 Task: Look for space in Salmon Creek, United States from 26th August, 2023 to 10th September, 2023 for 6 adults, 2 children in price range Rs.10000 to Rs.15000. Place can be entire place or shared room with 6 bedrooms having 6 beds and 6 bathrooms. Property type can be house, flat, guest house. Amenities needed are: wifi, TV, free parkinig on premises, gym, breakfast. Booking option can be shelf check-in. Required host language is English.
Action: Mouse moved to (456, 108)
Screenshot: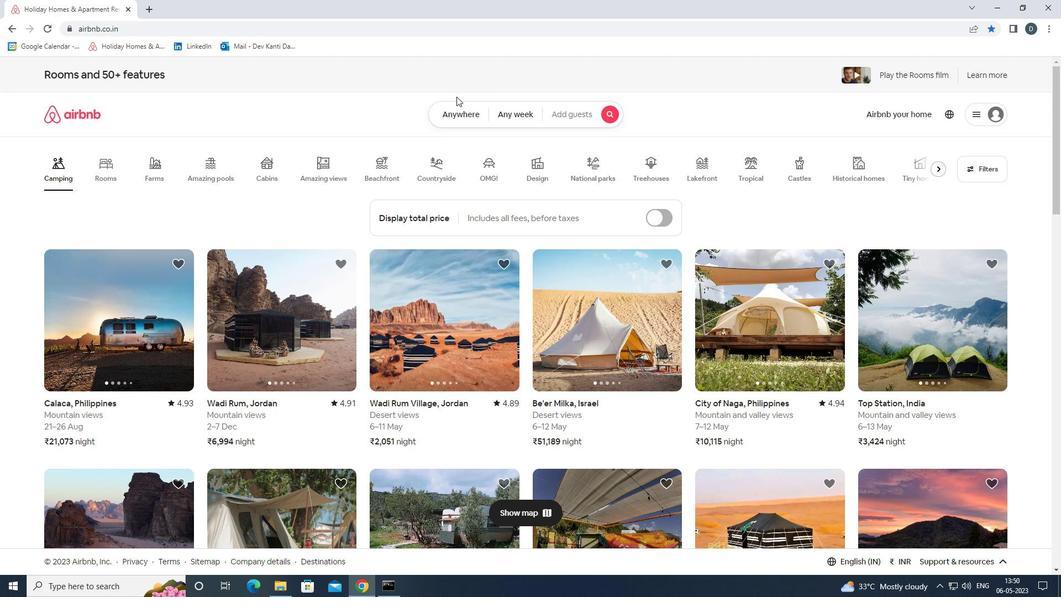 
Action: Mouse pressed left at (456, 108)
Screenshot: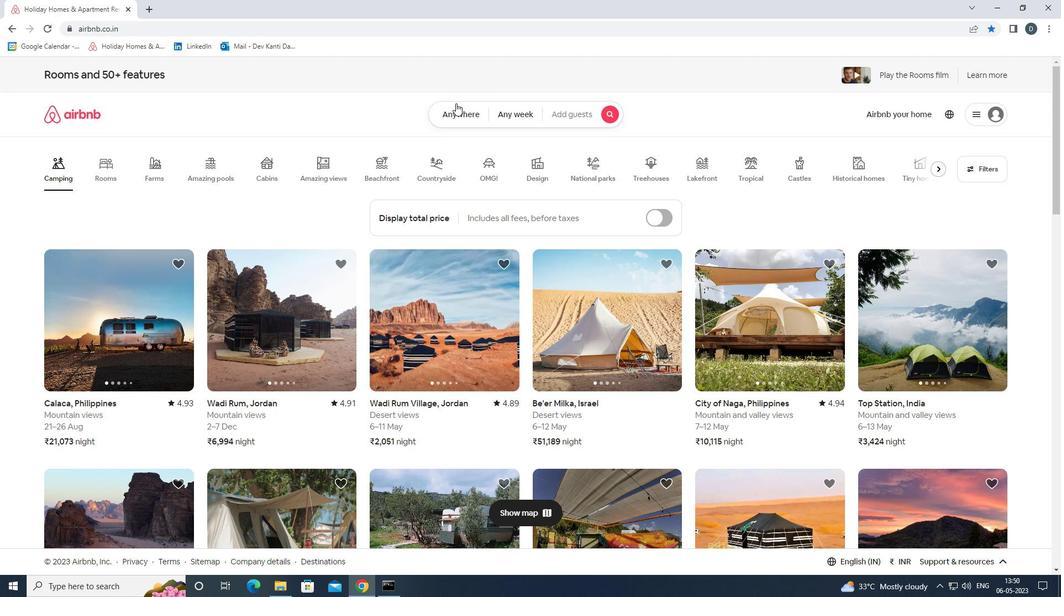 
Action: Mouse moved to (438, 155)
Screenshot: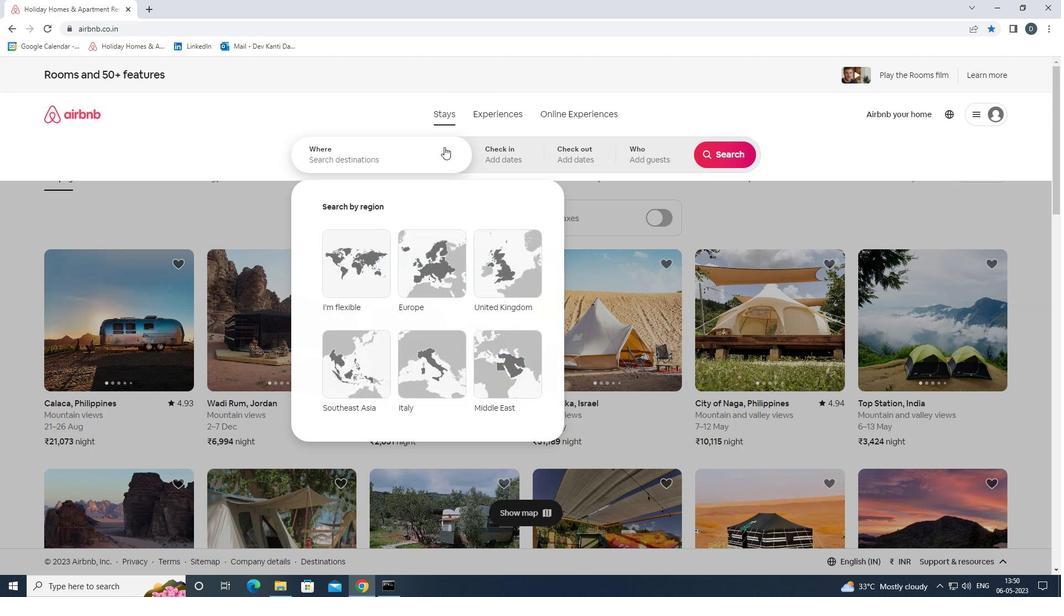 
Action: Mouse pressed left at (438, 155)
Screenshot: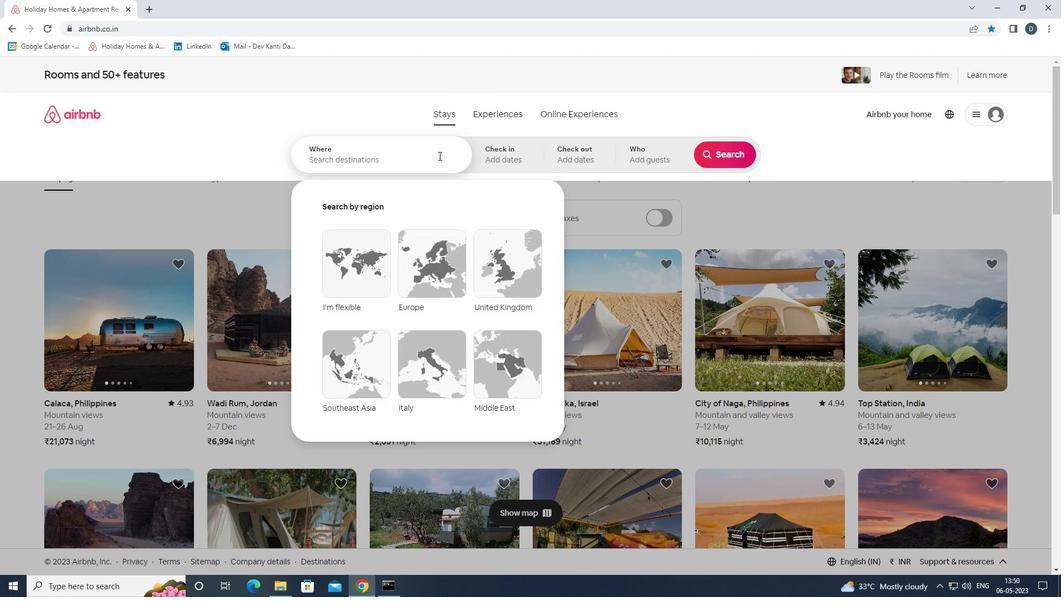 
Action: Mouse moved to (436, 156)
Screenshot: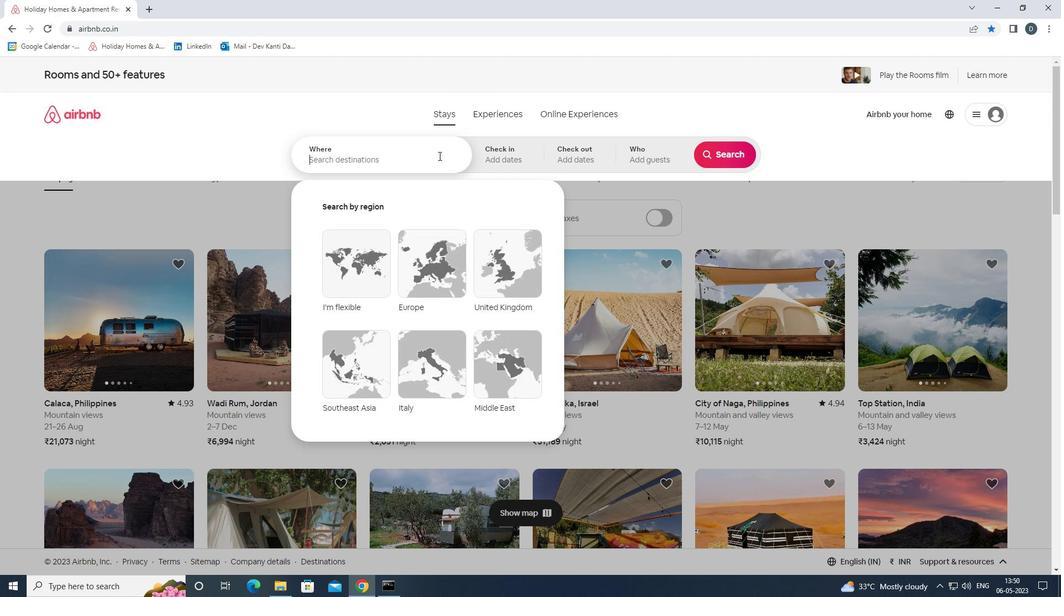 
Action: Key pressed <Key.shift><Key.shift><Key.shift><Key.shift><Key.shift><Key.shift><Key.shift><Key.shift><Key.shift><Key.shift><Key.shift><Key.shift><Key.shift><Key.shift><Key.shift><Key.shift><Key.shift><Key.shift><Key.shift><Key.shift><Key.shift><Key.shift><Key.shift><Key.shift><Key.shift><Key.shift><Key.shift><Key.shift>SALMON<Key.space><Key.shift>CREEK,<Key.shift>UNITED<Key.space><Key.shift>STATES<Key.enter>
Screenshot: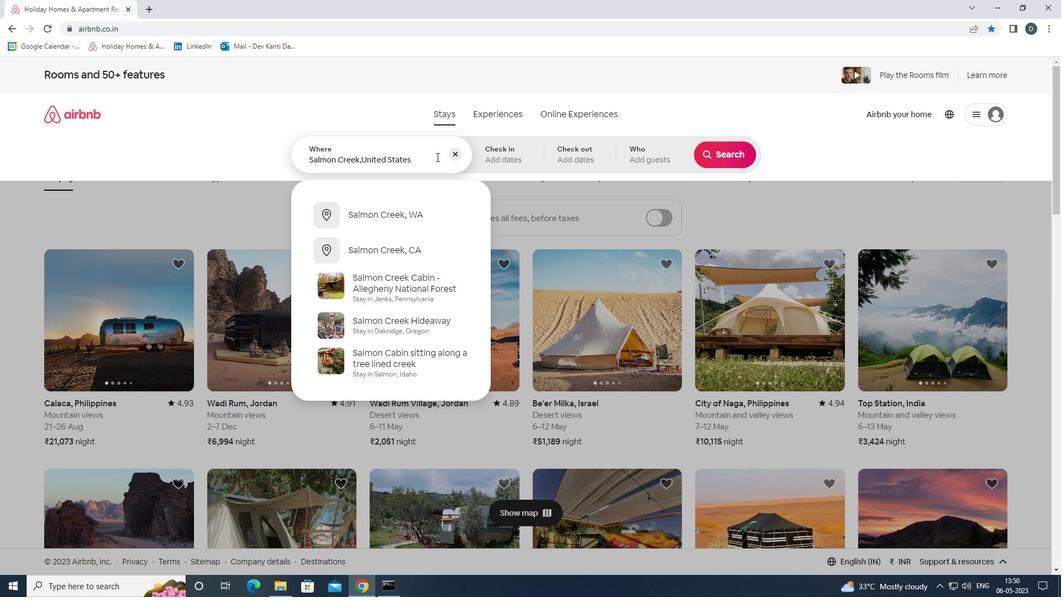 
Action: Mouse moved to (731, 246)
Screenshot: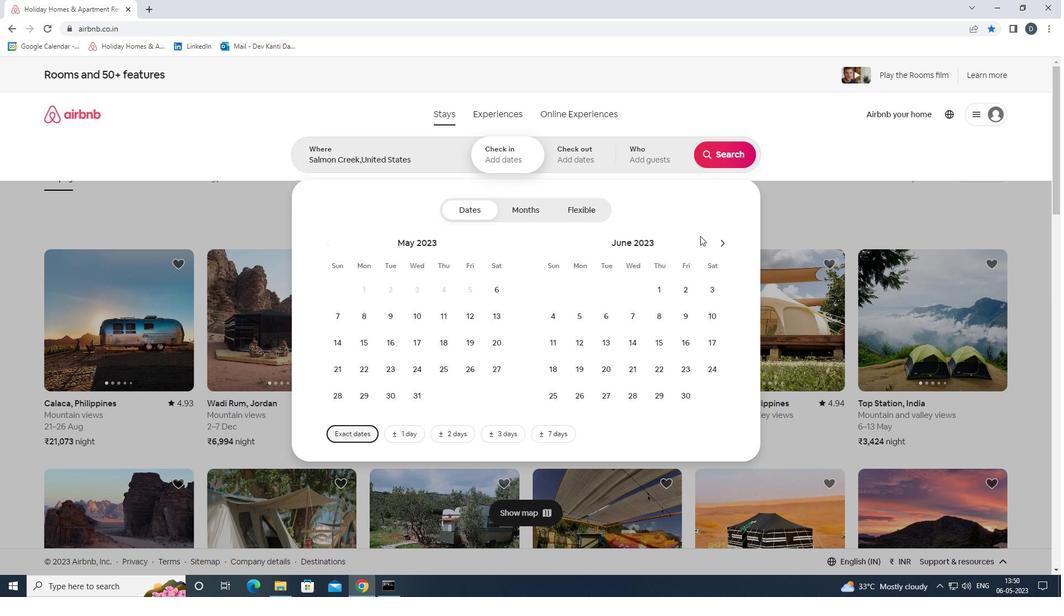 
Action: Mouse pressed left at (731, 246)
Screenshot: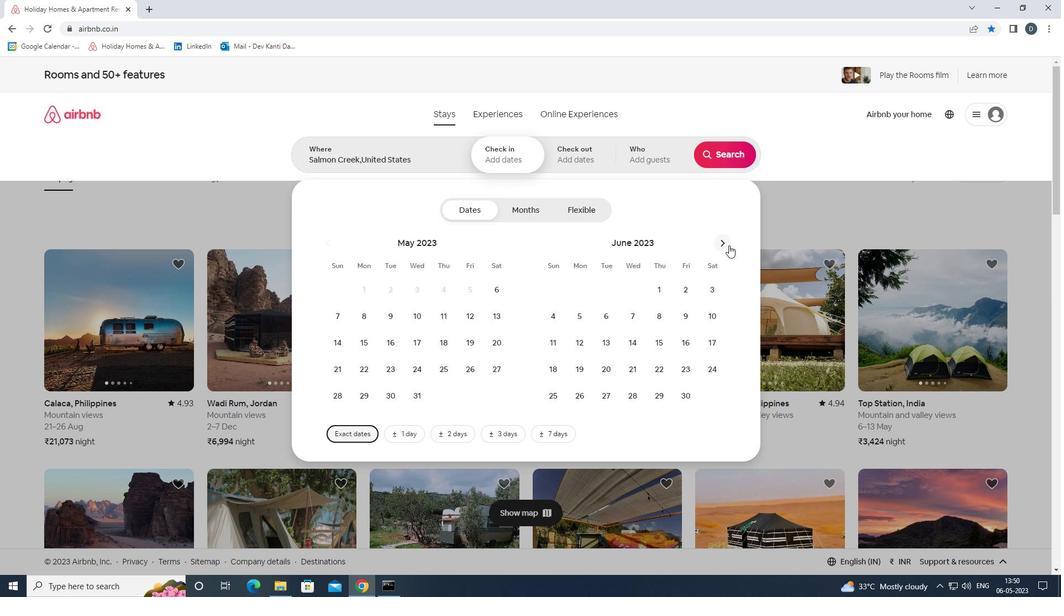 
Action: Mouse moved to (723, 246)
Screenshot: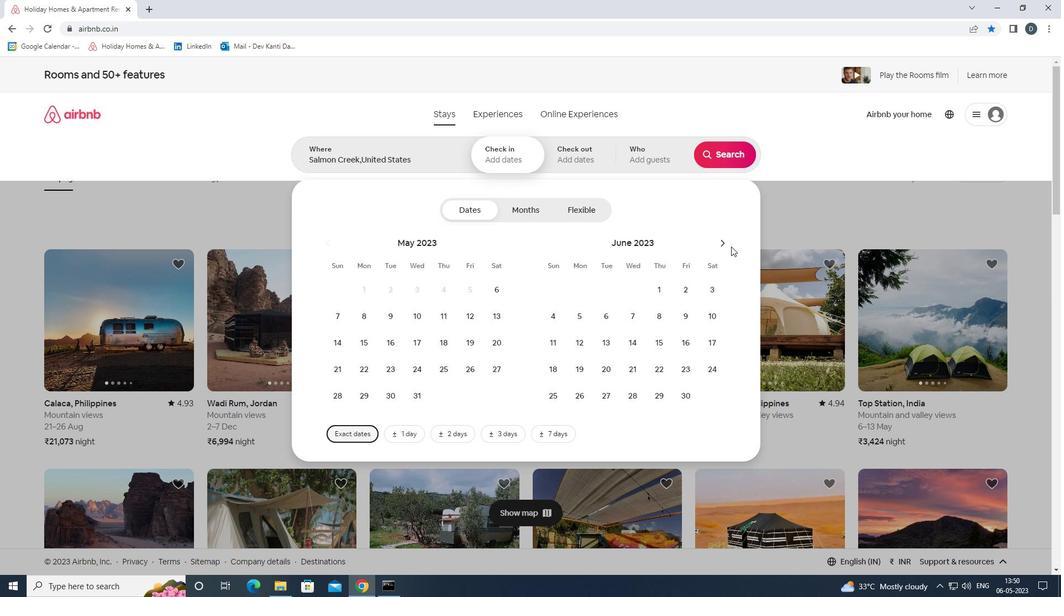 
Action: Mouse pressed left at (723, 246)
Screenshot: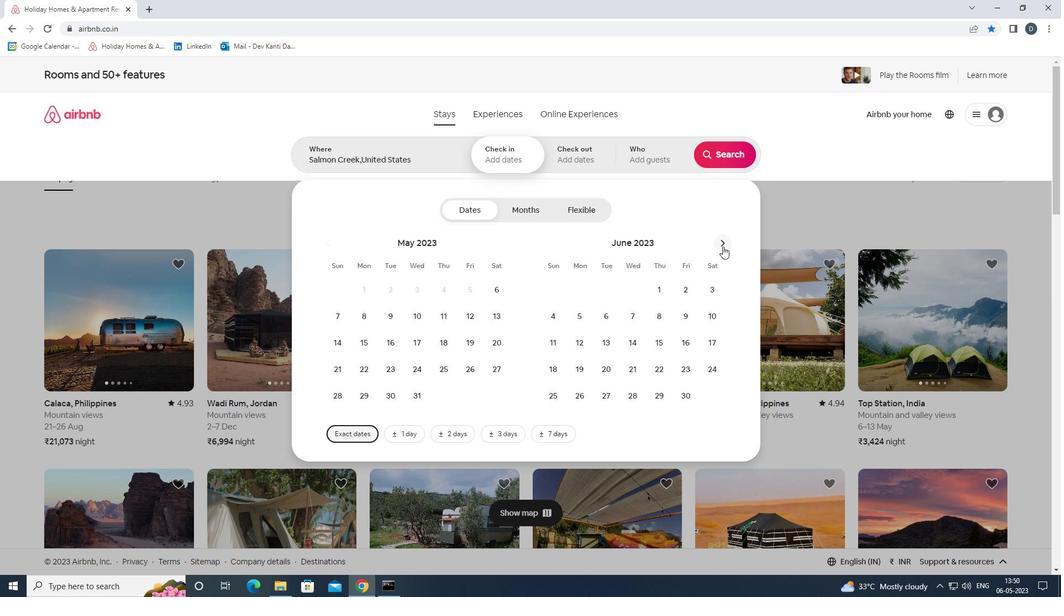 
Action: Mouse pressed left at (723, 246)
Screenshot: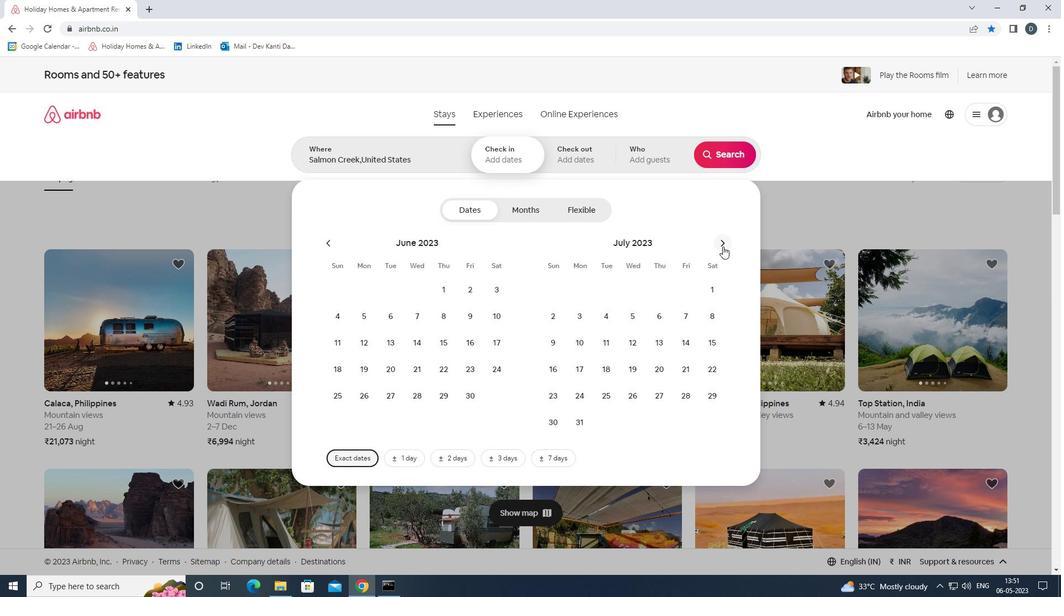 
Action: Mouse pressed left at (723, 246)
Screenshot: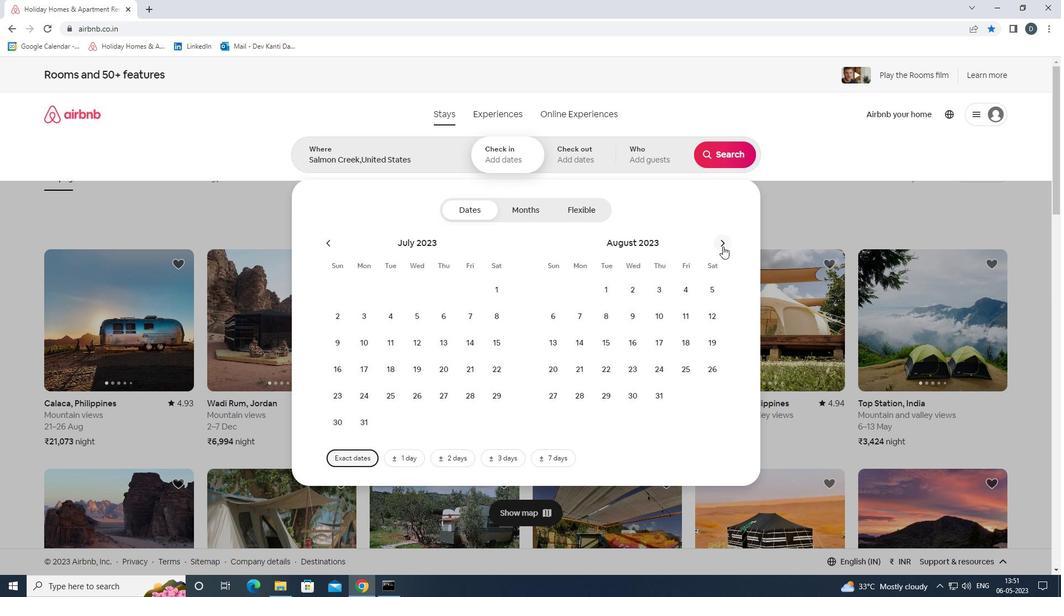 
Action: Mouse moved to (491, 364)
Screenshot: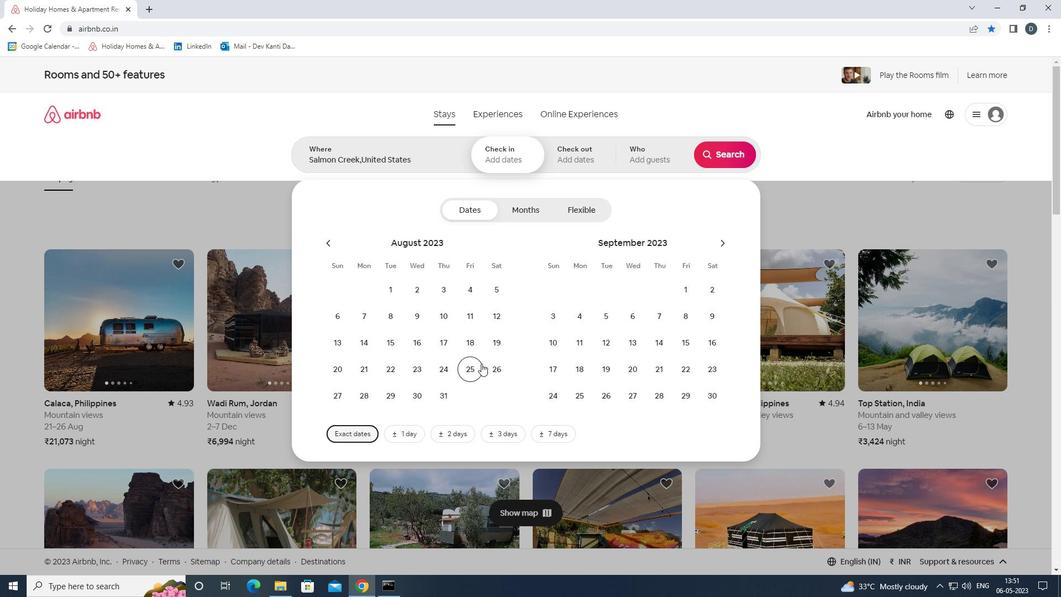 
Action: Mouse pressed left at (491, 364)
Screenshot: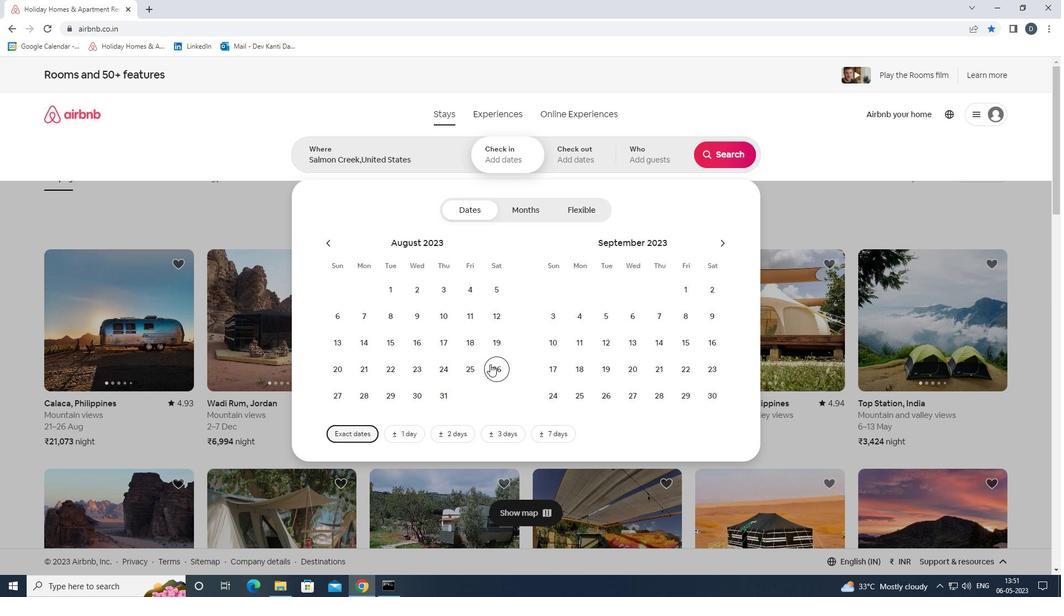
Action: Mouse moved to (548, 344)
Screenshot: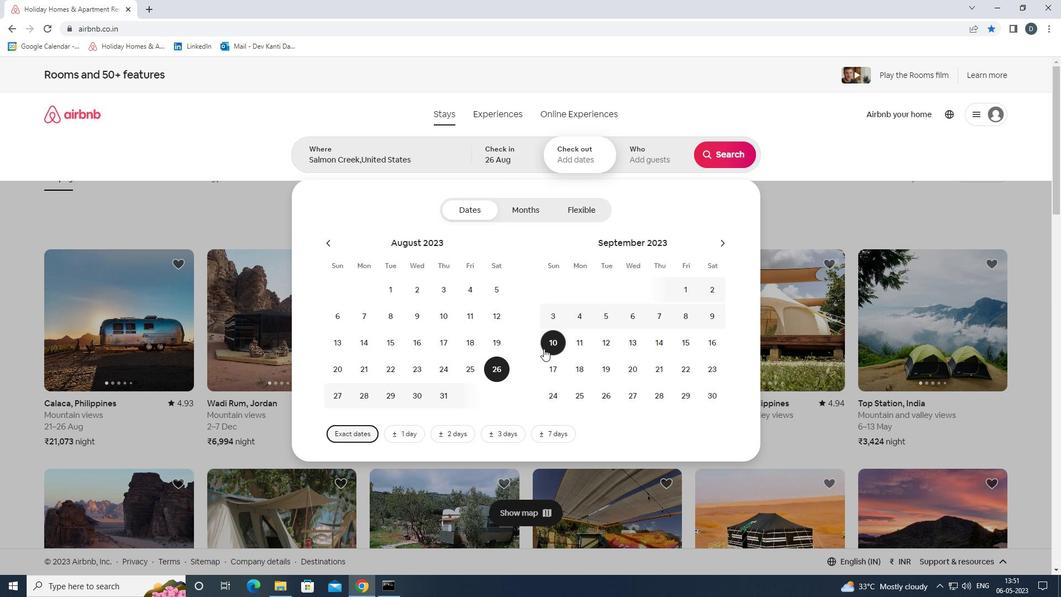 
Action: Mouse pressed left at (548, 344)
Screenshot: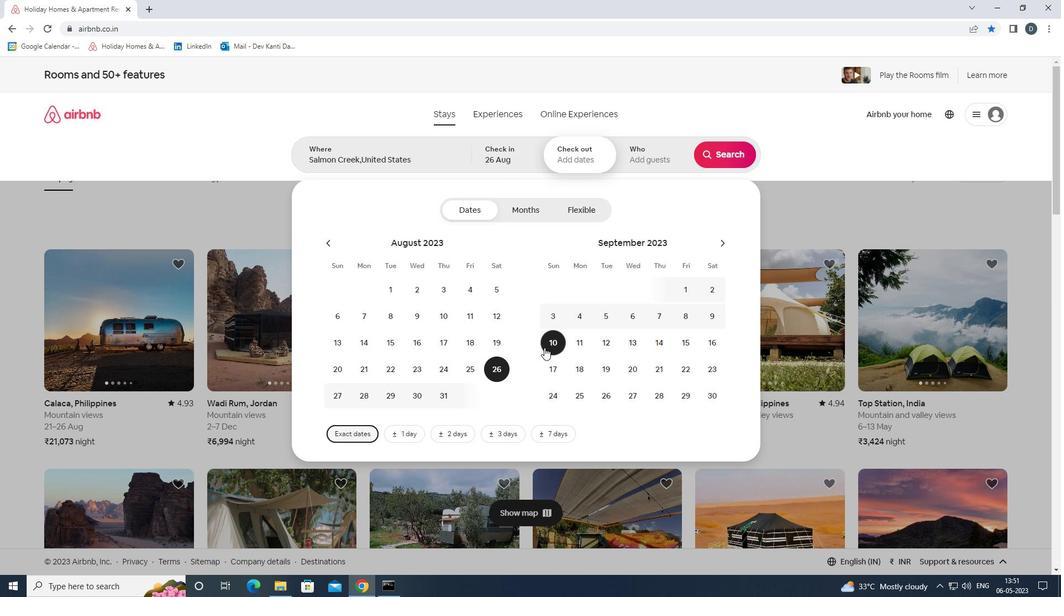 
Action: Mouse moved to (650, 155)
Screenshot: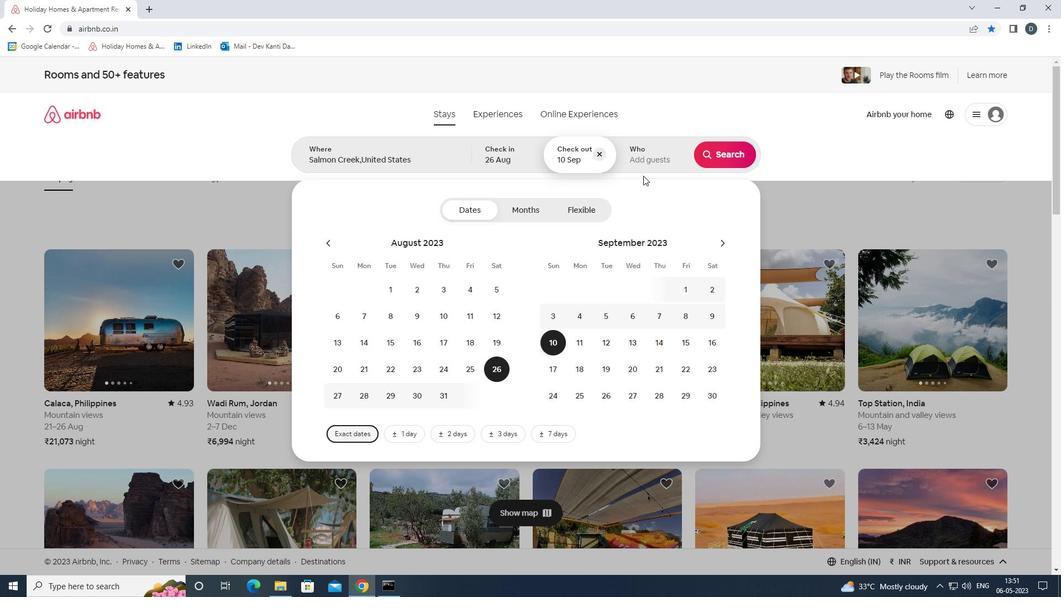 
Action: Mouse pressed left at (650, 155)
Screenshot: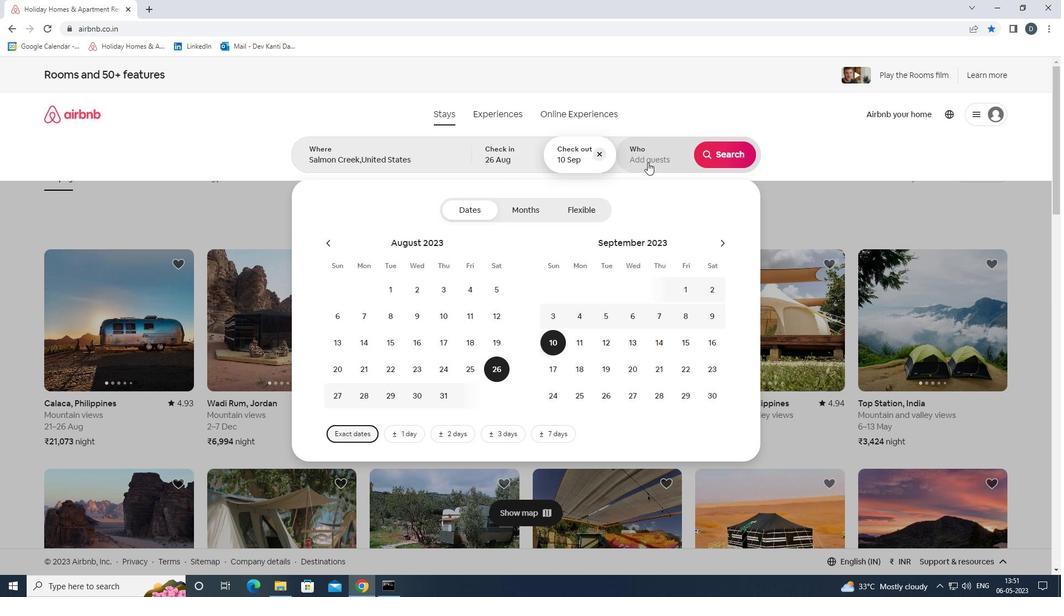 
Action: Mouse moved to (728, 210)
Screenshot: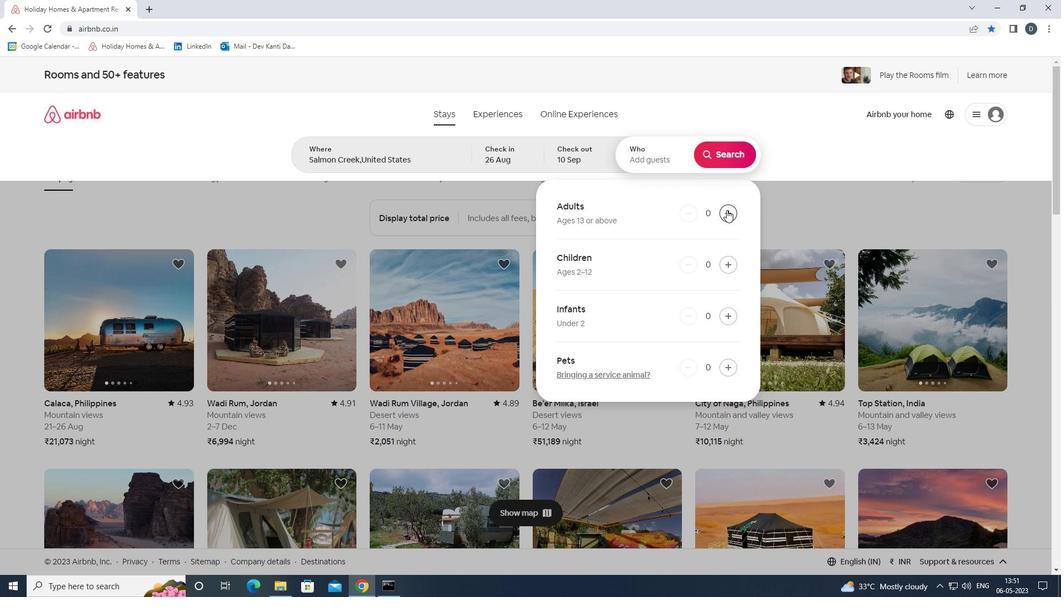 
Action: Mouse pressed left at (728, 210)
Screenshot: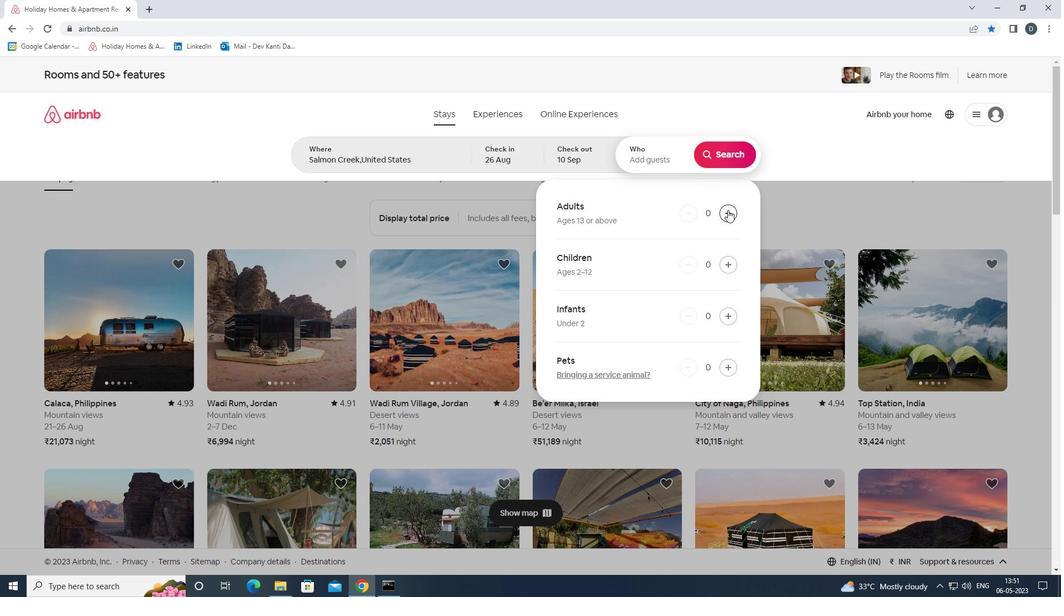 
Action: Mouse pressed left at (728, 210)
Screenshot: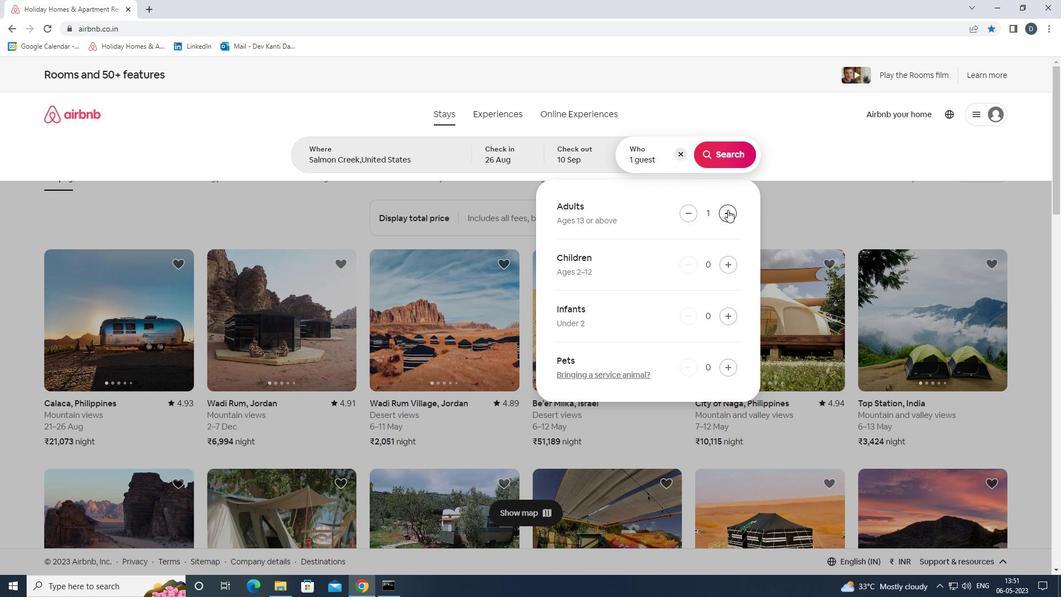 
Action: Mouse pressed left at (728, 210)
Screenshot: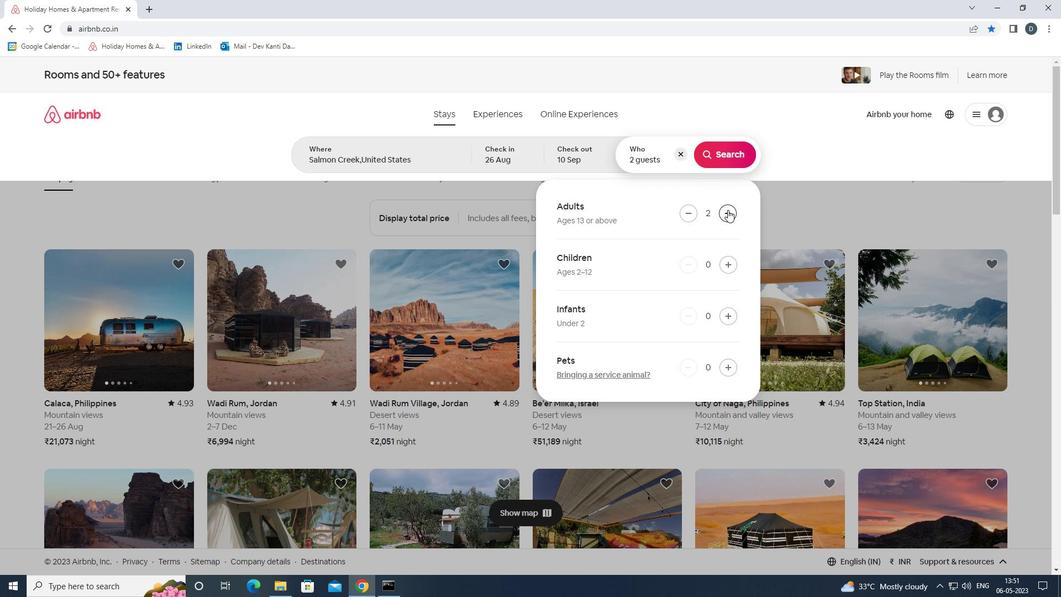 
Action: Mouse pressed left at (728, 210)
Screenshot: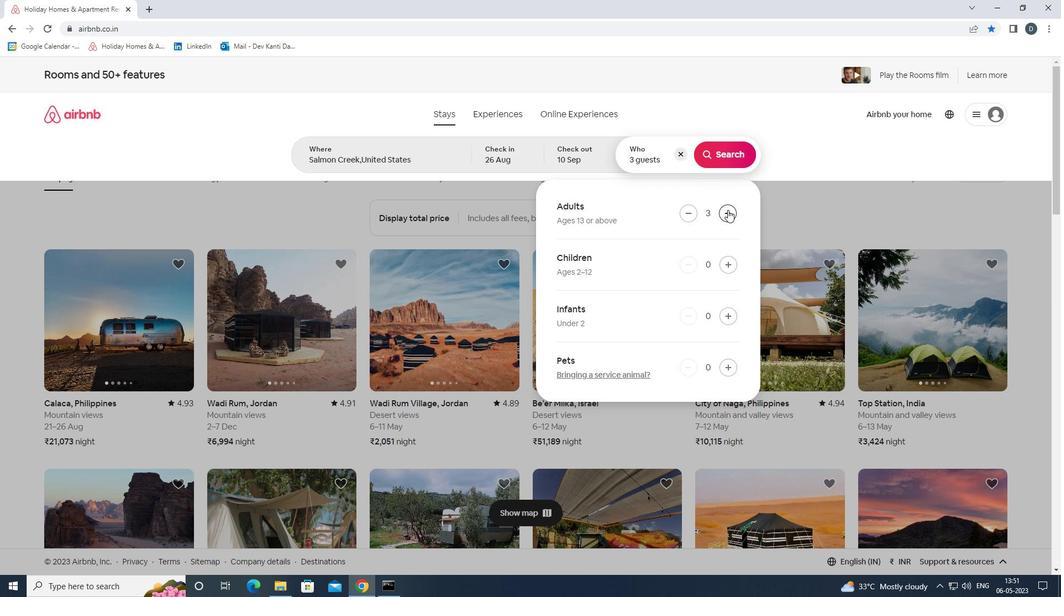 
Action: Mouse pressed left at (728, 210)
Screenshot: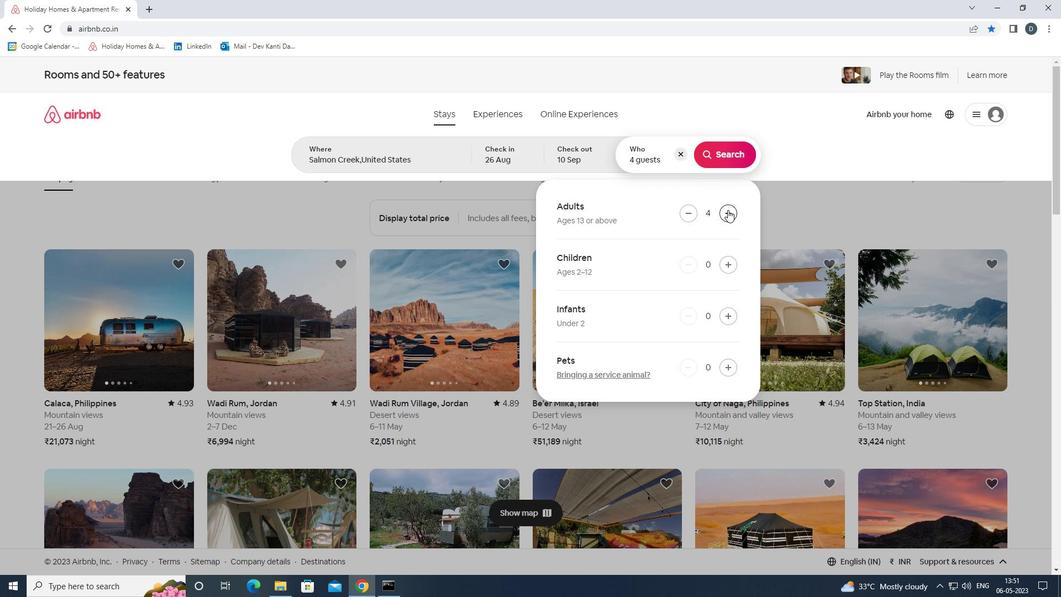 
Action: Mouse pressed left at (728, 210)
Screenshot: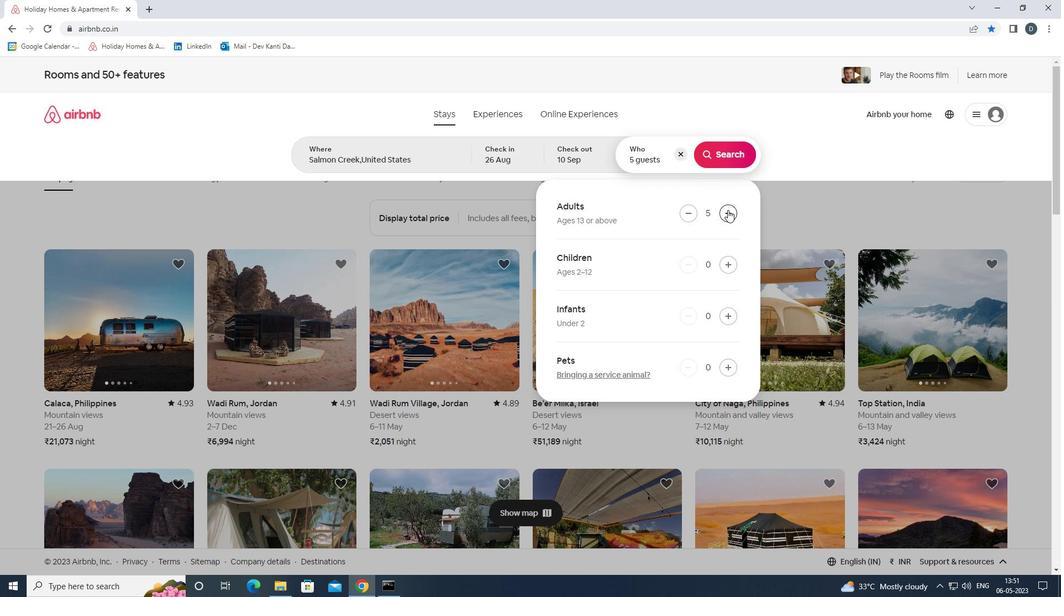 
Action: Mouse moved to (730, 265)
Screenshot: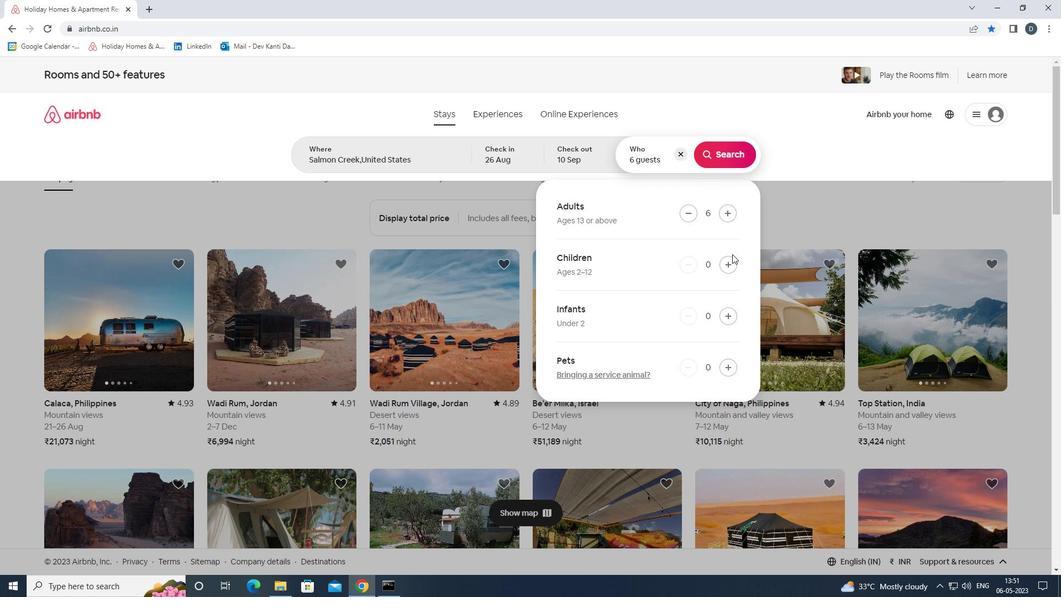 
Action: Mouse pressed left at (730, 265)
Screenshot: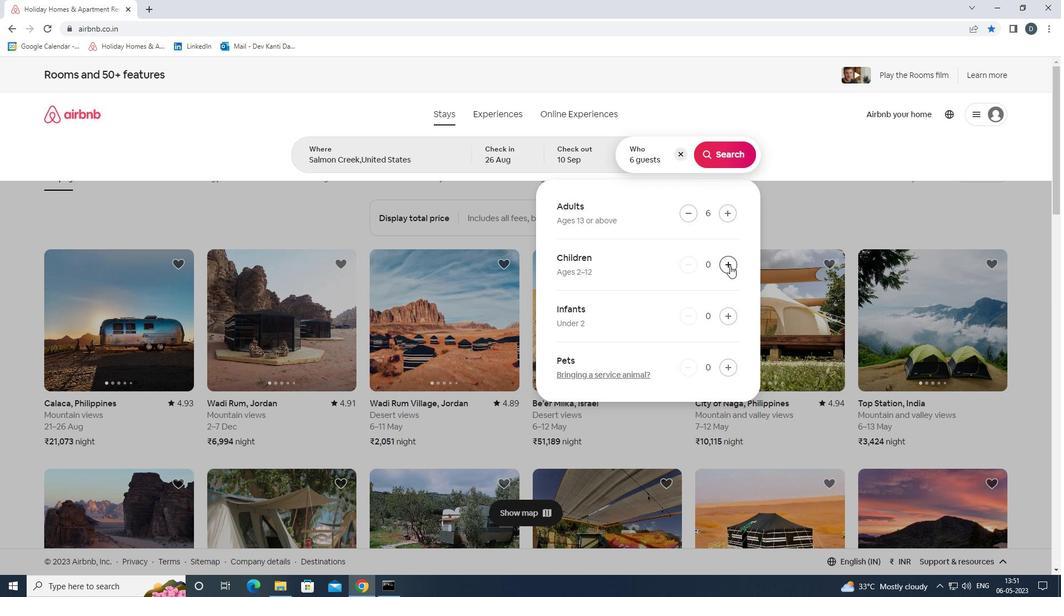 
Action: Mouse pressed left at (730, 265)
Screenshot: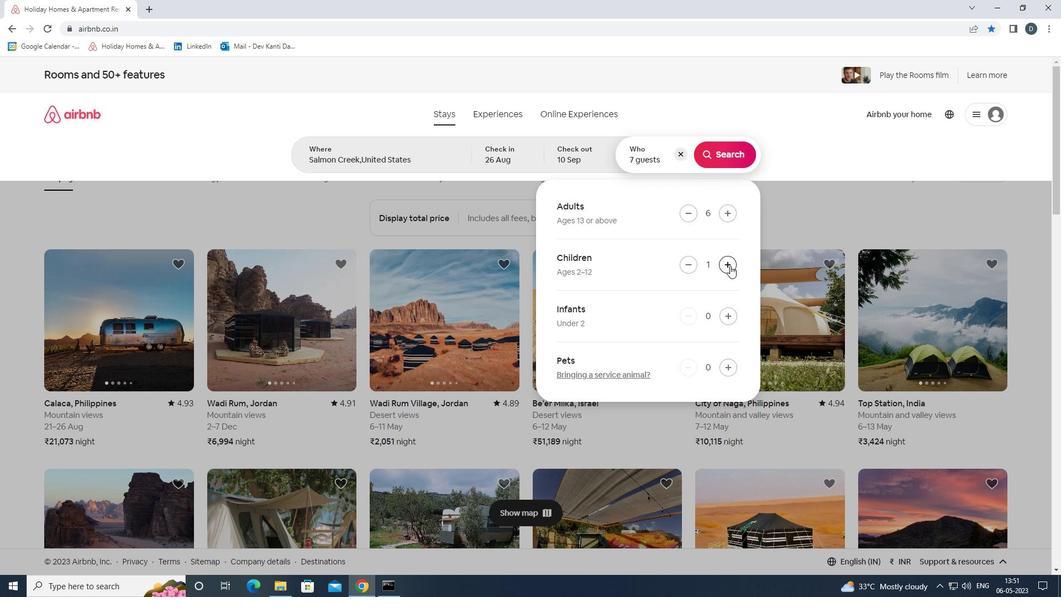 
Action: Mouse moved to (713, 165)
Screenshot: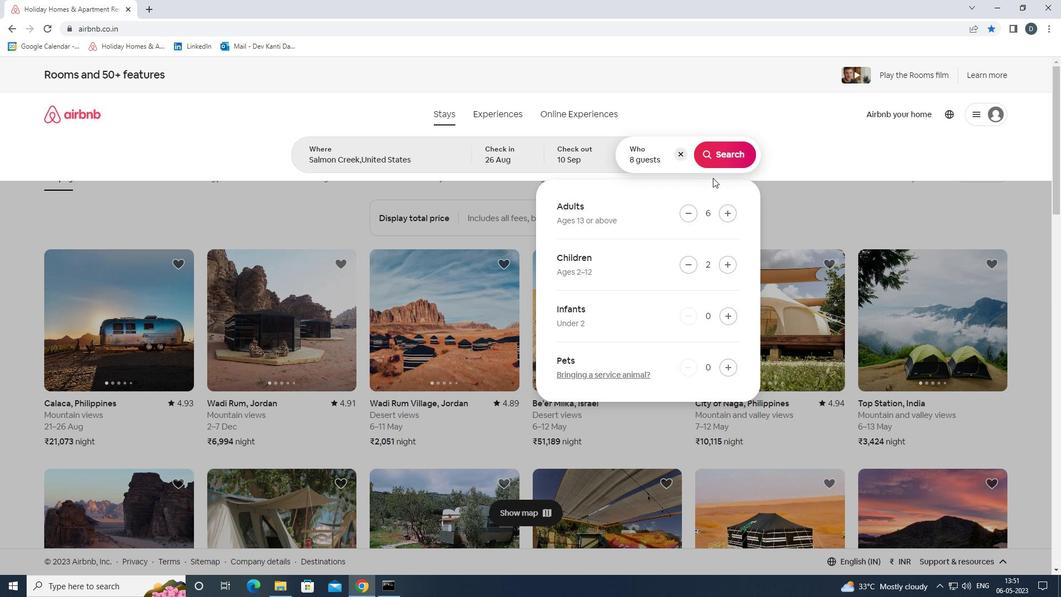 
Action: Mouse pressed left at (713, 165)
Screenshot: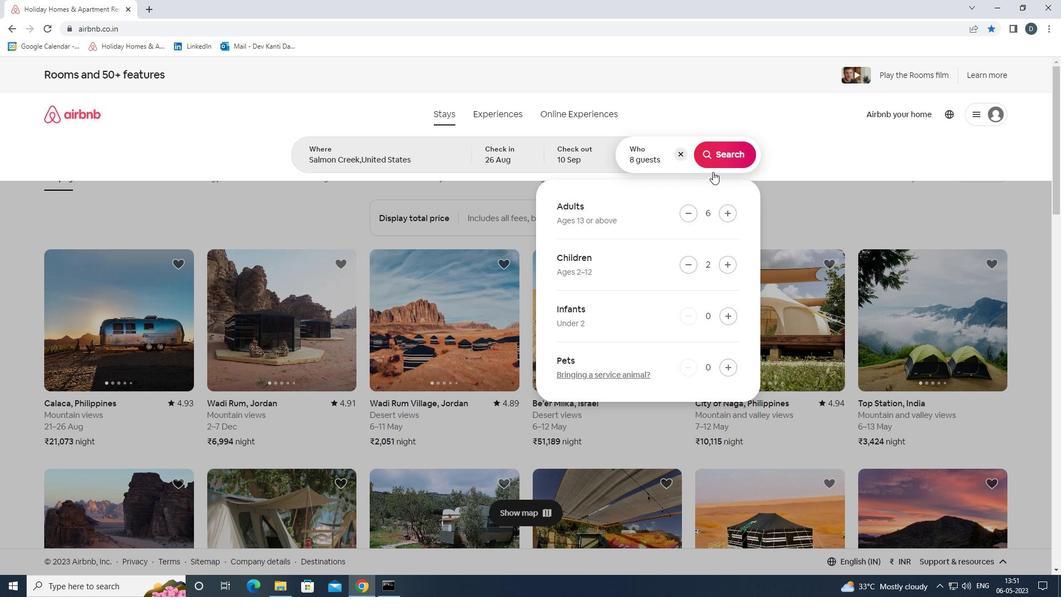
Action: Mouse moved to (1005, 126)
Screenshot: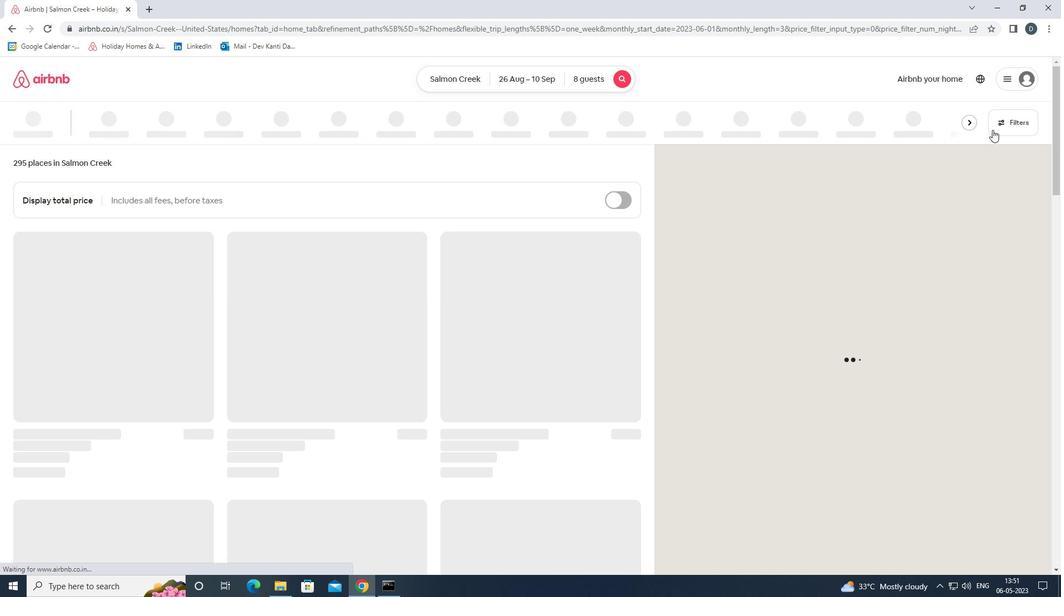 
Action: Mouse pressed left at (1005, 126)
Screenshot: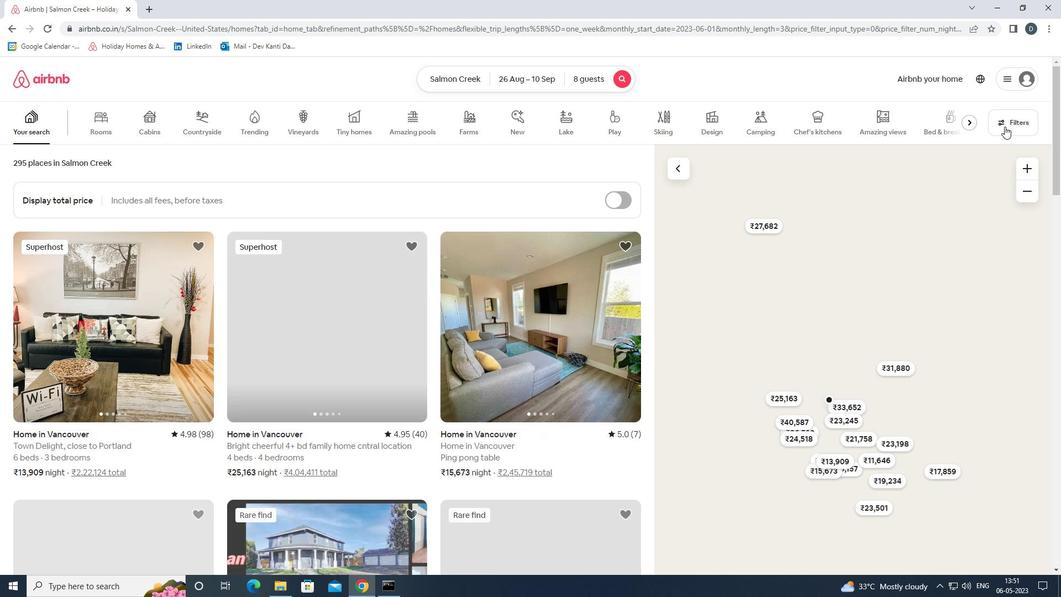
Action: Mouse moved to (435, 398)
Screenshot: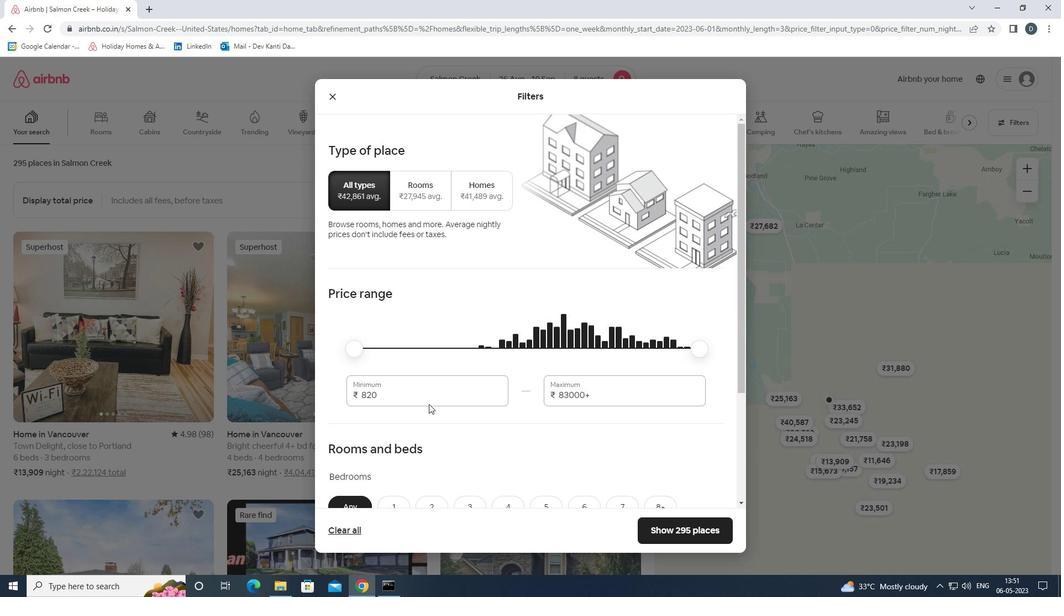 
Action: Mouse pressed left at (435, 398)
Screenshot: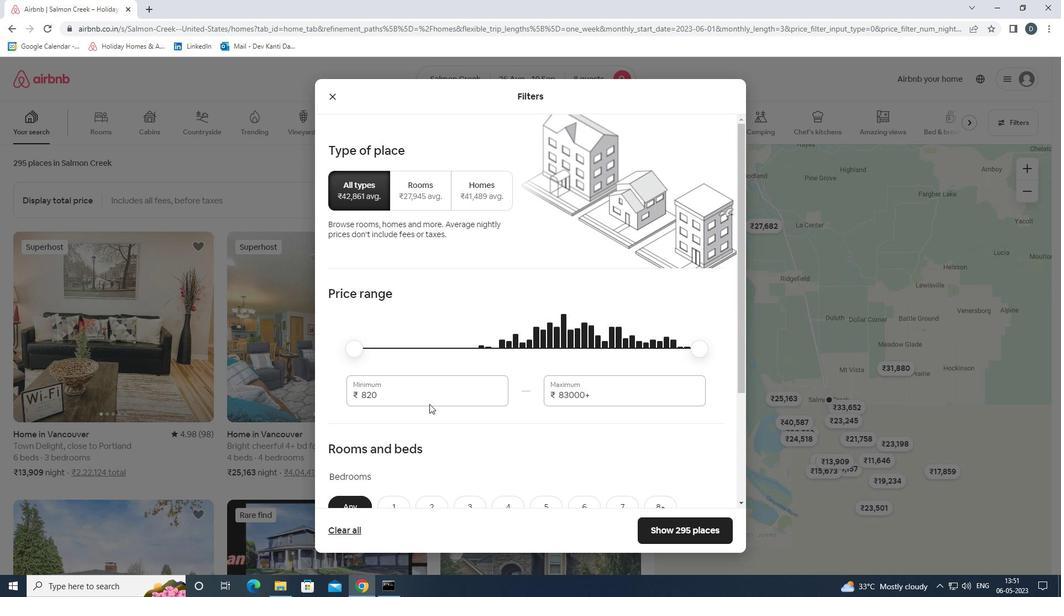 
Action: Mouse pressed left at (435, 398)
Screenshot: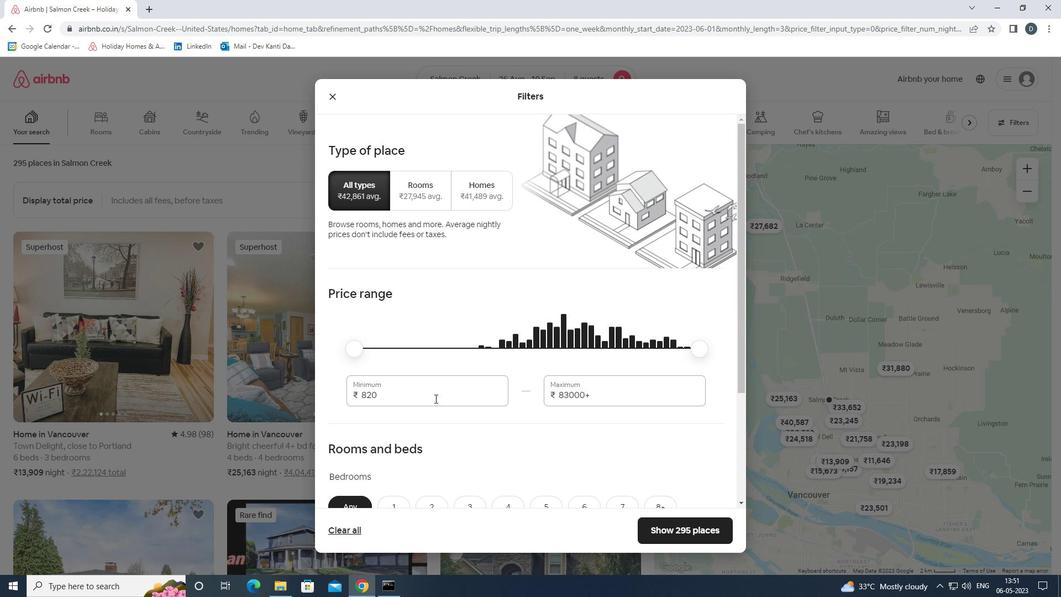 
Action: Key pressed 10000<Key.tab>15000
Screenshot: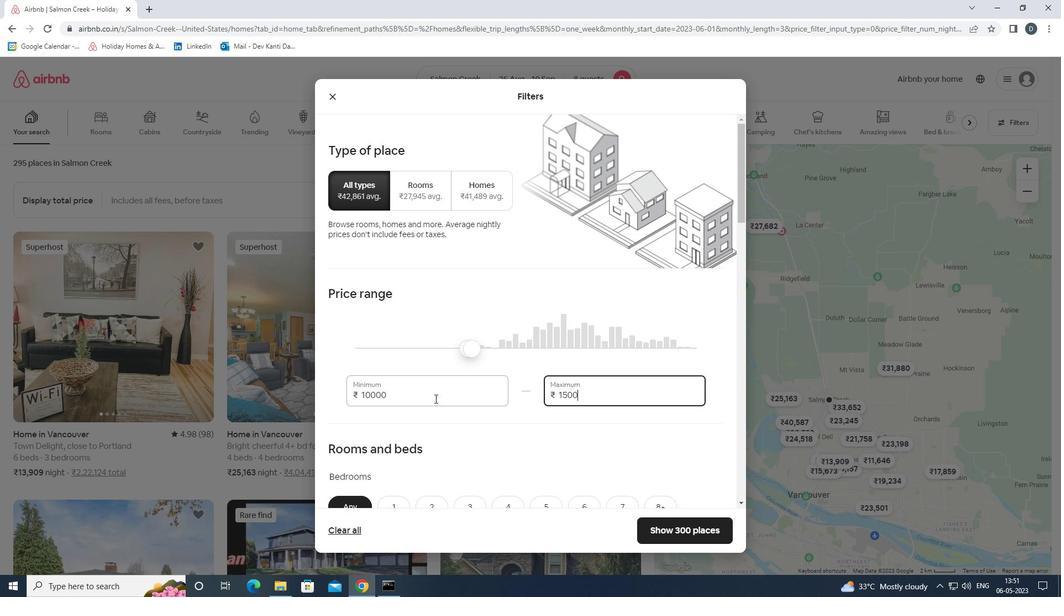 
Action: Mouse scrolled (435, 398) with delta (0, 0)
Screenshot: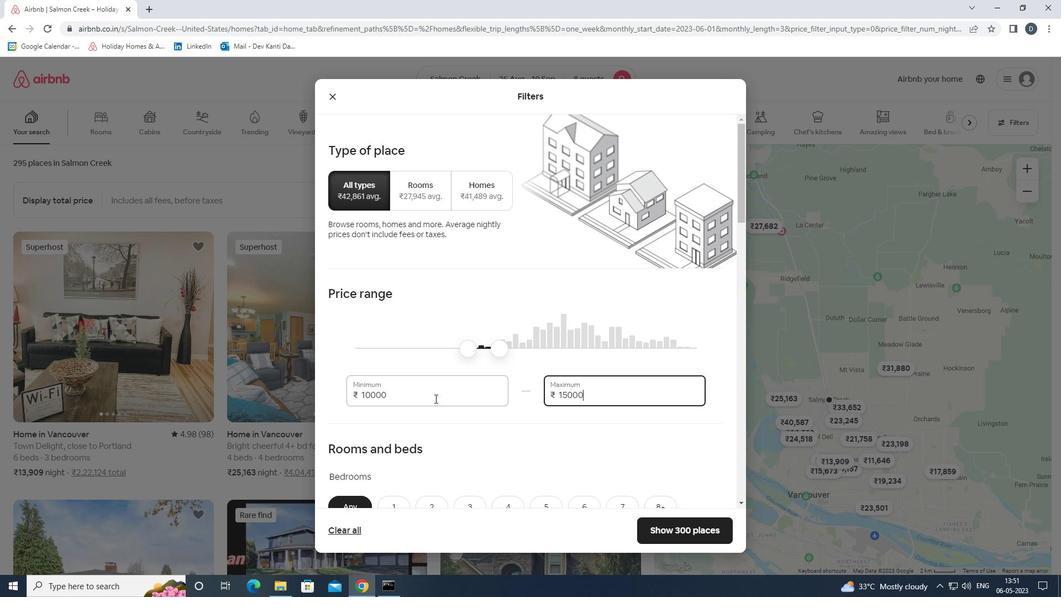 
Action: Mouse scrolled (435, 398) with delta (0, 0)
Screenshot: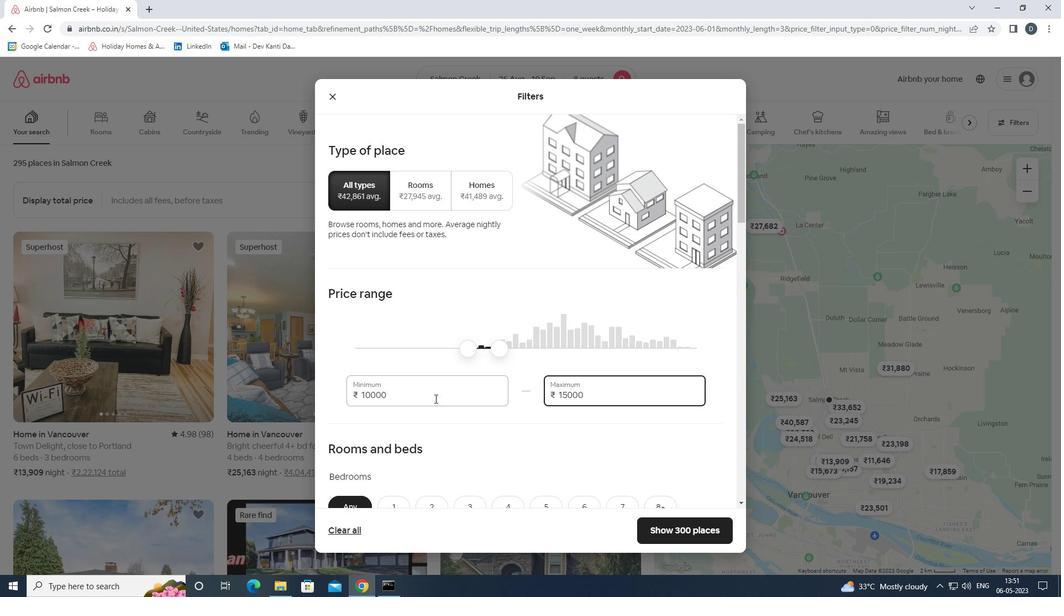 
Action: Mouse scrolled (435, 398) with delta (0, 0)
Screenshot: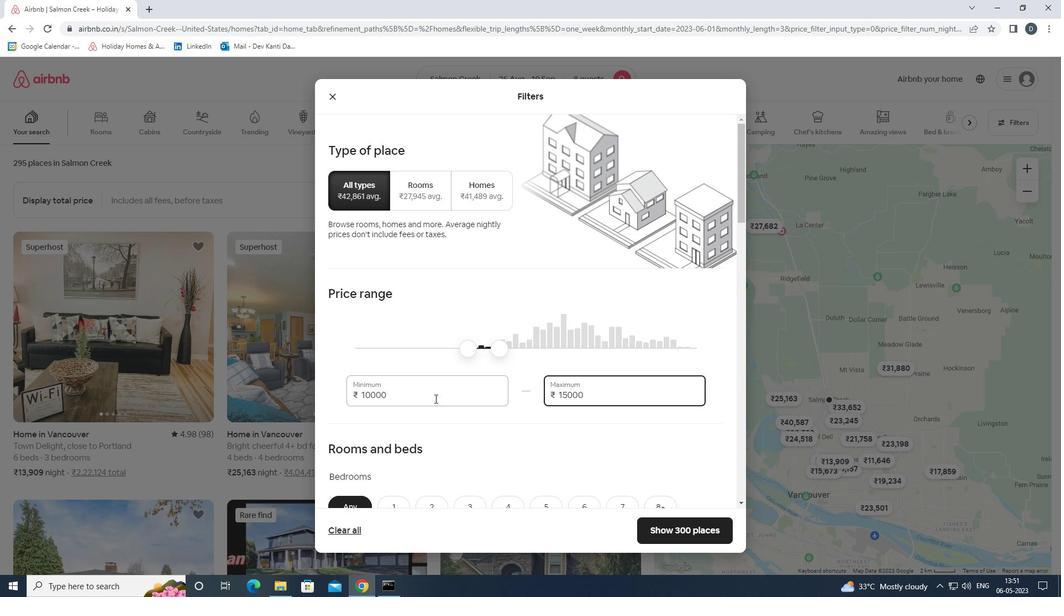 
Action: Mouse moved to (445, 374)
Screenshot: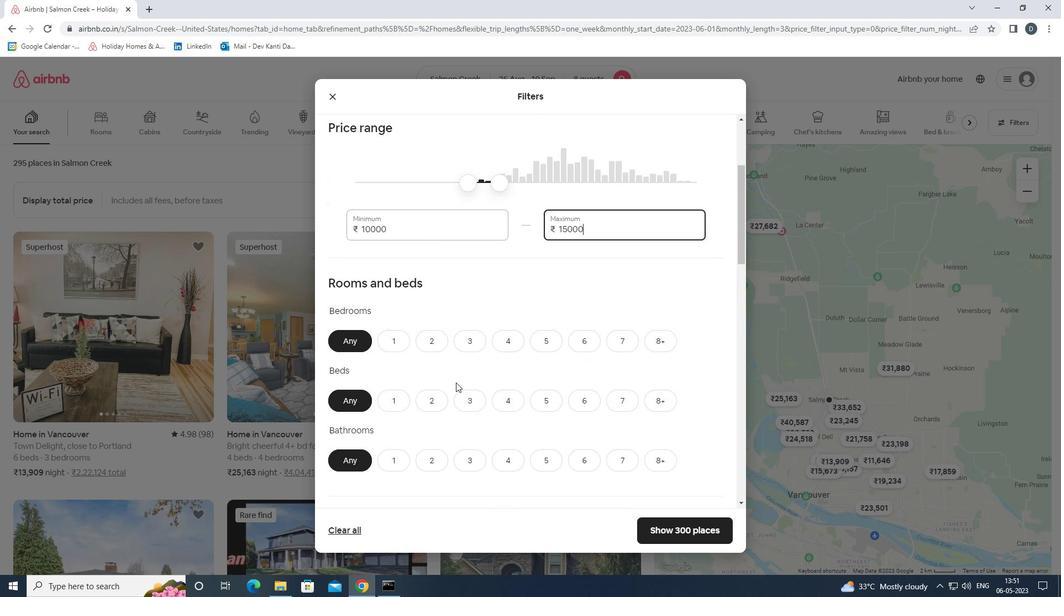 
Action: Mouse scrolled (445, 374) with delta (0, 0)
Screenshot: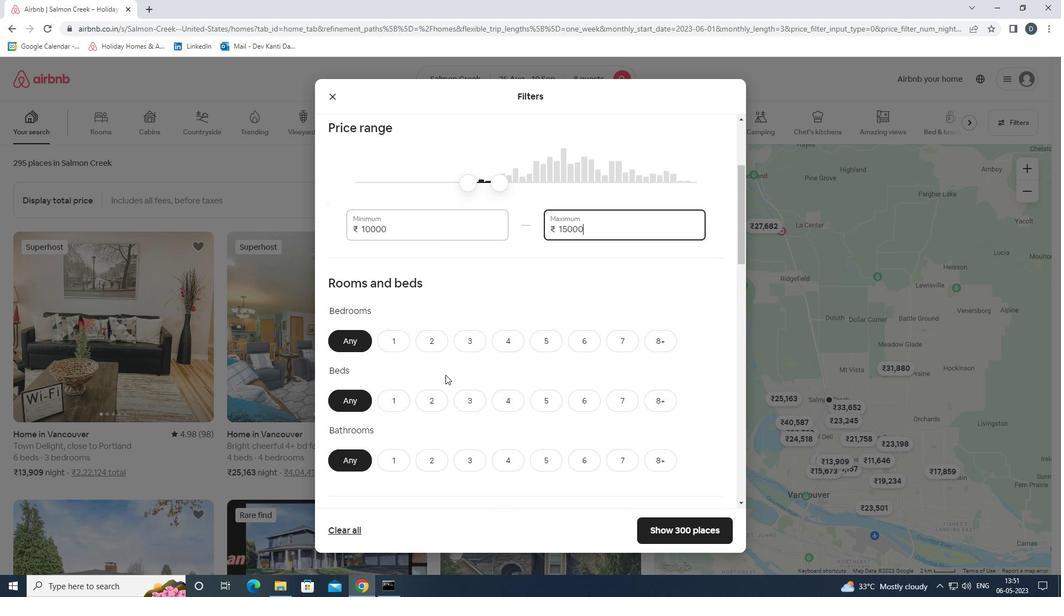 
Action: Mouse moved to (589, 289)
Screenshot: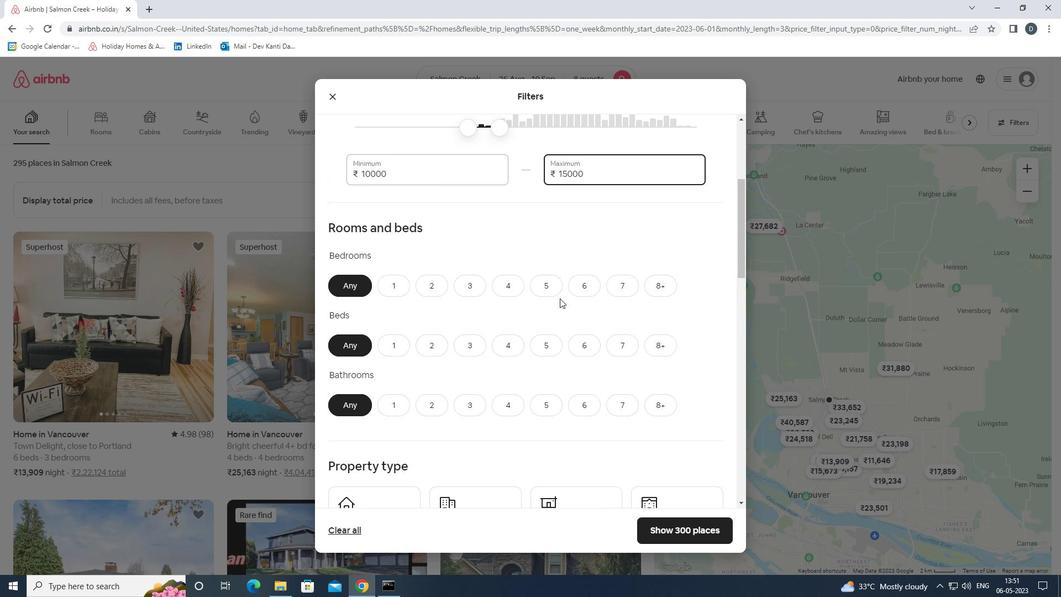 
Action: Mouse pressed left at (589, 289)
Screenshot: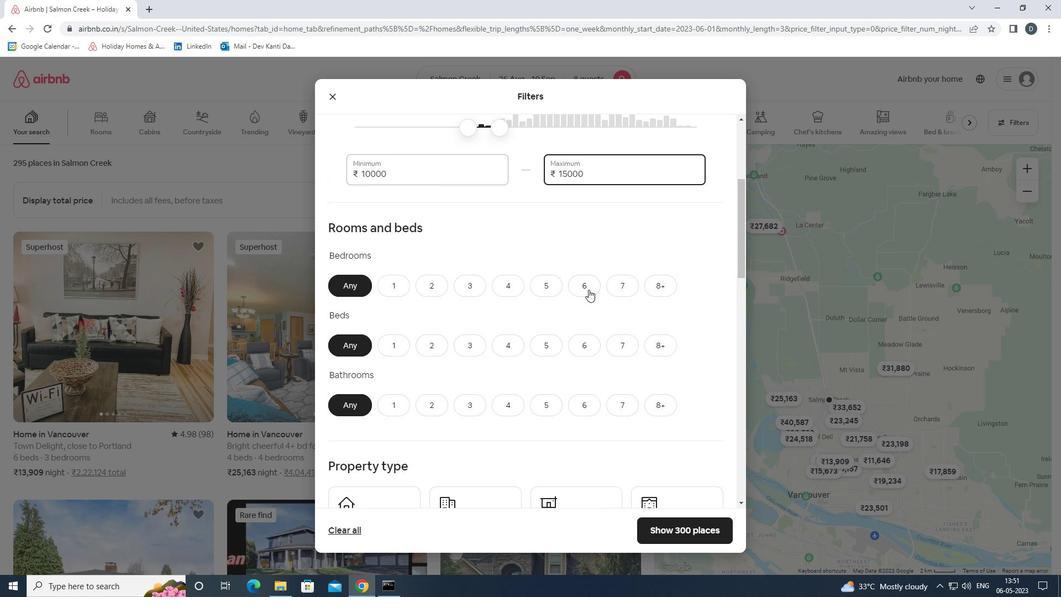 
Action: Mouse moved to (579, 338)
Screenshot: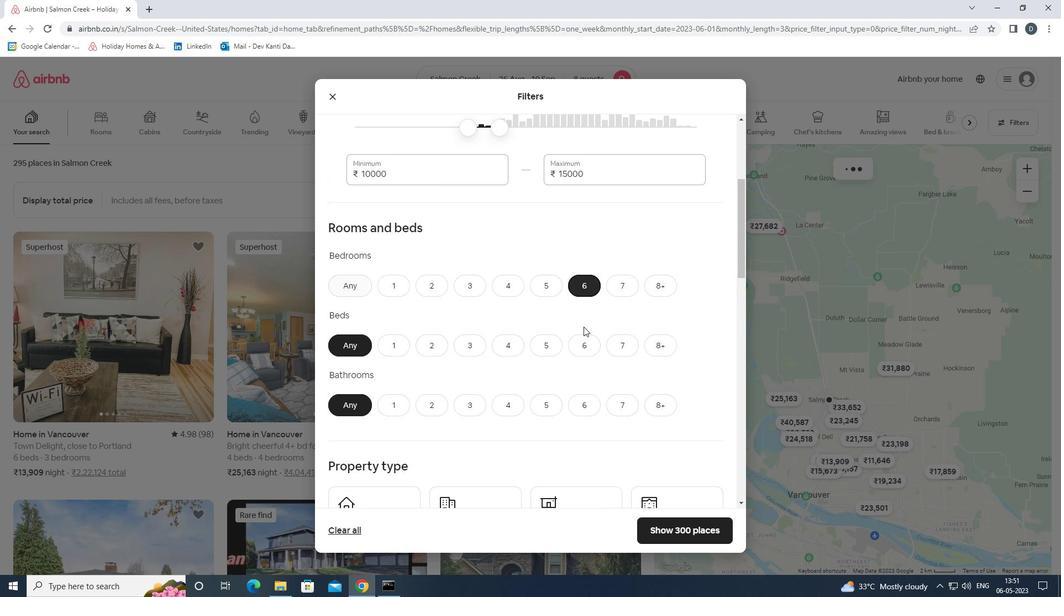 
Action: Mouse pressed left at (579, 338)
Screenshot: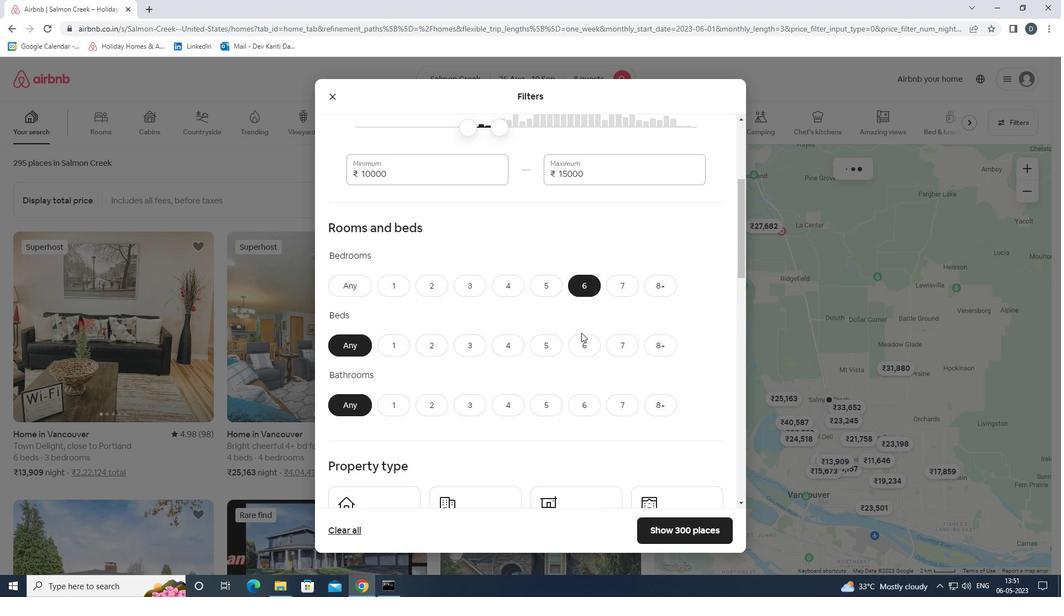 
Action: Mouse moved to (588, 409)
Screenshot: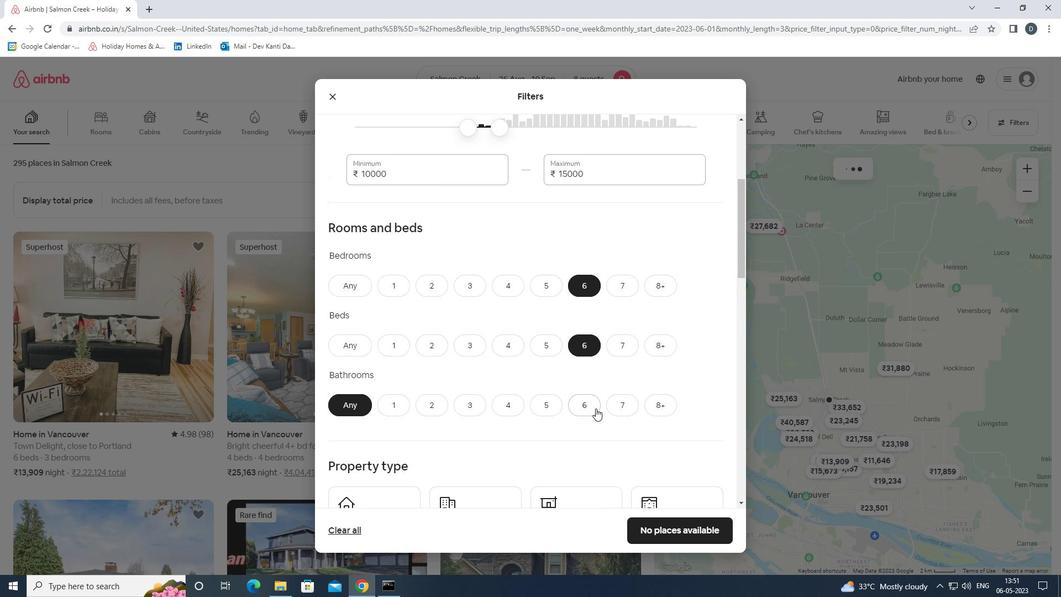 
Action: Mouse pressed left at (588, 409)
Screenshot: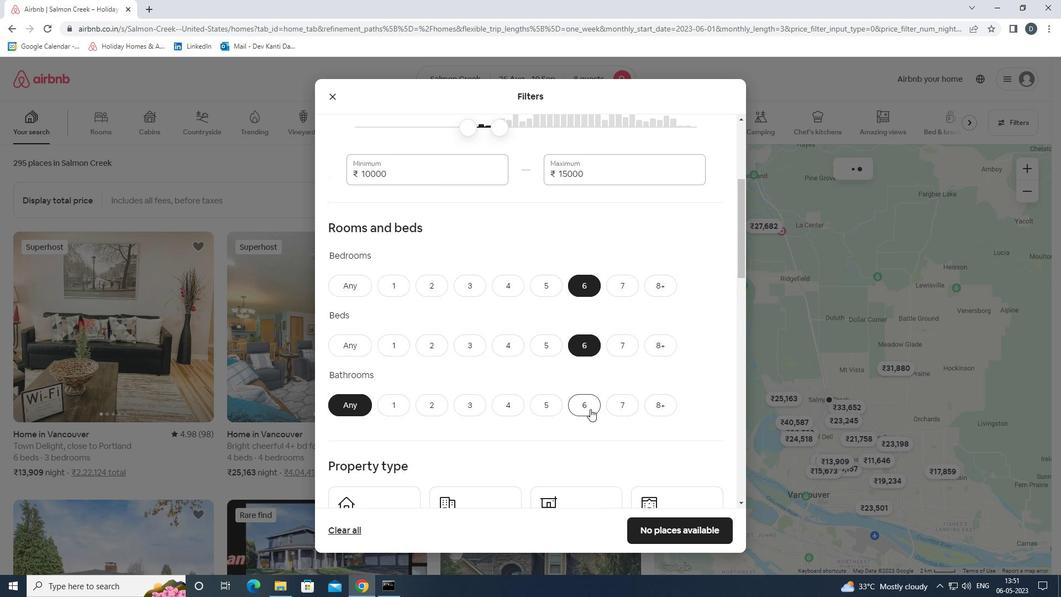 
Action: Mouse moved to (582, 407)
Screenshot: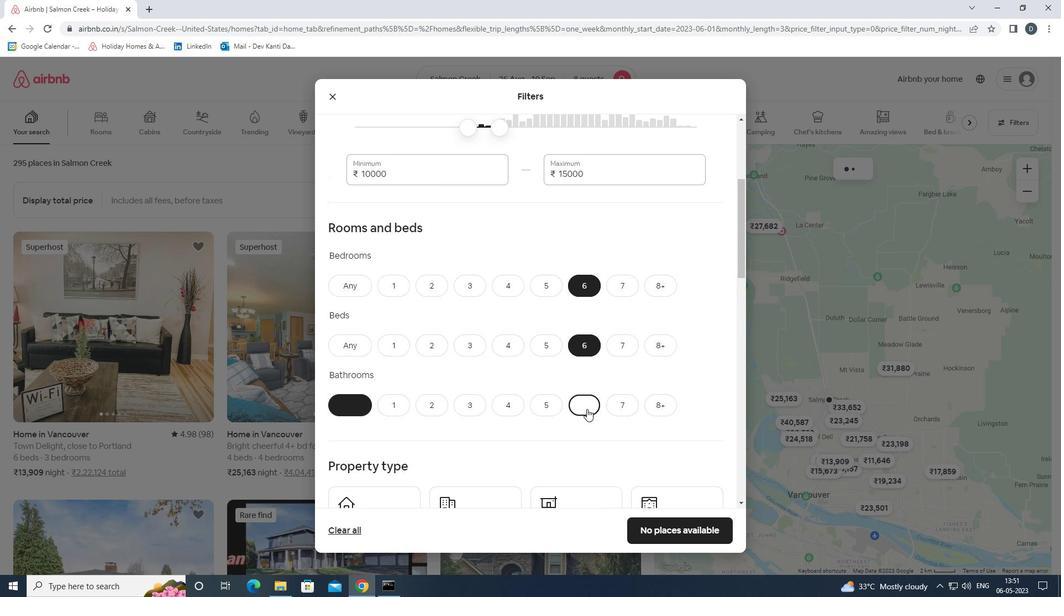 
Action: Mouse scrolled (582, 407) with delta (0, 0)
Screenshot: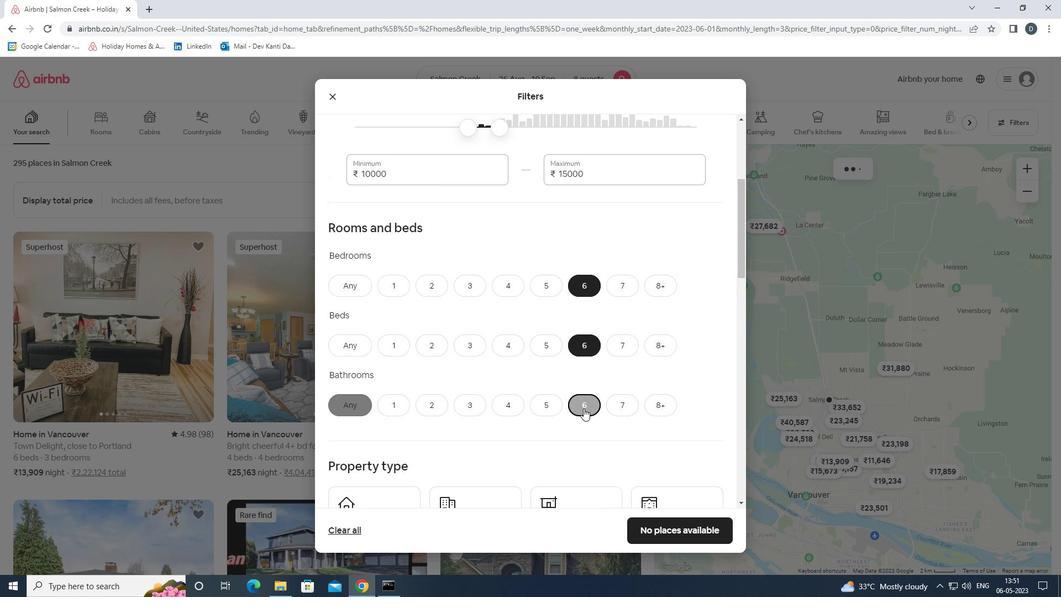 
Action: Mouse scrolled (582, 407) with delta (0, 0)
Screenshot: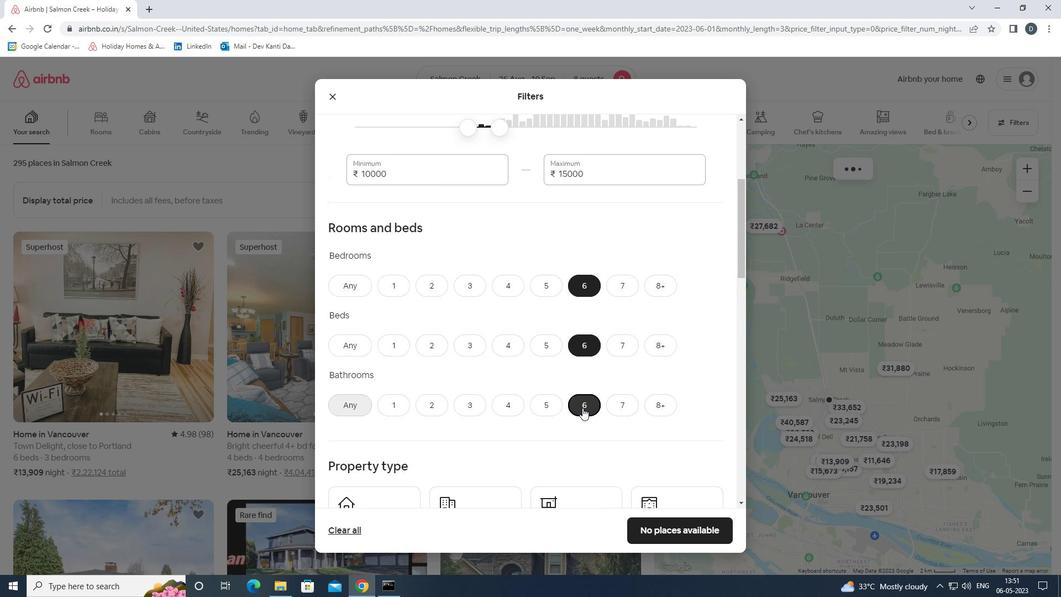 
Action: Mouse scrolled (582, 407) with delta (0, 0)
Screenshot: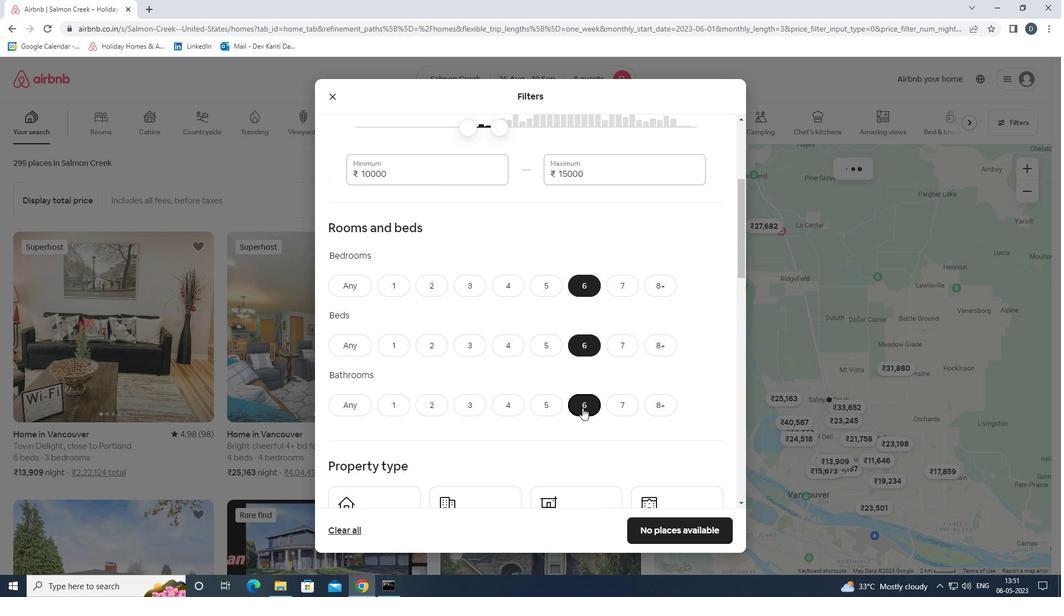 
Action: Mouse moved to (388, 369)
Screenshot: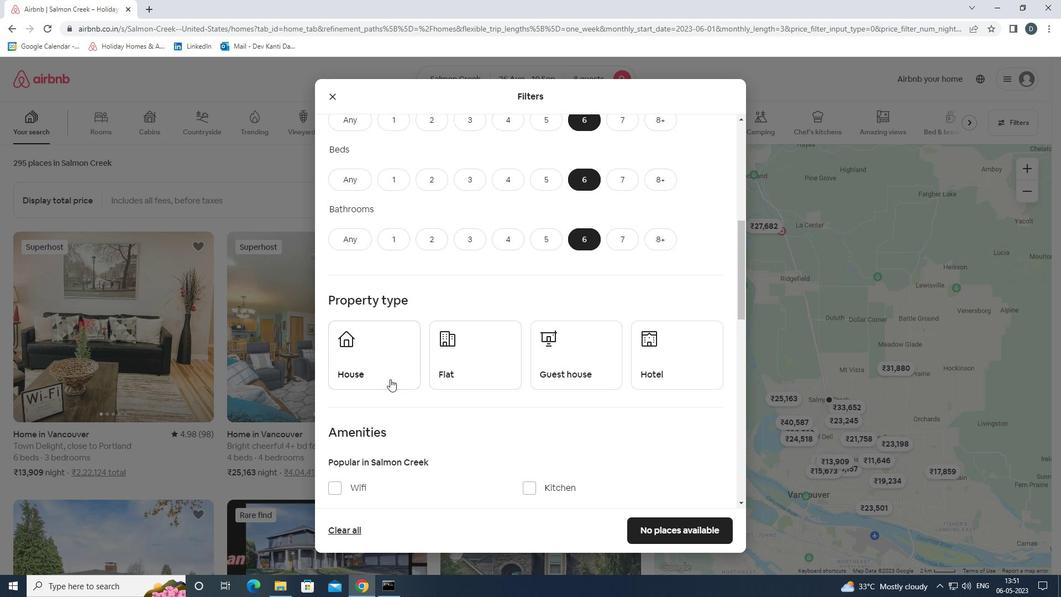
Action: Mouse pressed left at (388, 369)
Screenshot: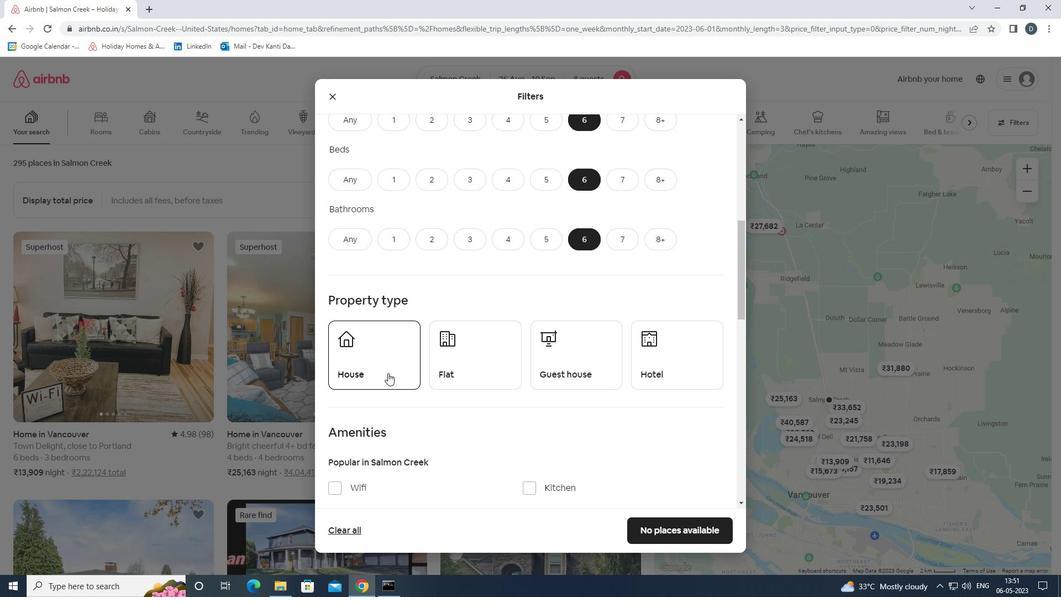 
Action: Mouse moved to (459, 359)
Screenshot: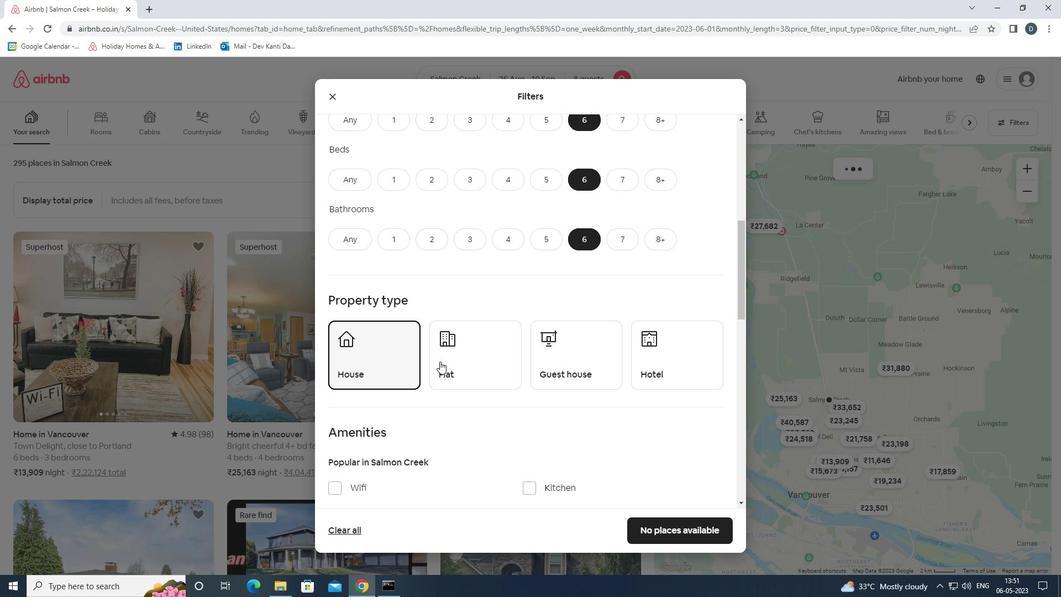 
Action: Mouse pressed left at (459, 359)
Screenshot: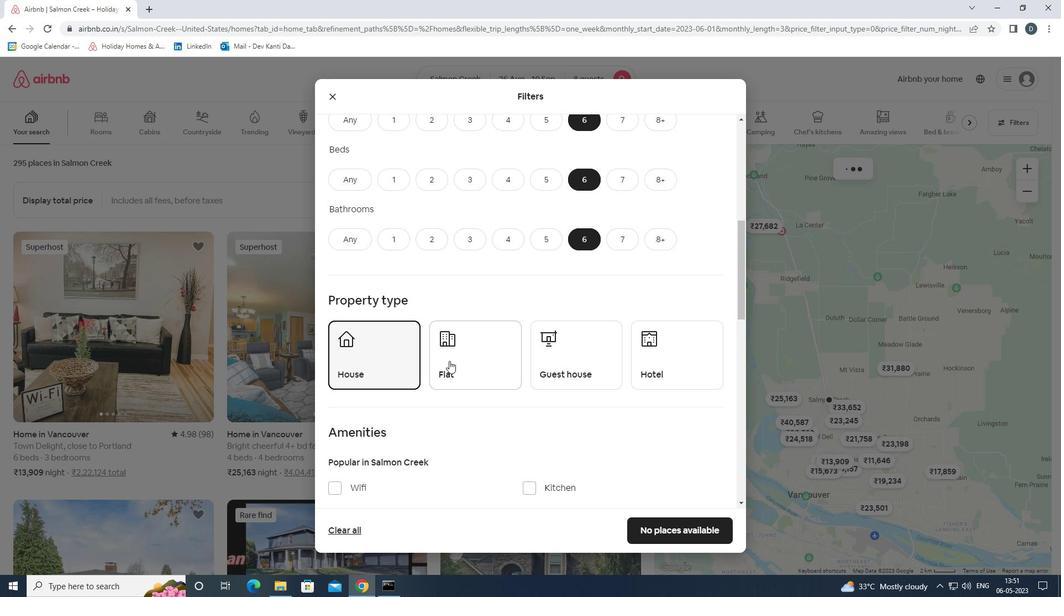 
Action: Mouse moved to (573, 359)
Screenshot: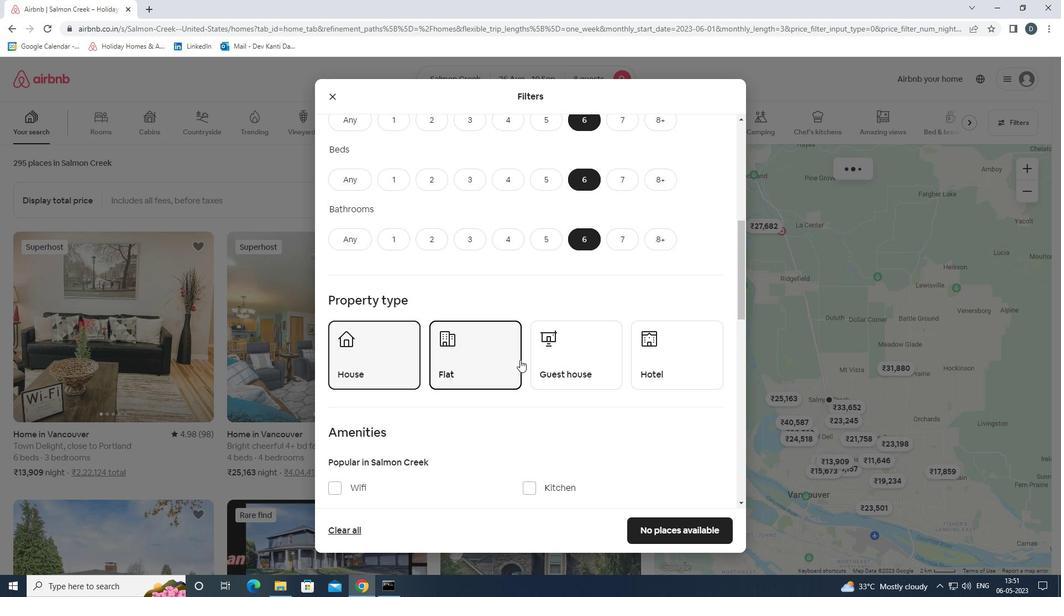 
Action: Mouse pressed left at (573, 359)
Screenshot: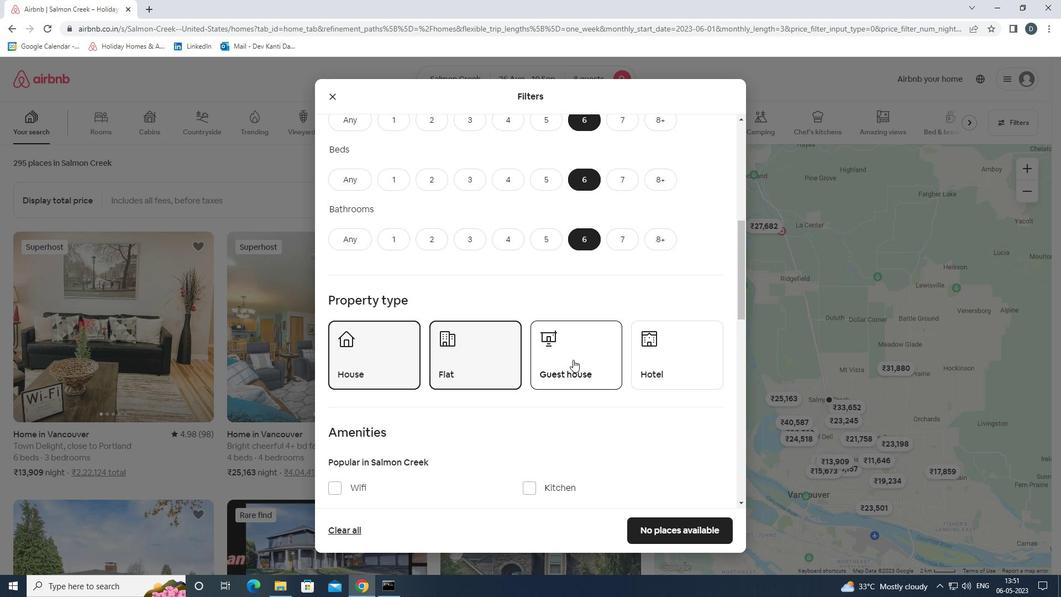 
Action: Mouse scrolled (573, 359) with delta (0, 0)
Screenshot: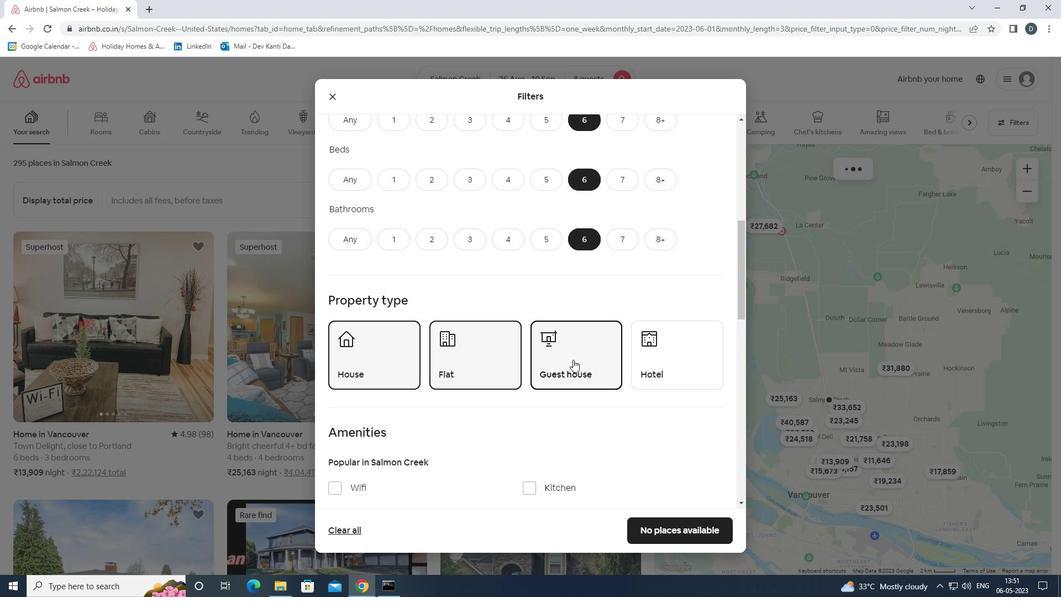 
Action: Mouse scrolled (573, 359) with delta (0, 0)
Screenshot: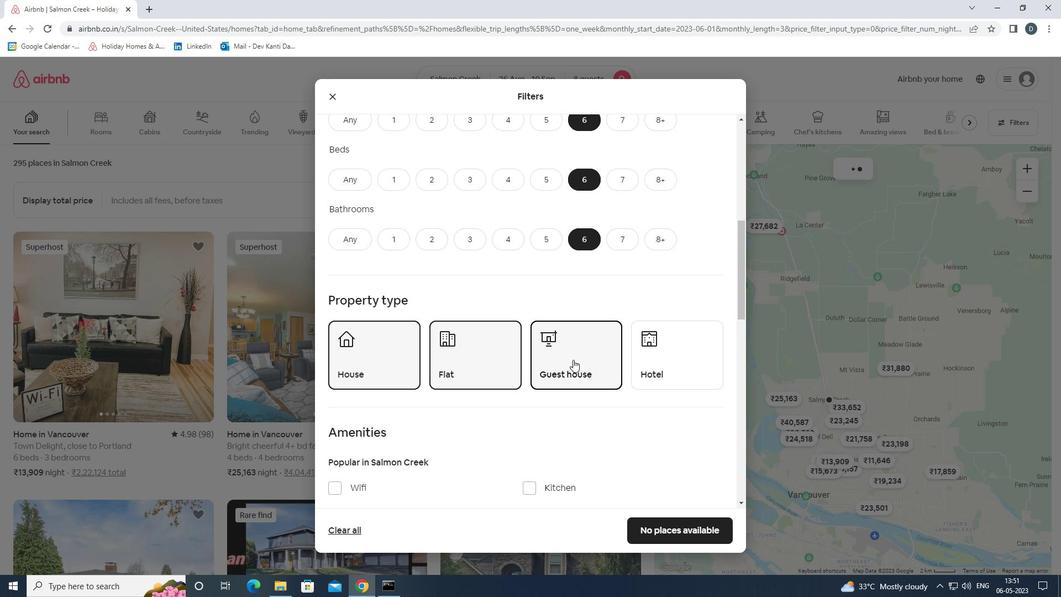 
Action: Mouse scrolled (573, 359) with delta (0, 0)
Screenshot: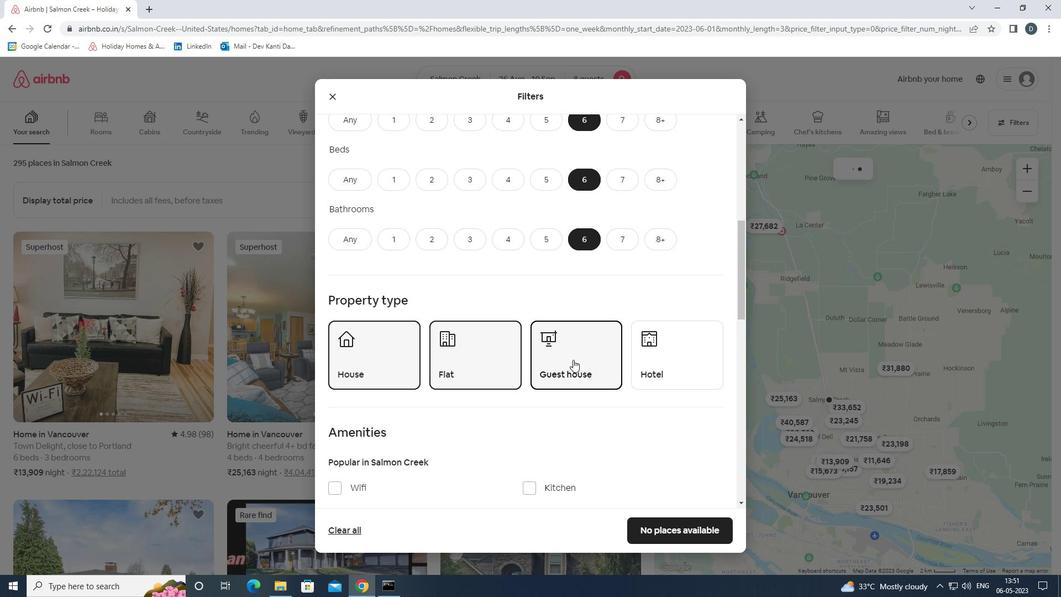 
Action: Mouse moved to (347, 321)
Screenshot: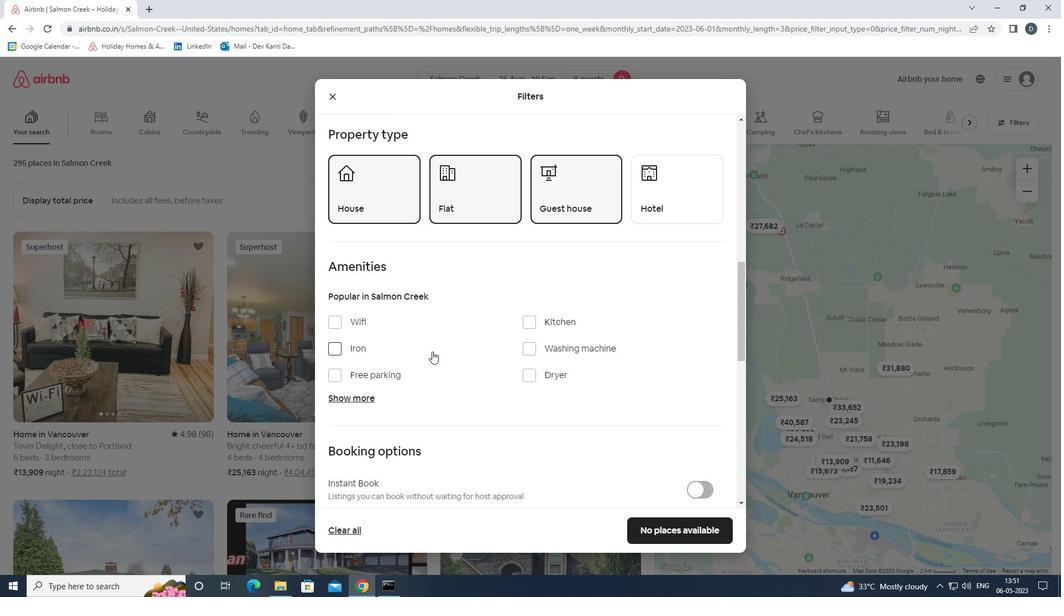
Action: Mouse pressed left at (347, 321)
Screenshot: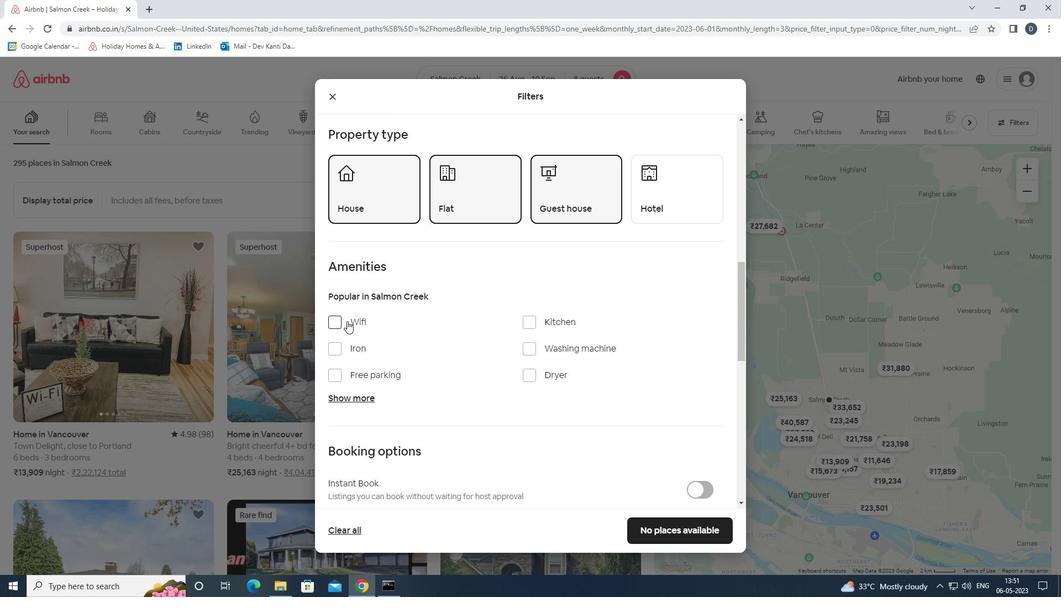 
Action: Mouse moved to (396, 375)
Screenshot: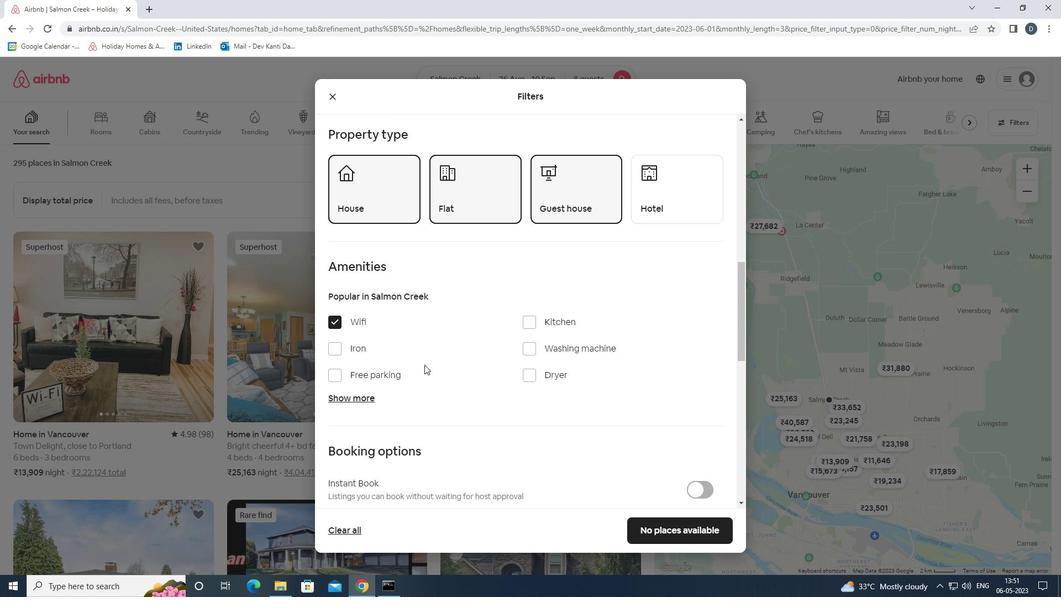 
Action: Mouse pressed left at (396, 375)
Screenshot: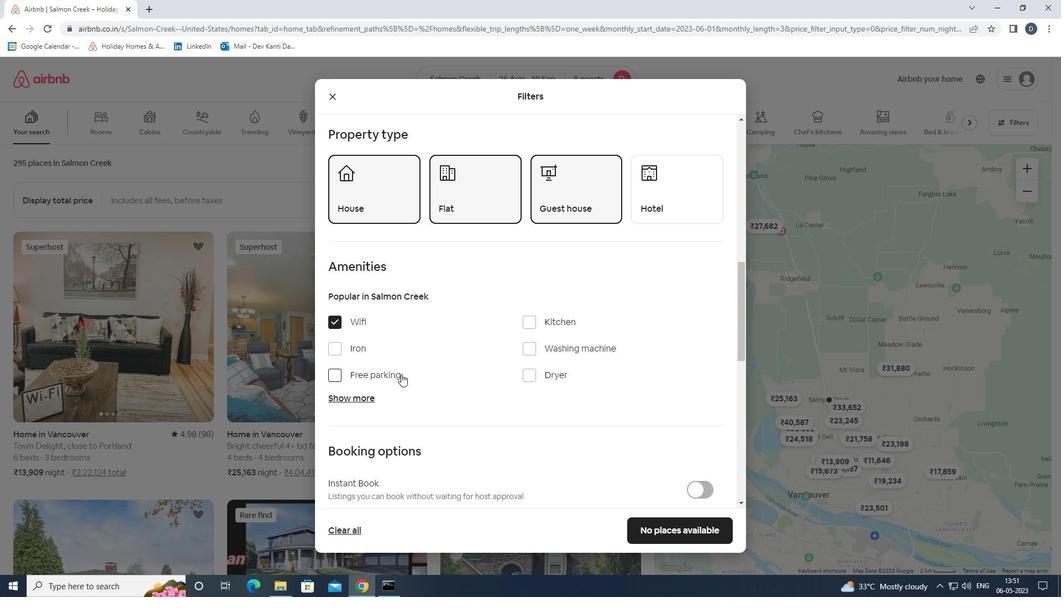 
Action: Mouse moved to (369, 394)
Screenshot: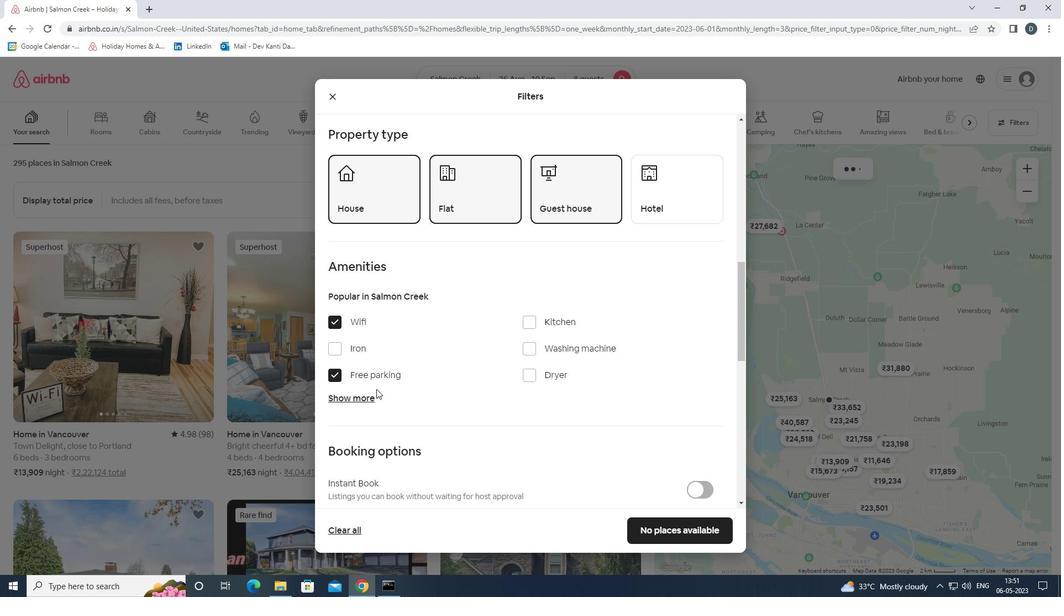 
Action: Mouse pressed left at (369, 394)
Screenshot: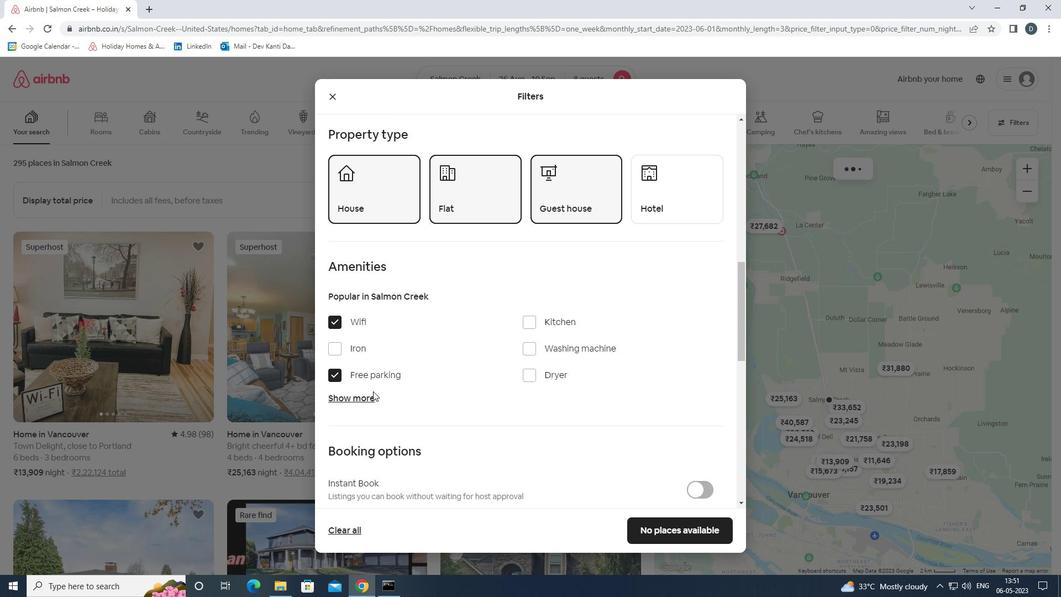 
Action: Mouse moved to (547, 462)
Screenshot: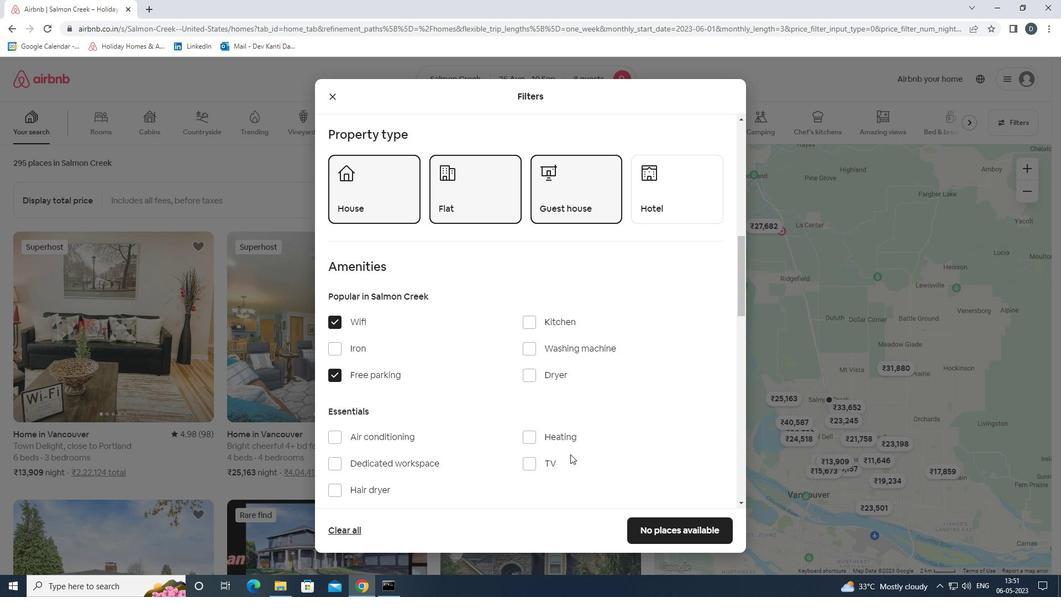 
Action: Mouse pressed left at (547, 462)
Screenshot: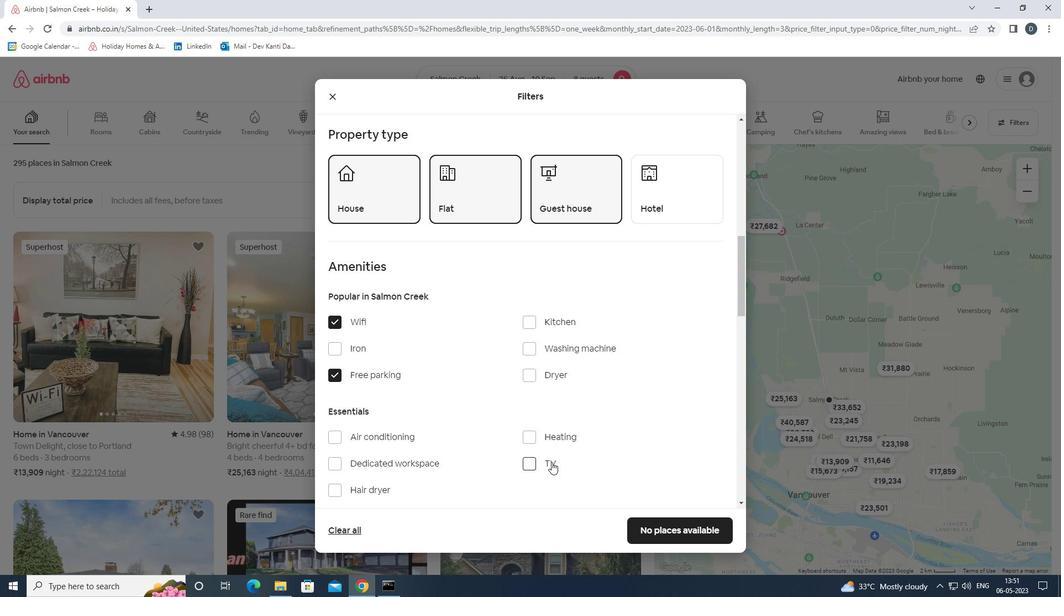 
Action: Mouse moved to (540, 448)
Screenshot: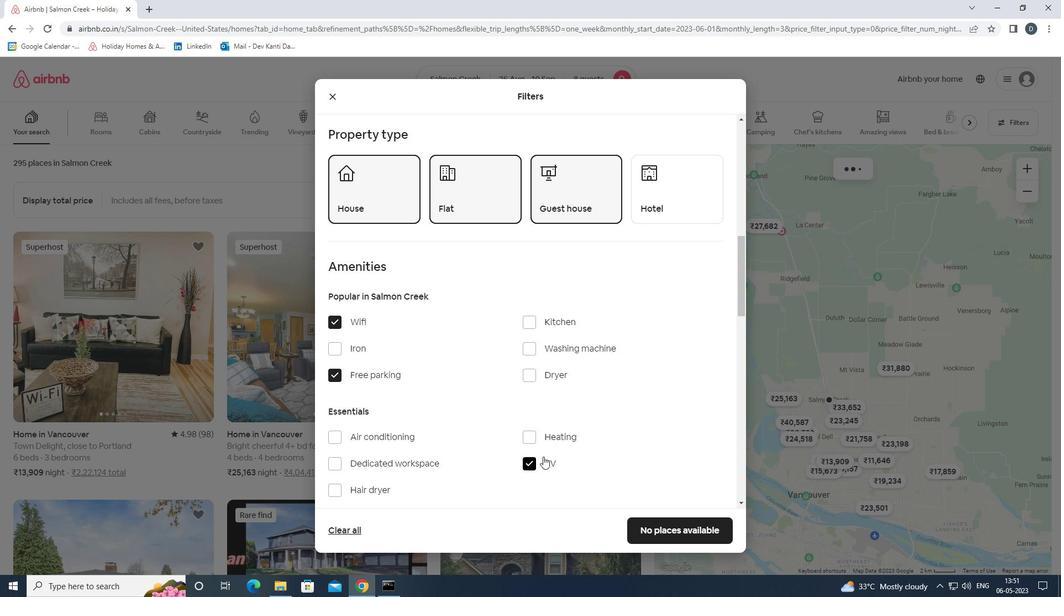 
Action: Mouse scrolled (540, 448) with delta (0, 0)
Screenshot: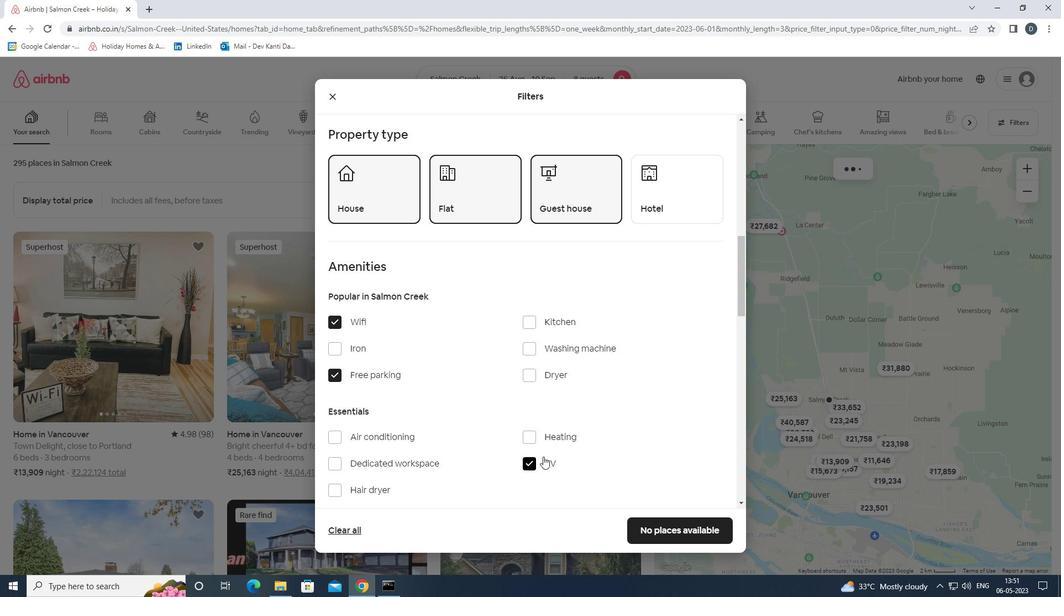 
Action: Mouse moved to (540, 448)
Screenshot: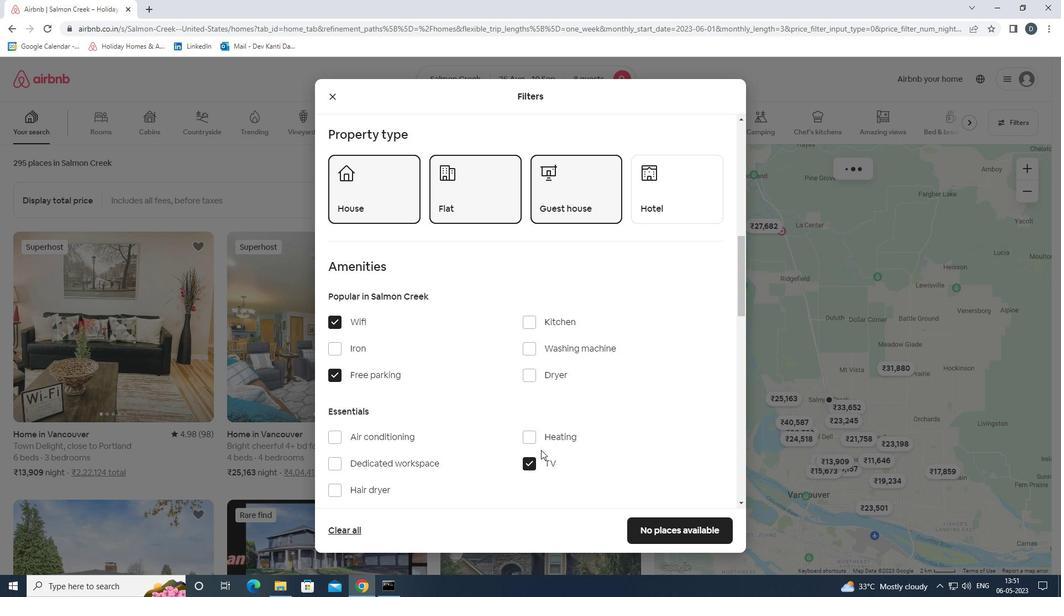 
Action: Mouse scrolled (540, 447) with delta (0, 0)
Screenshot: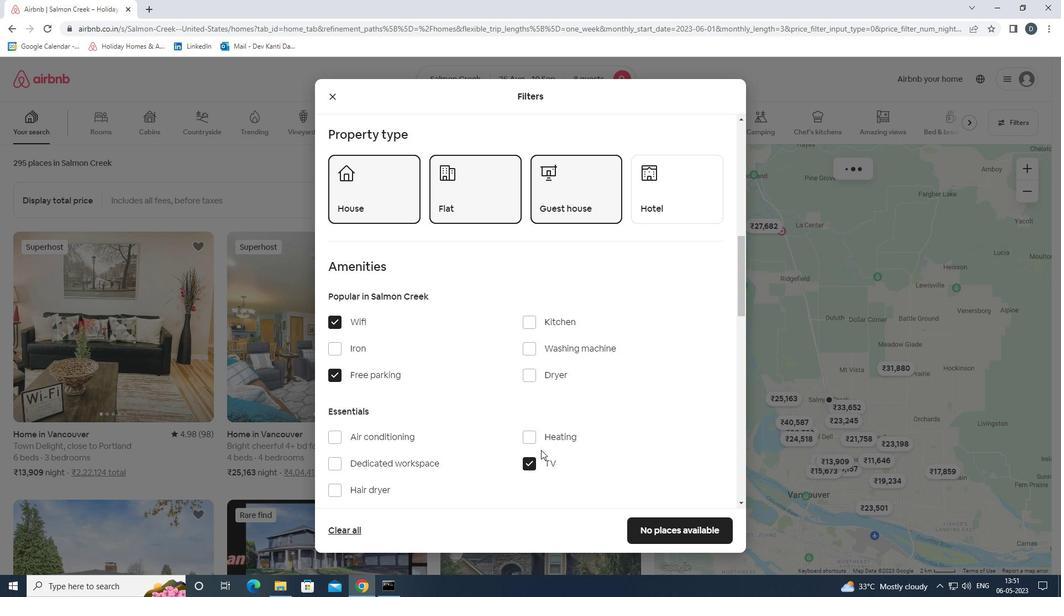 
Action: Mouse moved to (540, 447)
Screenshot: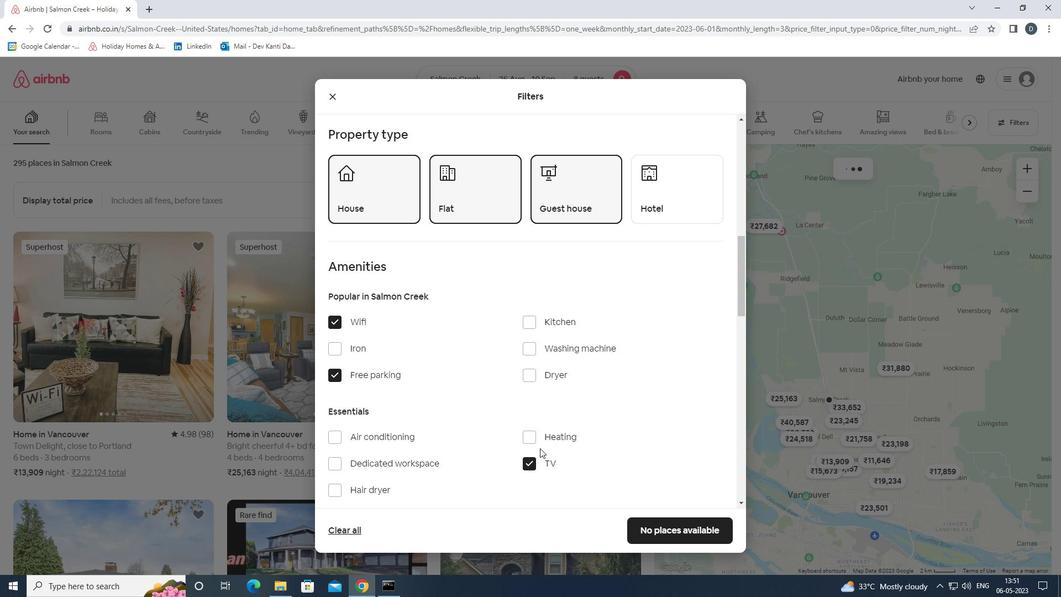 
Action: Mouse scrolled (540, 446) with delta (0, 0)
Screenshot: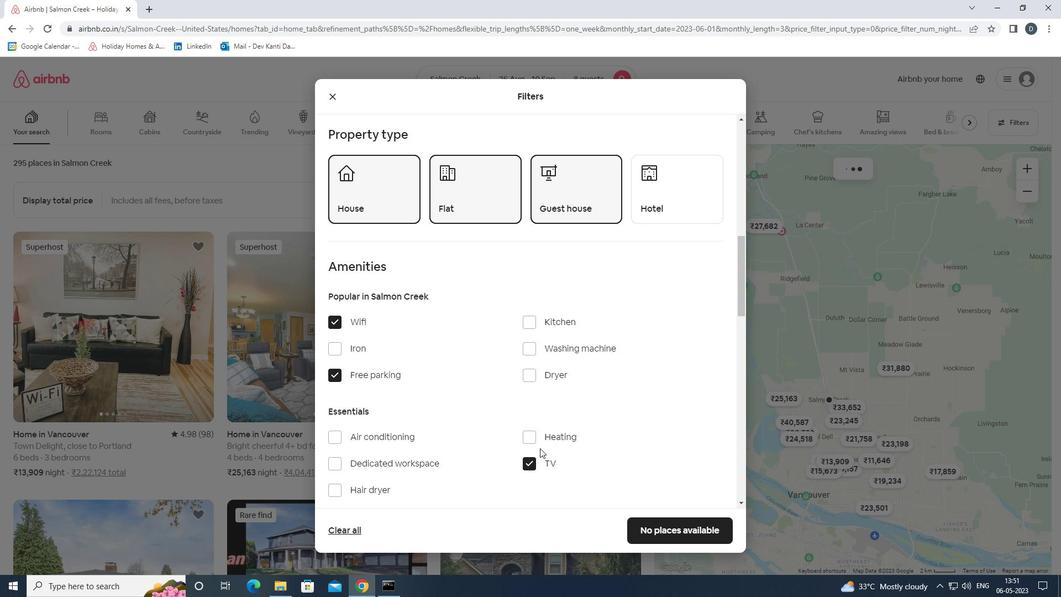 
Action: Mouse moved to (539, 443)
Screenshot: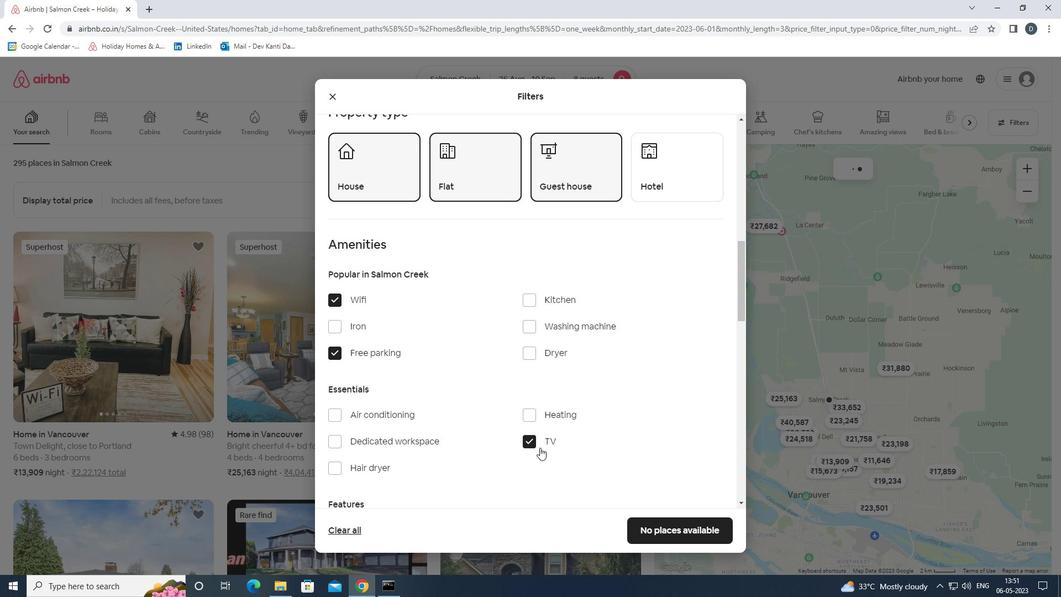 
Action: Mouse scrolled (539, 443) with delta (0, 0)
Screenshot: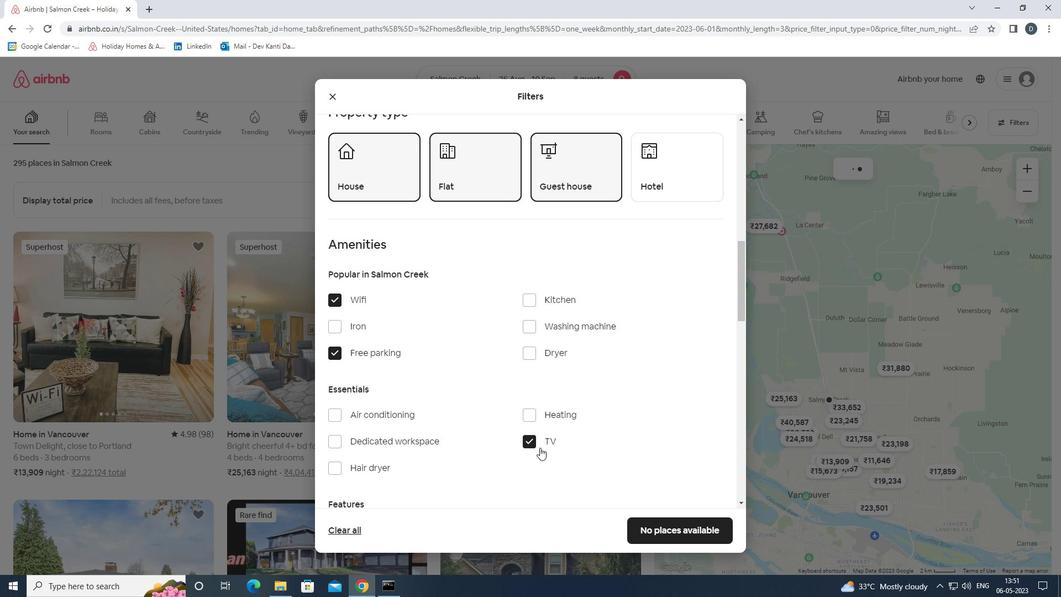 
Action: Mouse moved to (538, 440)
Screenshot: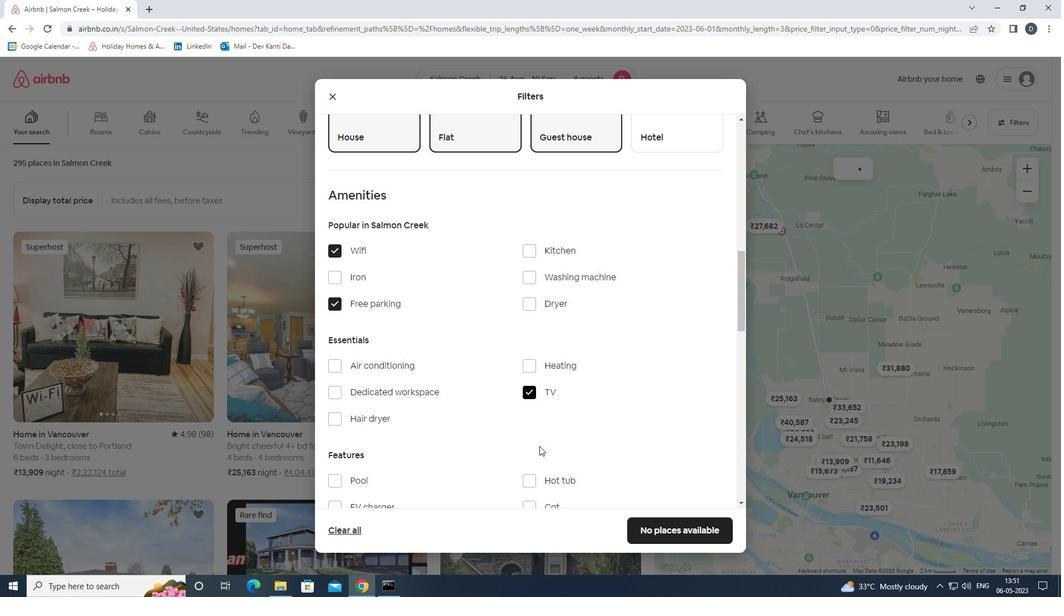 
Action: Mouse scrolled (538, 439) with delta (0, 0)
Screenshot: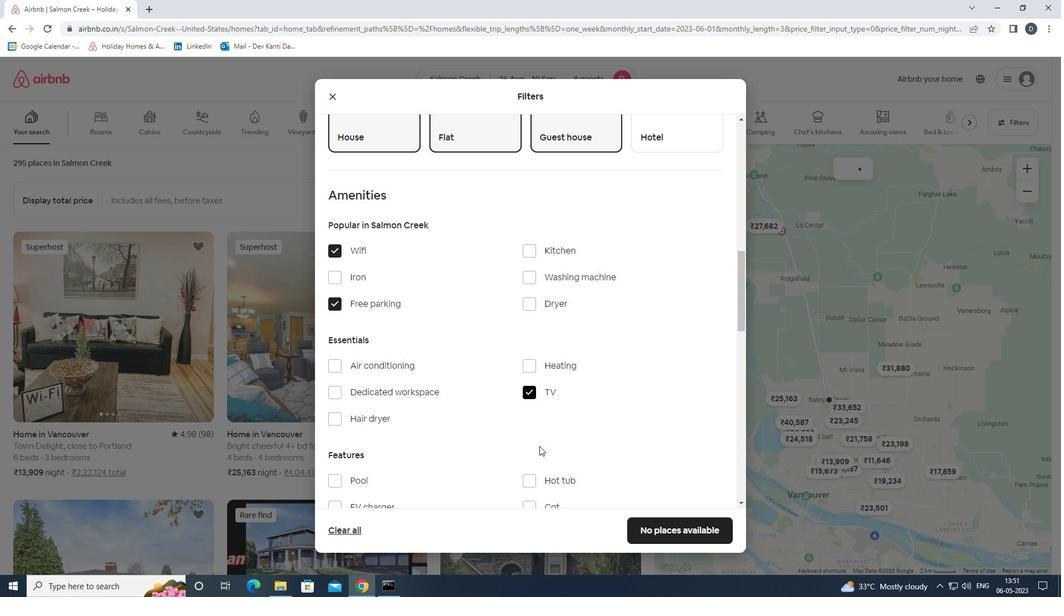
Action: Mouse moved to (377, 328)
Screenshot: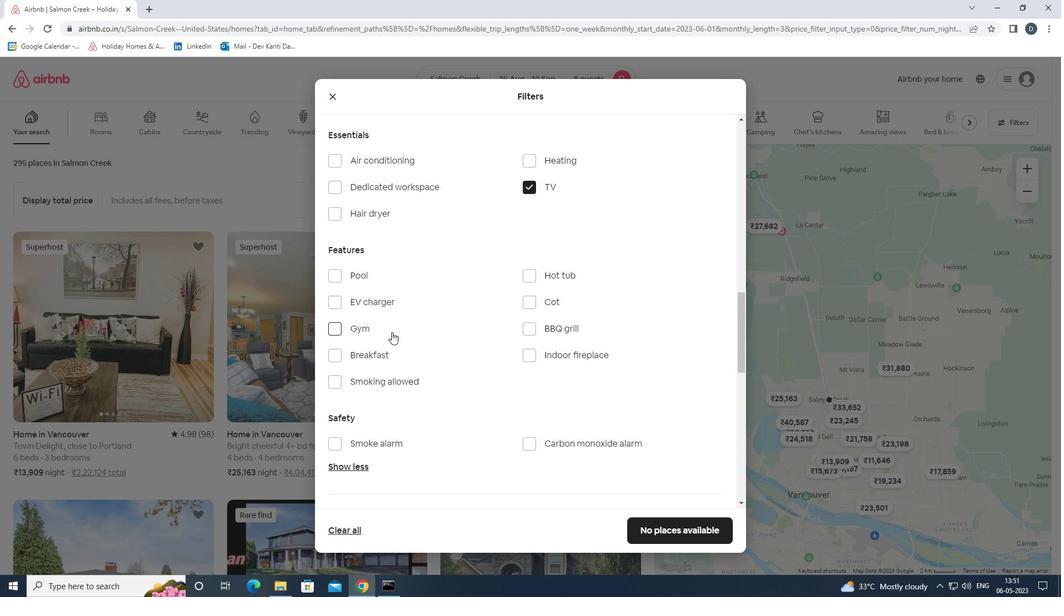 
Action: Mouse pressed left at (377, 328)
Screenshot: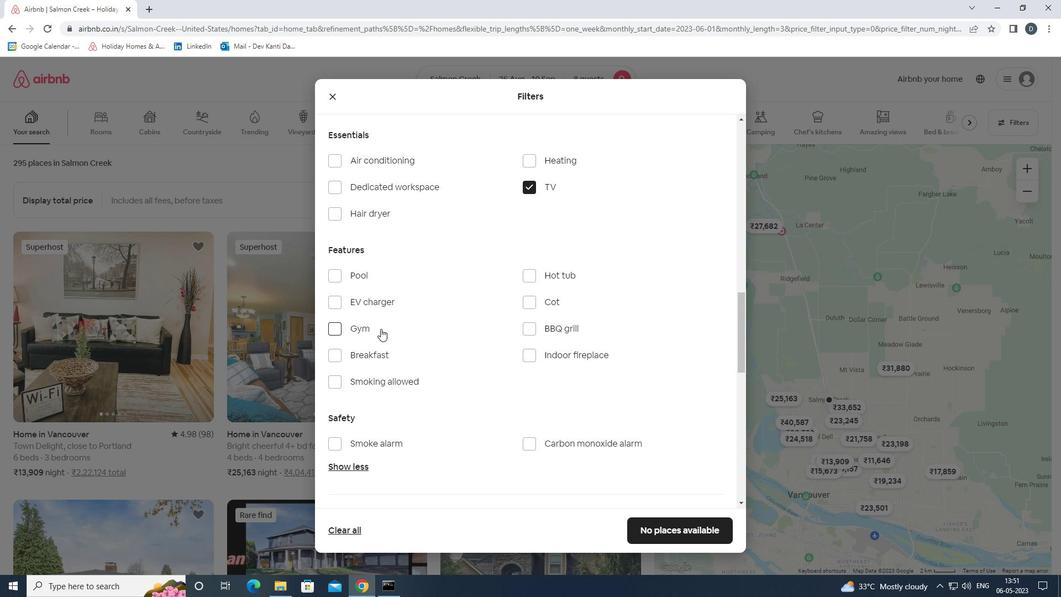 
Action: Mouse moved to (373, 355)
Screenshot: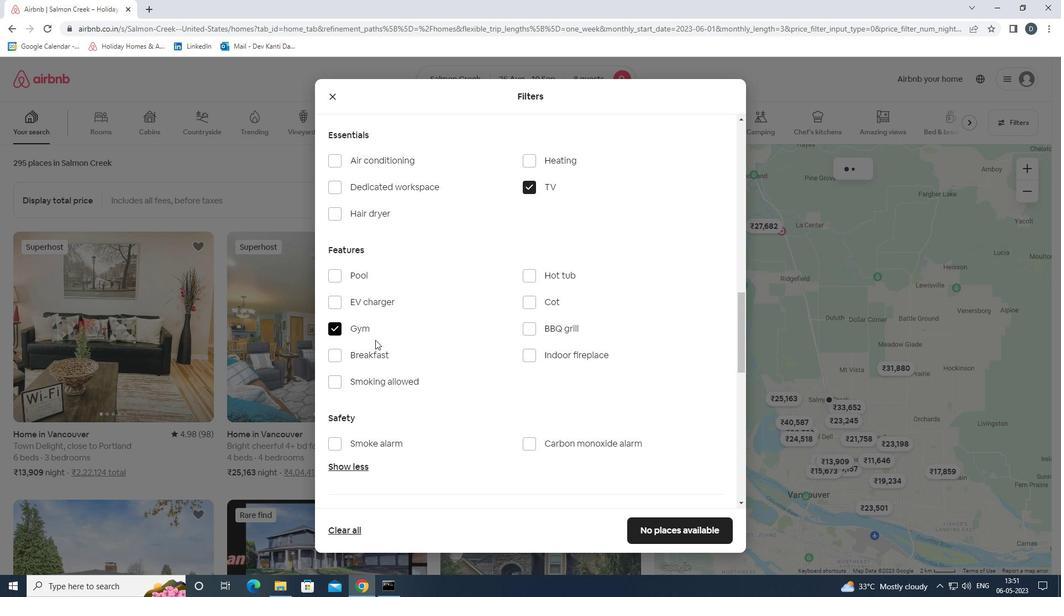 
Action: Mouse pressed left at (373, 355)
Screenshot: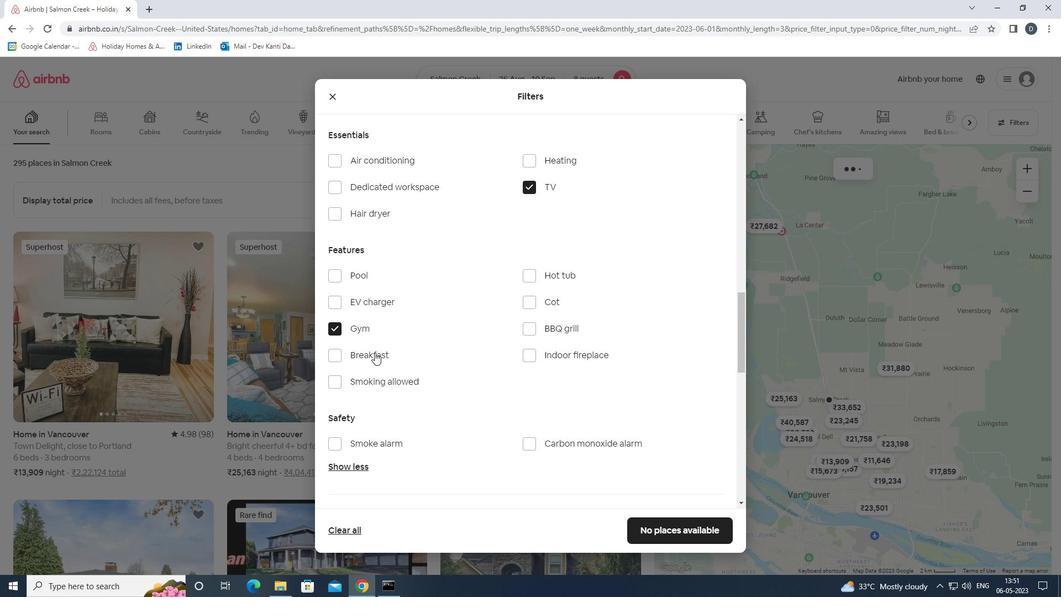 
Action: Mouse moved to (447, 357)
Screenshot: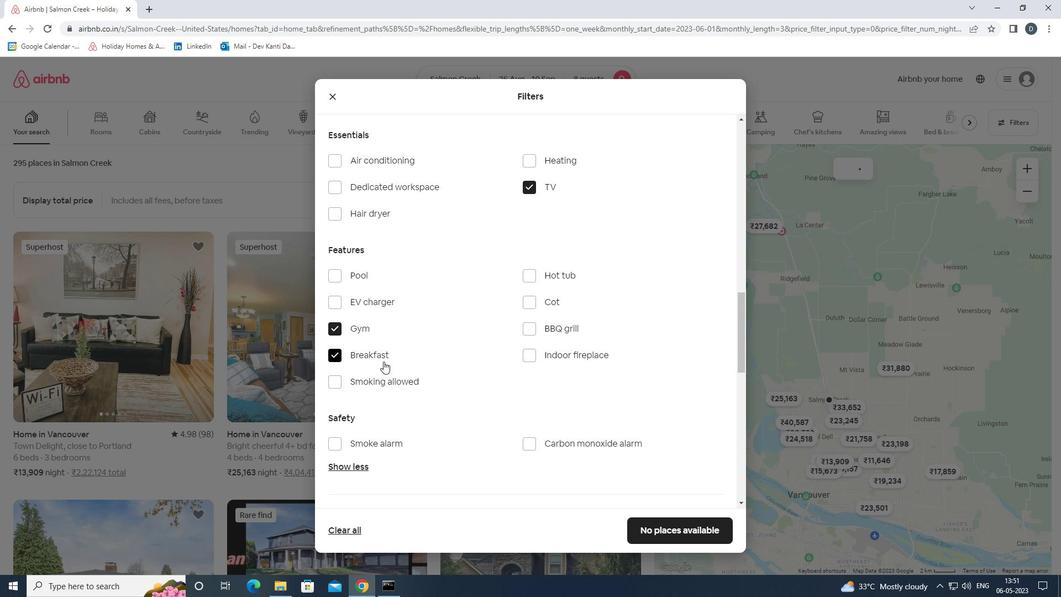 
Action: Mouse scrolled (447, 357) with delta (0, 0)
Screenshot: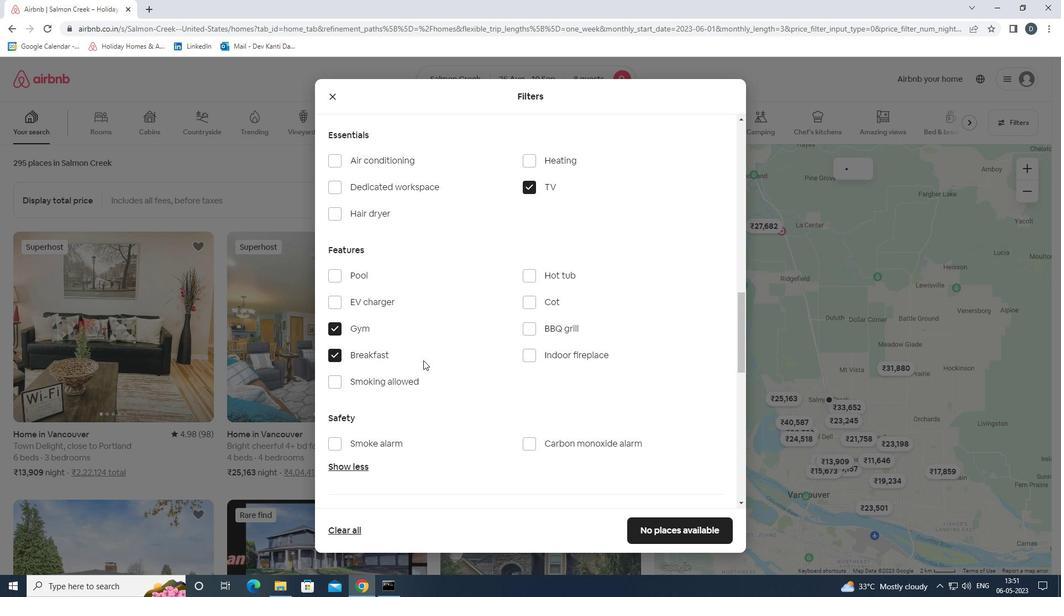 
Action: Mouse moved to (451, 357)
Screenshot: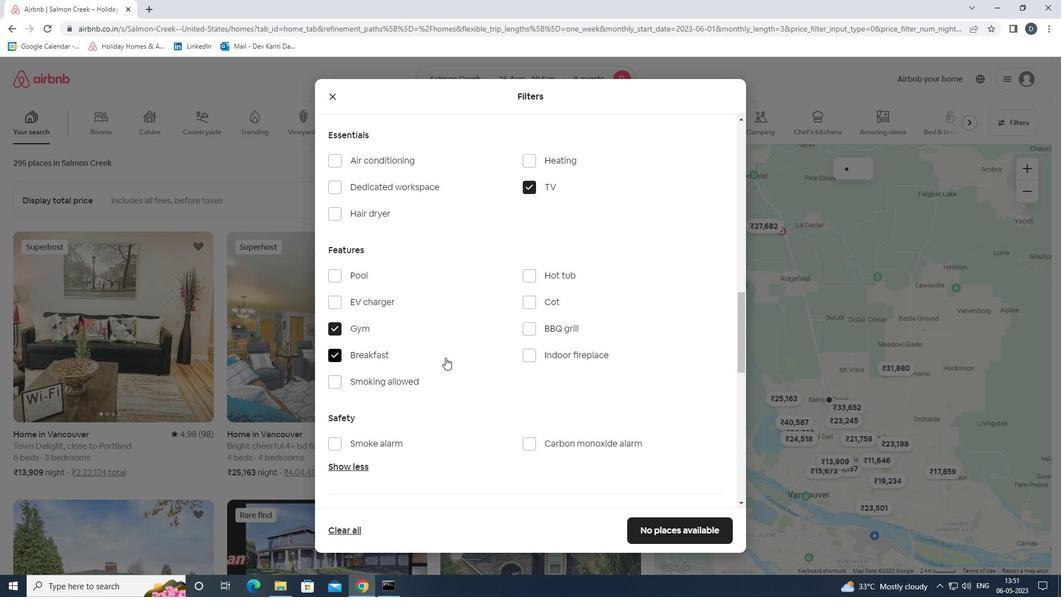 
Action: Mouse scrolled (451, 357) with delta (0, 0)
Screenshot: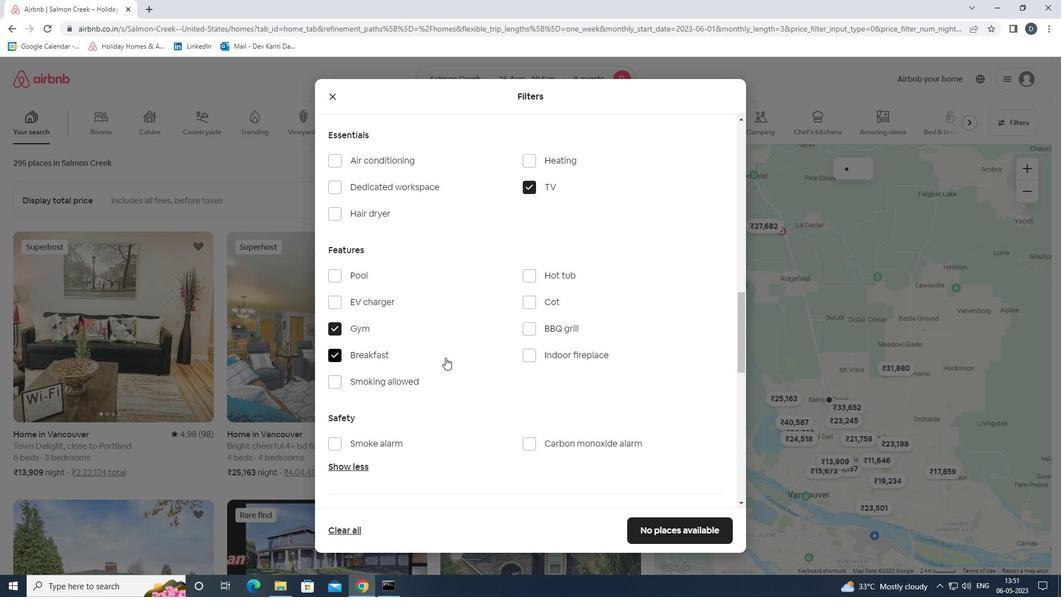 
Action: Mouse moved to (453, 358)
Screenshot: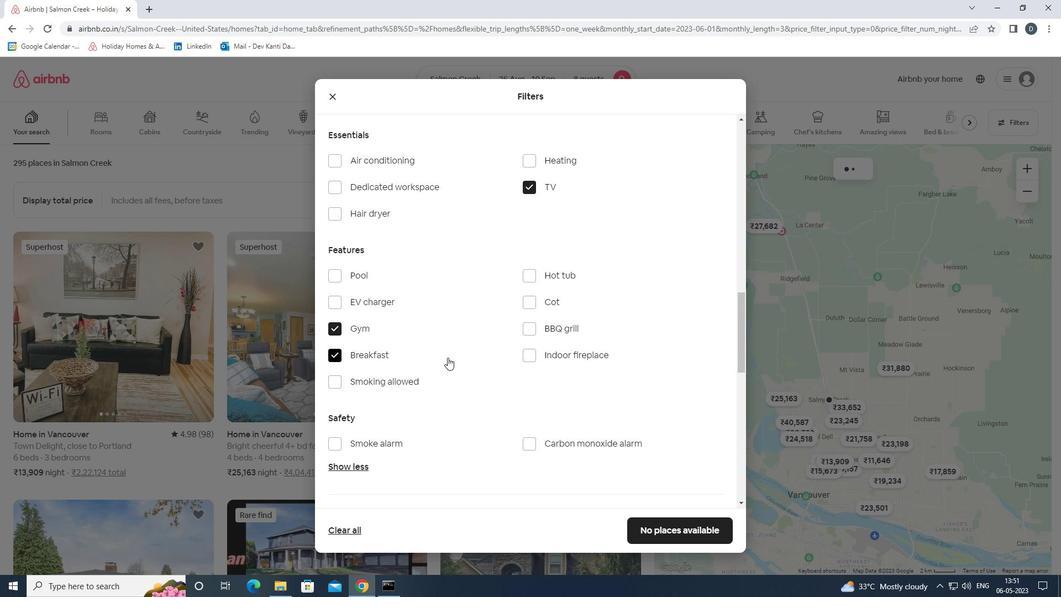 
Action: Mouse scrolled (453, 357) with delta (0, 0)
Screenshot: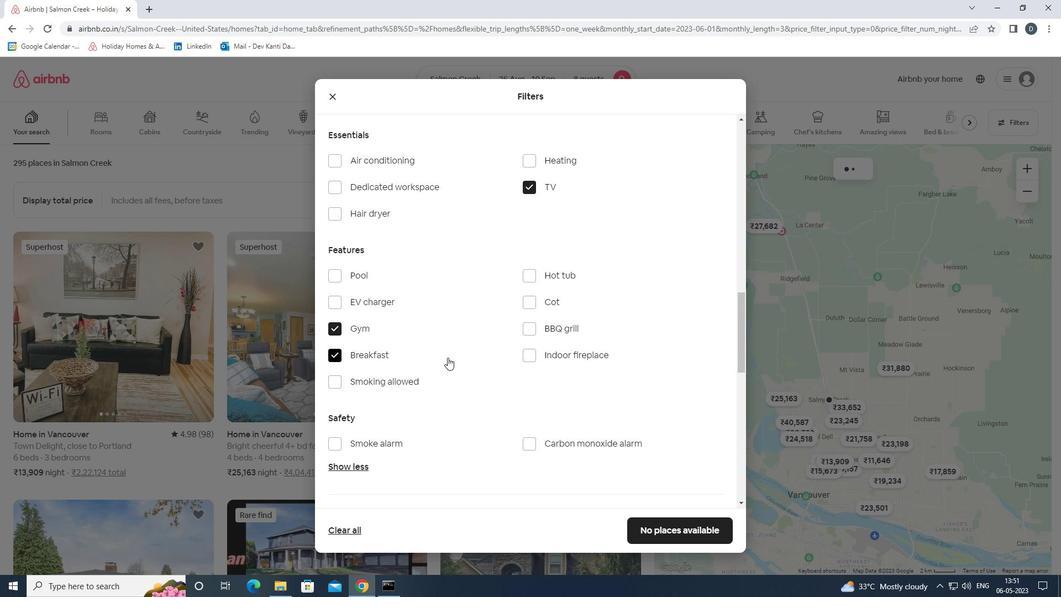 
Action: Mouse moved to (459, 358)
Screenshot: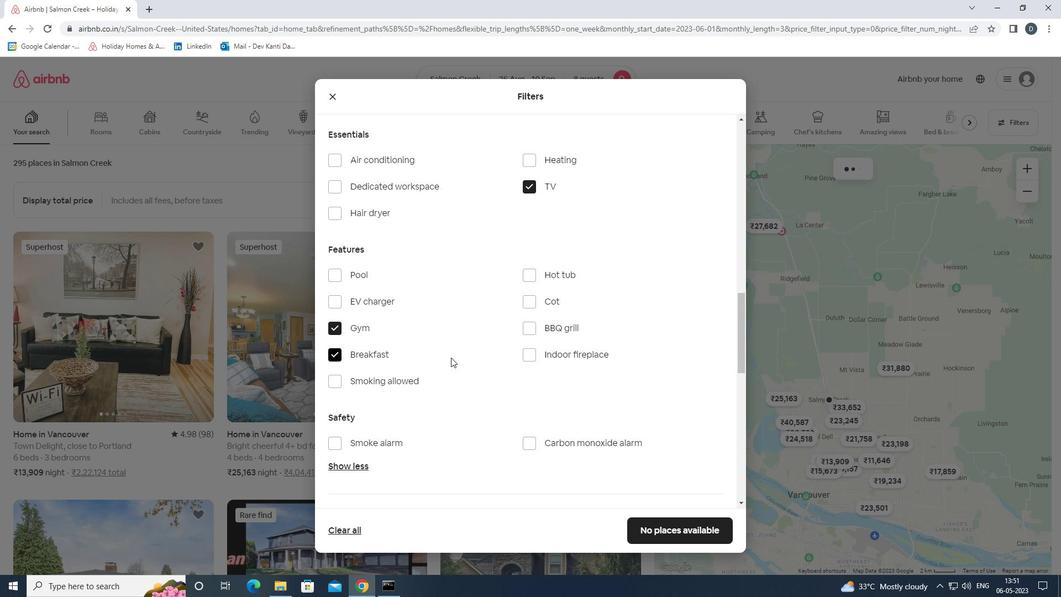 
Action: Mouse scrolled (459, 358) with delta (0, 0)
Screenshot: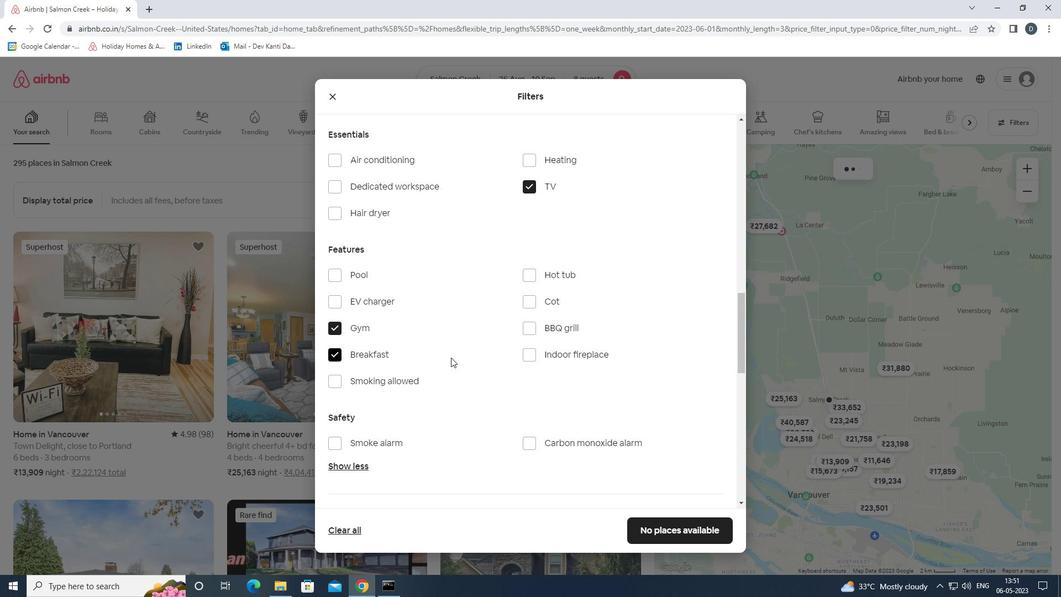 
Action: Mouse moved to (475, 359)
Screenshot: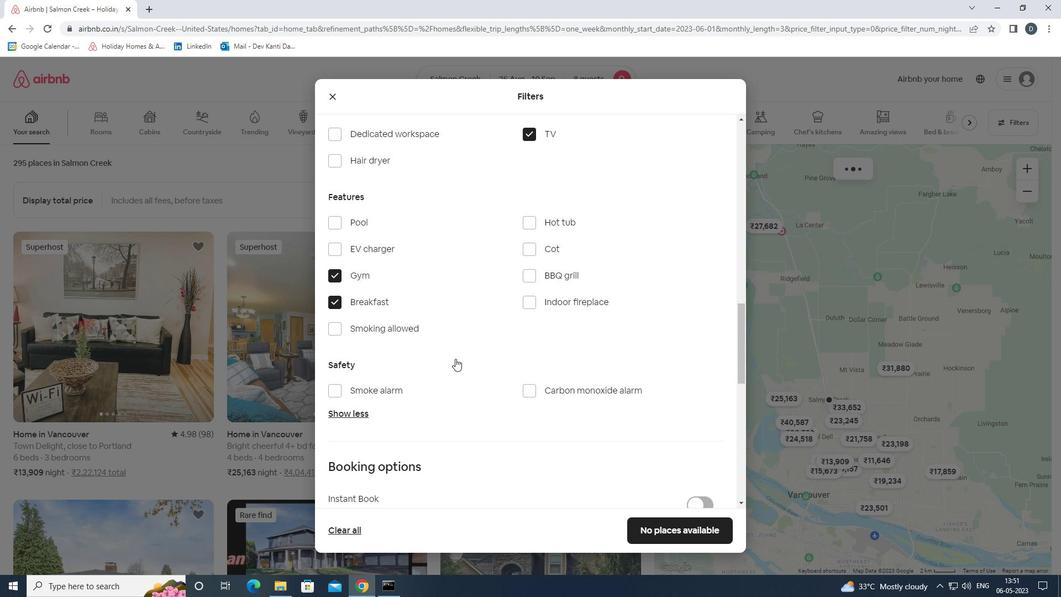 
Action: Mouse scrolled (475, 359) with delta (0, 0)
Screenshot: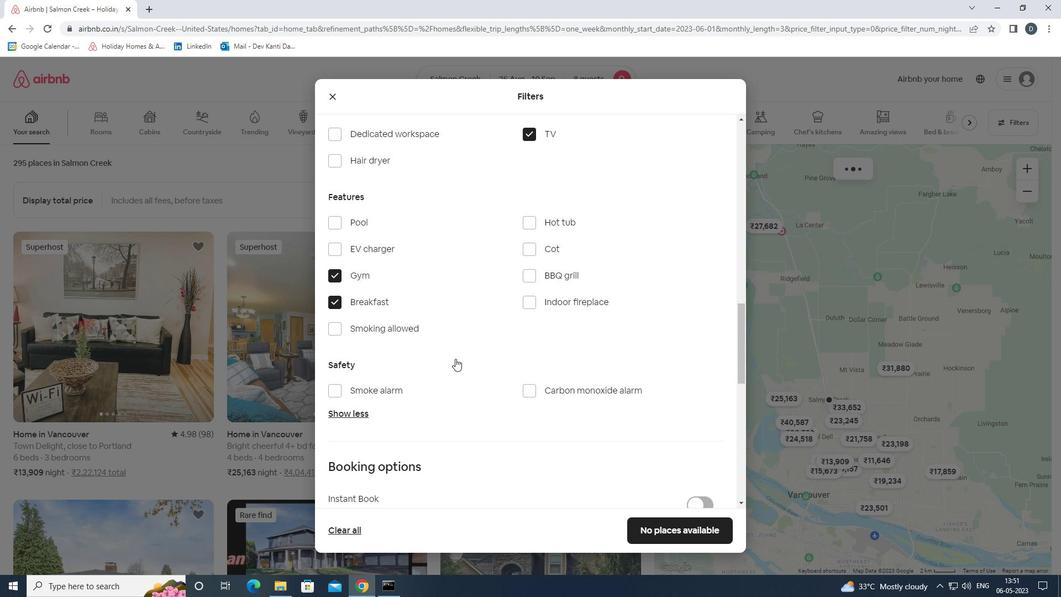 
Action: Mouse moved to (694, 316)
Screenshot: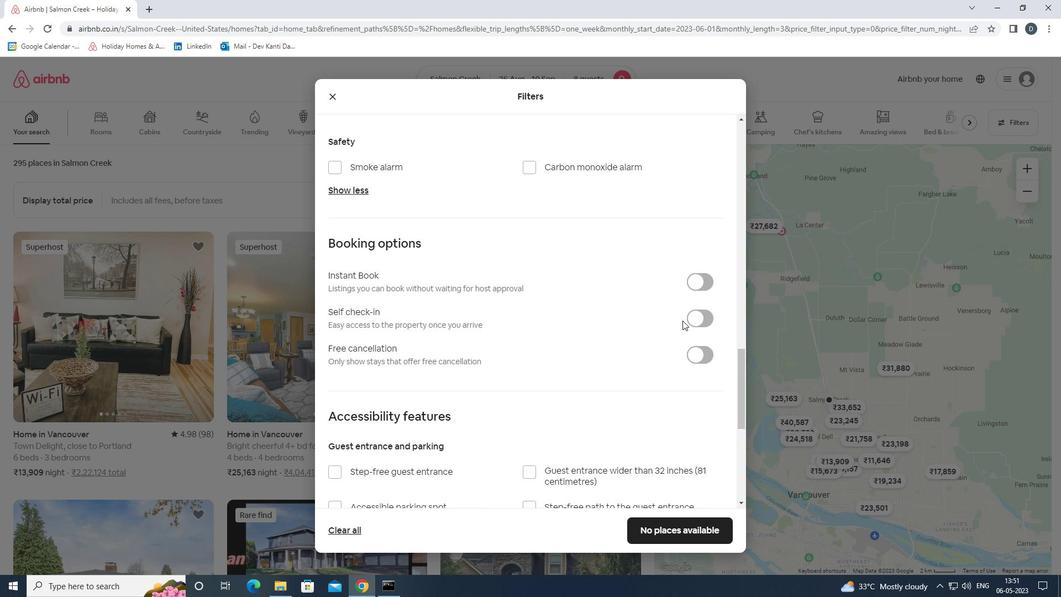 
Action: Mouse pressed left at (694, 316)
Screenshot: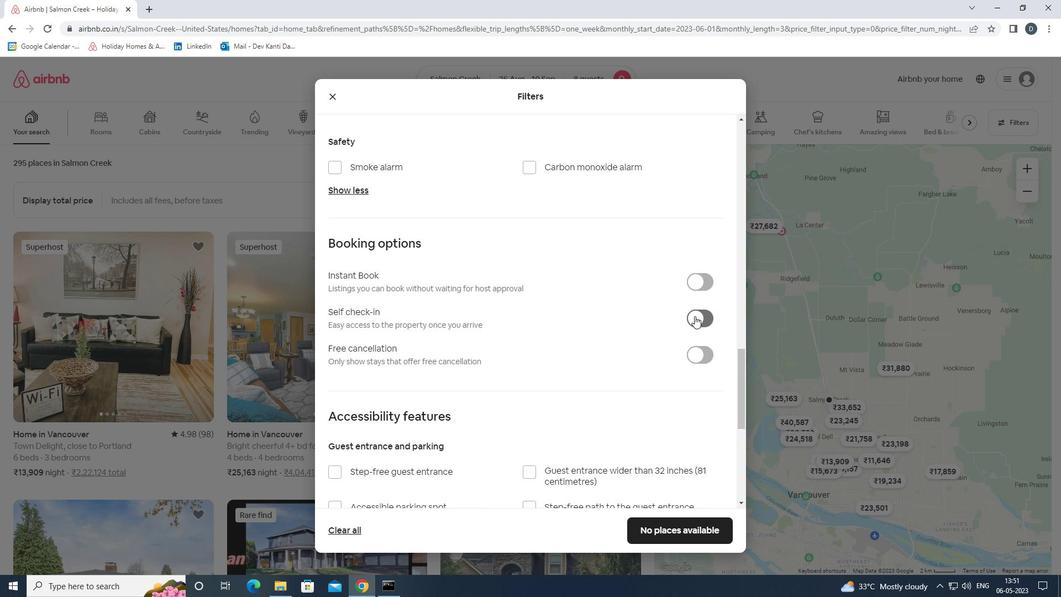 
Action: Mouse scrolled (694, 315) with delta (0, 0)
Screenshot: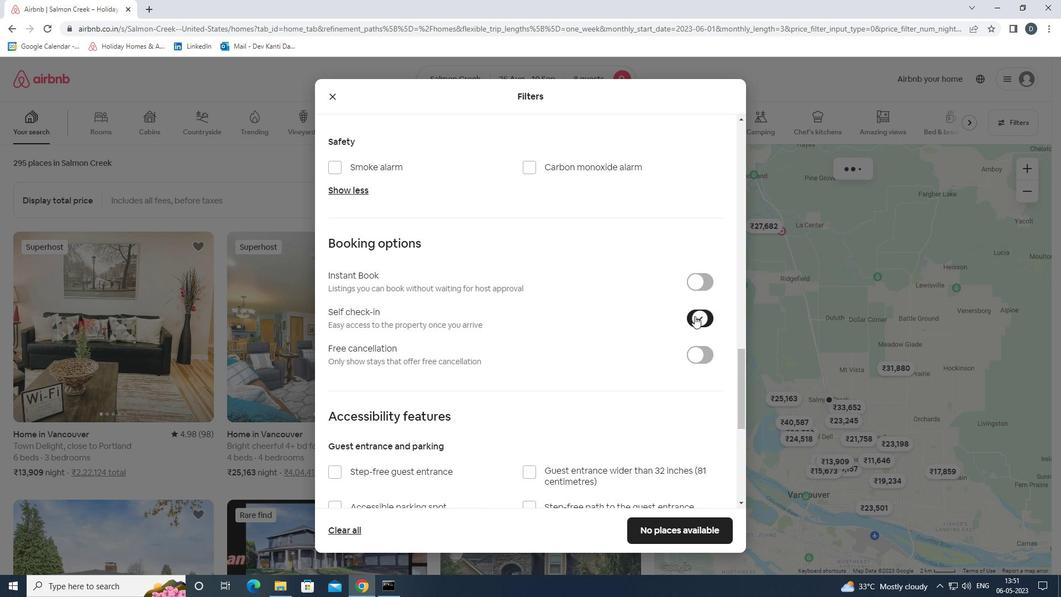 
Action: Mouse scrolled (694, 315) with delta (0, 0)
Screenshot: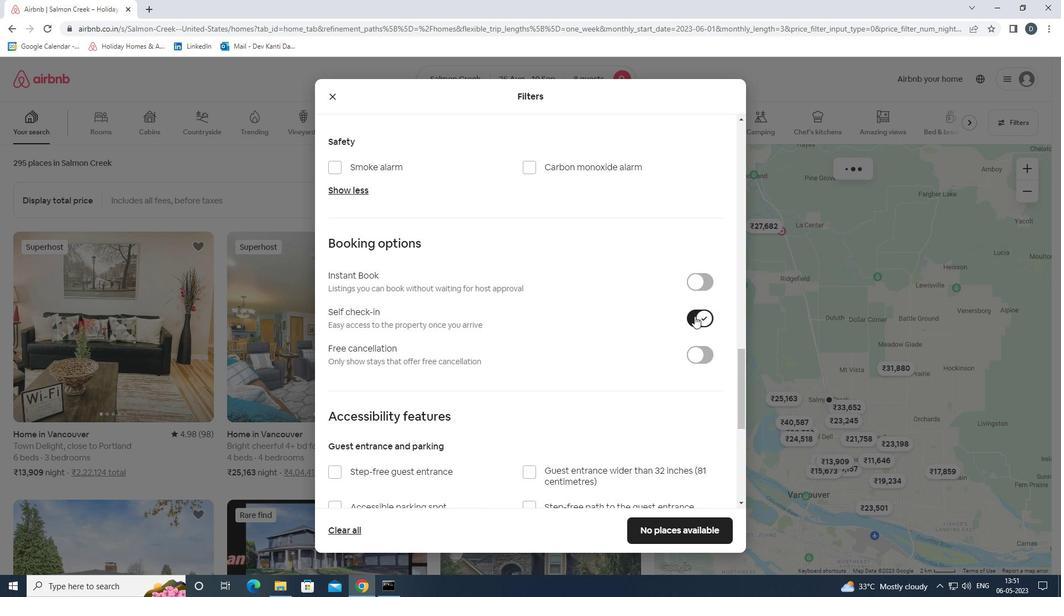 
Action: Mouse scrolled (694, 315) with delta (0, 0)
Screenshot: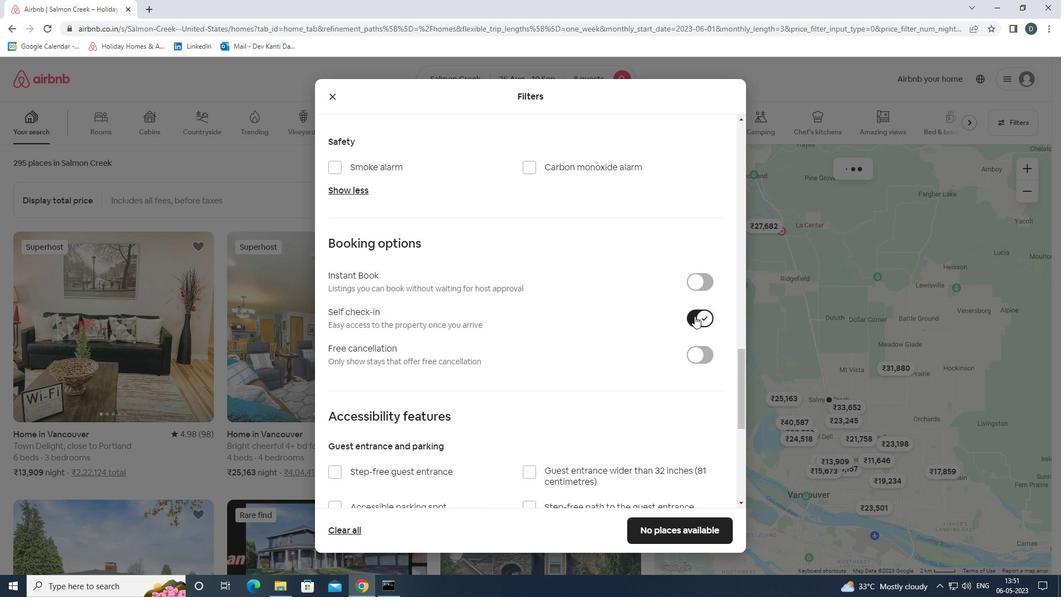 
Action: Mouse scrolled (694, 315) with delta (0, 0)
Screenshot: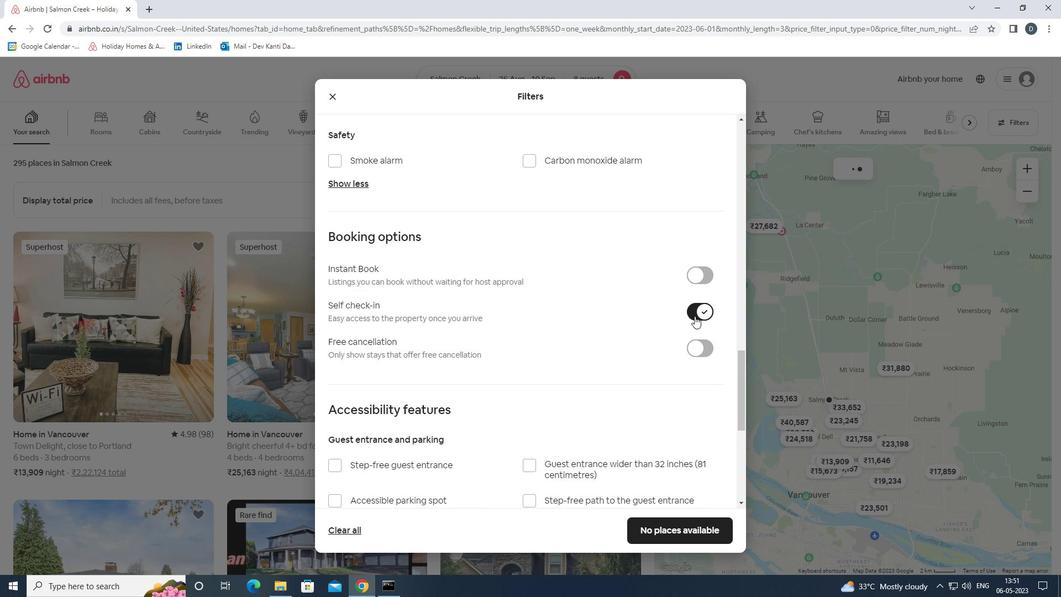 
Action: Mouse moved to (694, 316)
Screenshot: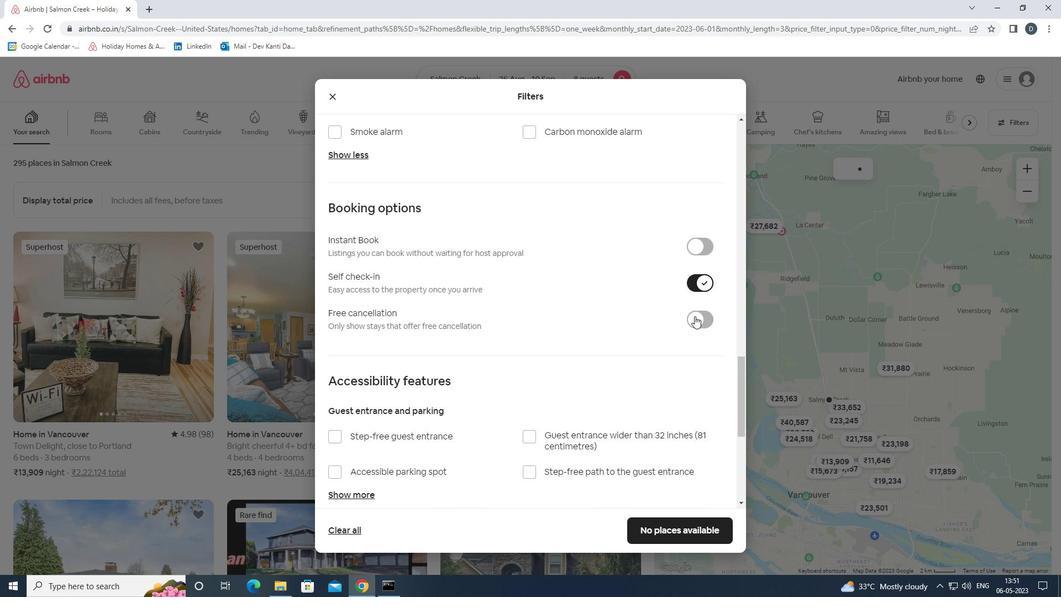 
Action: Mouse scrolled (694, 316) with delta (0, 0)
Screenshot: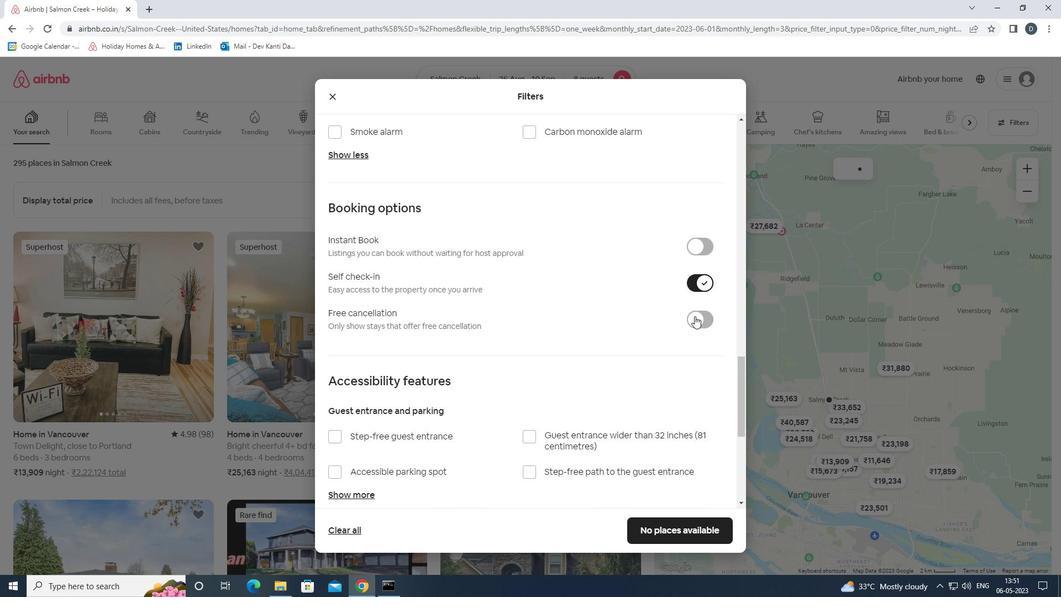 
Action: Mouse moved to (677, 318)
Screenshot: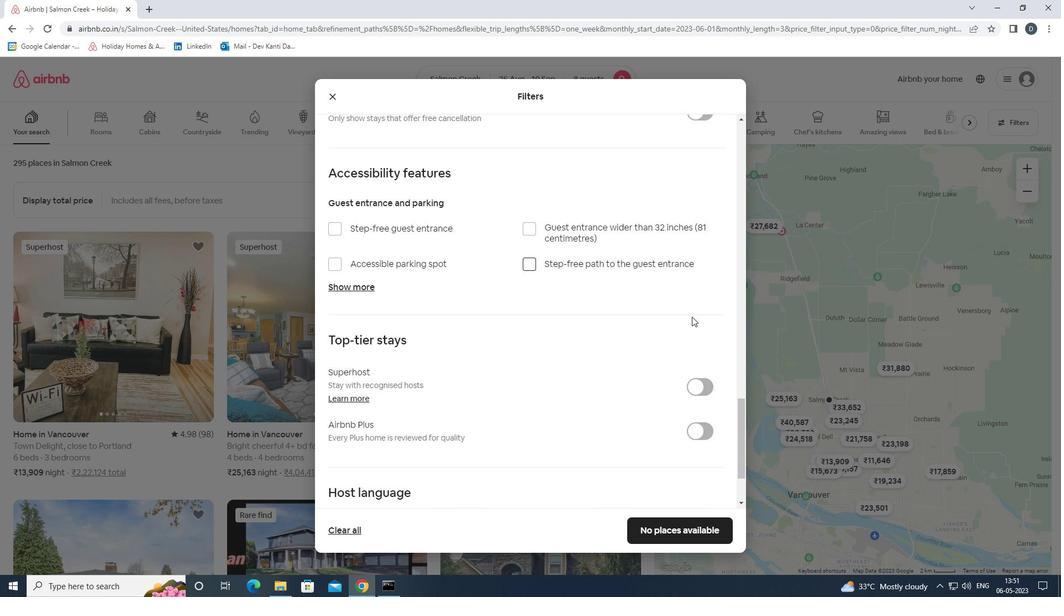 
Action: Mouse scrolled (677, 317) with delta (0, 0)
Screenshot: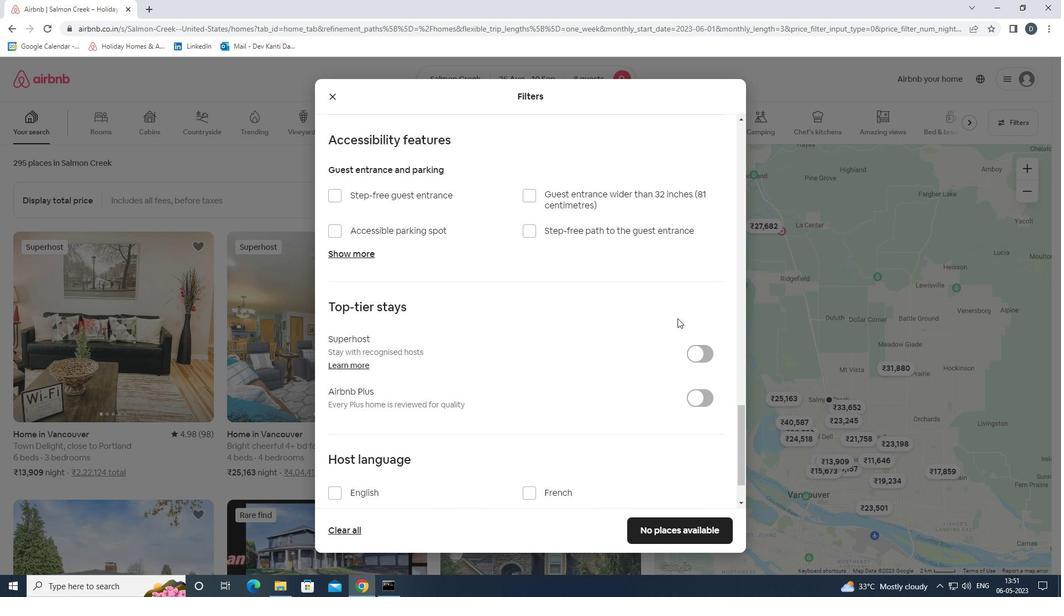 
Action: Mouse scrolled (677, 317) with delta (0, 0)
Screenshot: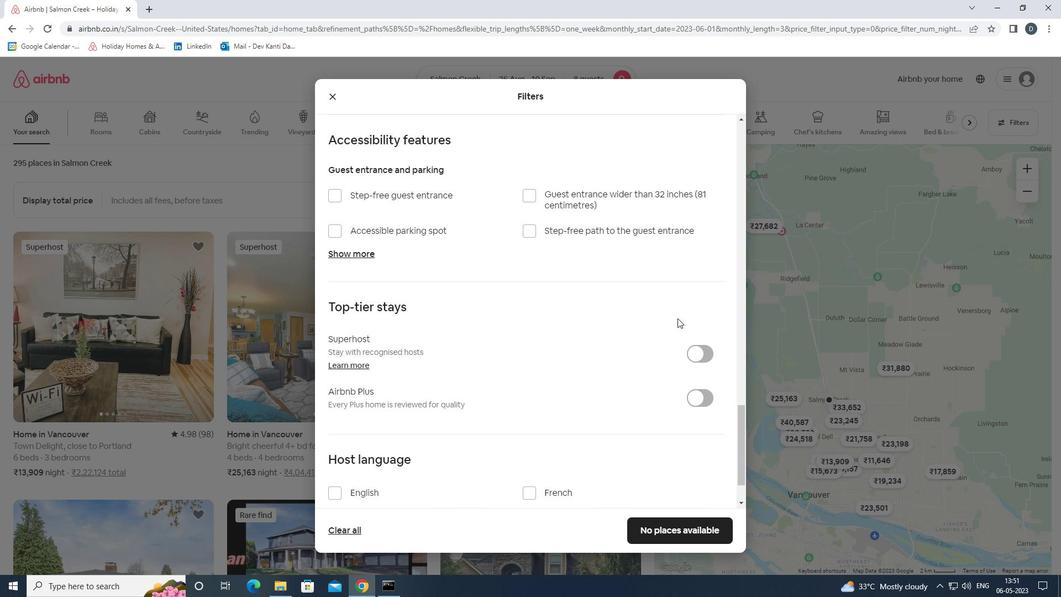 
Action: Mouse scrolled (677, 317) with delta (0, 0)
Screenshot: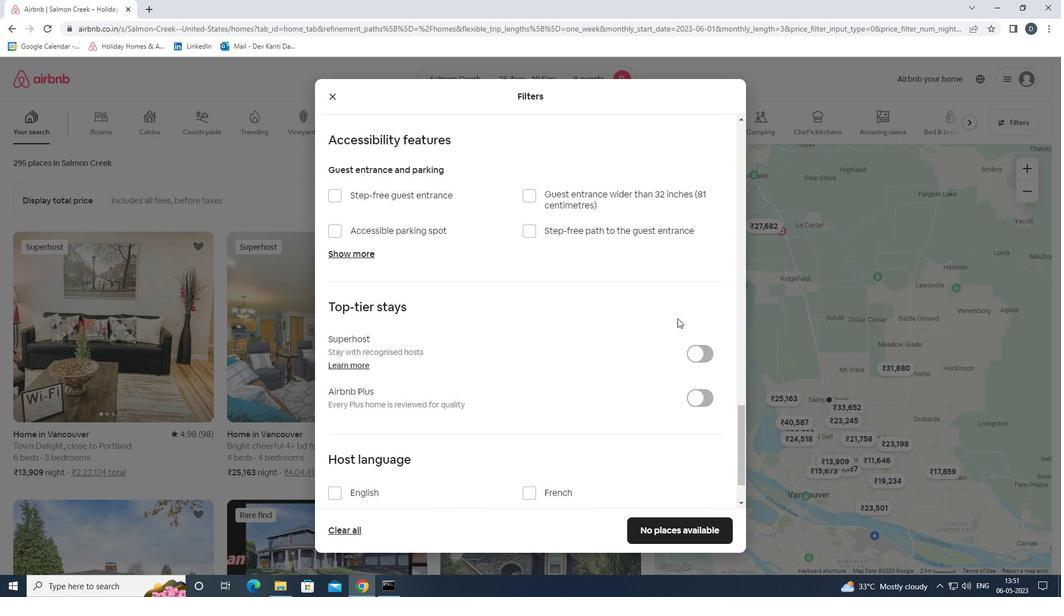 
Action: Mouse moved to (383, 432)
Screenshot: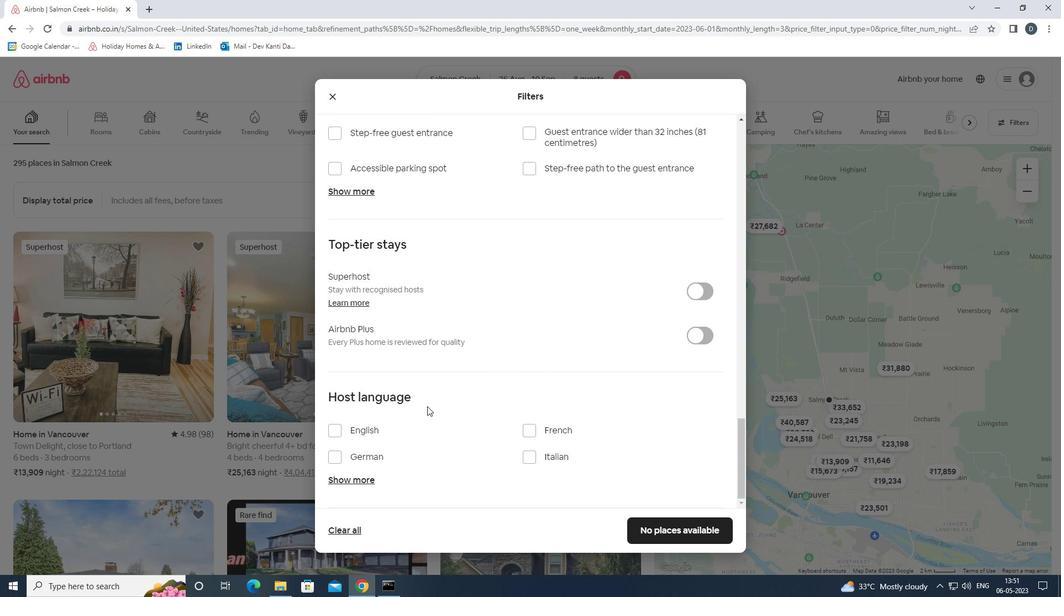 
Action: Mouse pressed left at (383, 432)
Screenshot: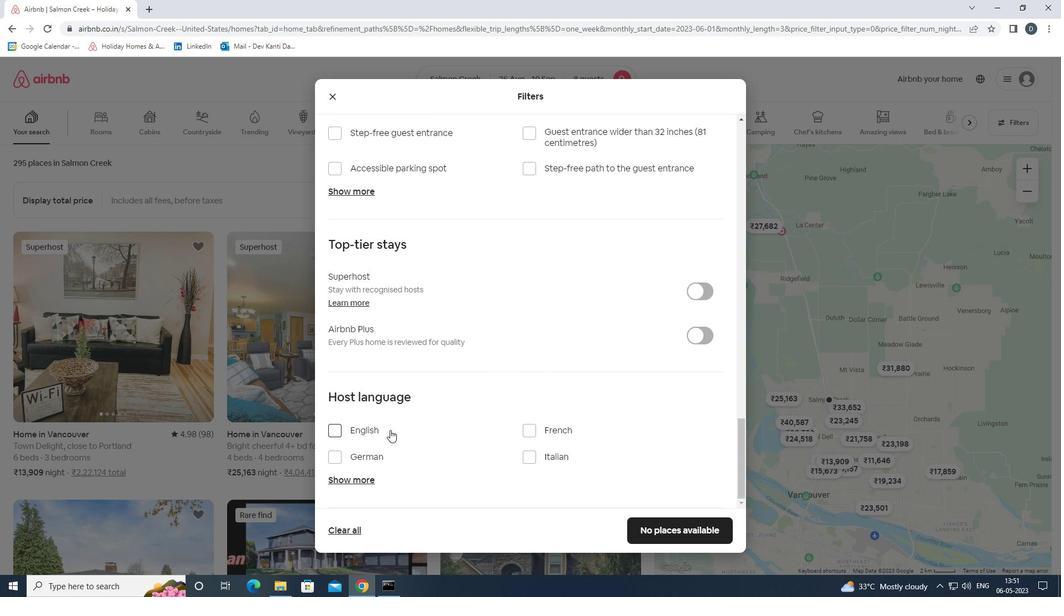 
Action: Mouse moved to (644, 528)
Screenshot: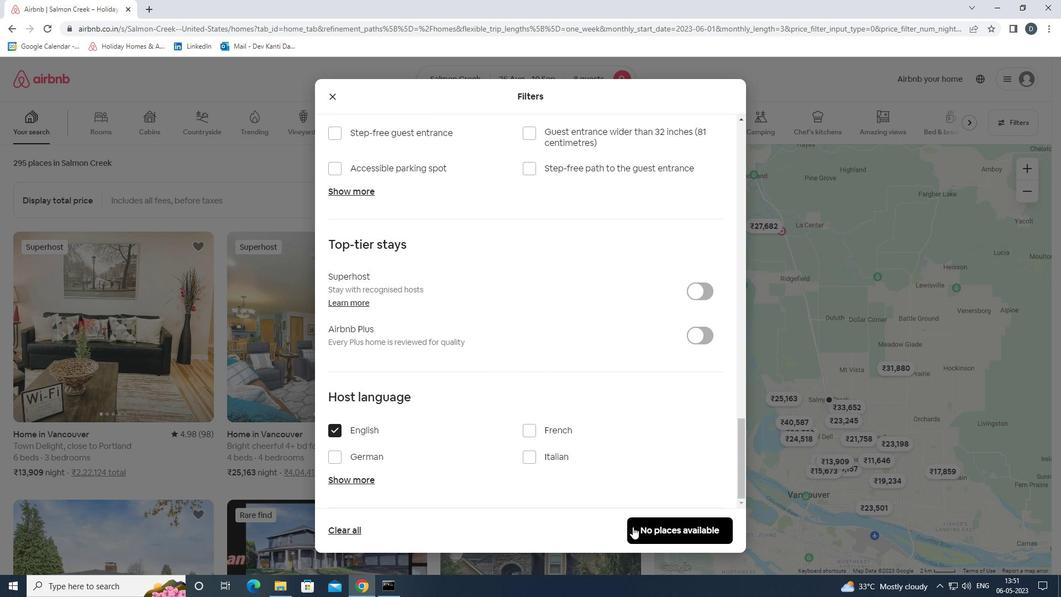 
Action: Mouse pressed left at (644, 528)
Screenshot: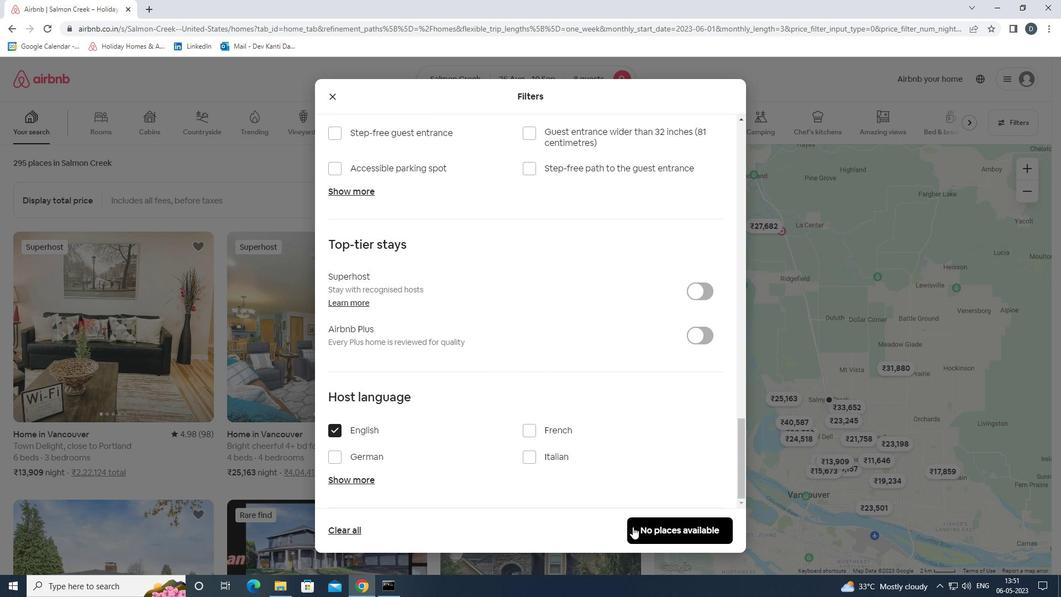 
Action: Mouse moved to (618, 453)
Screenshot: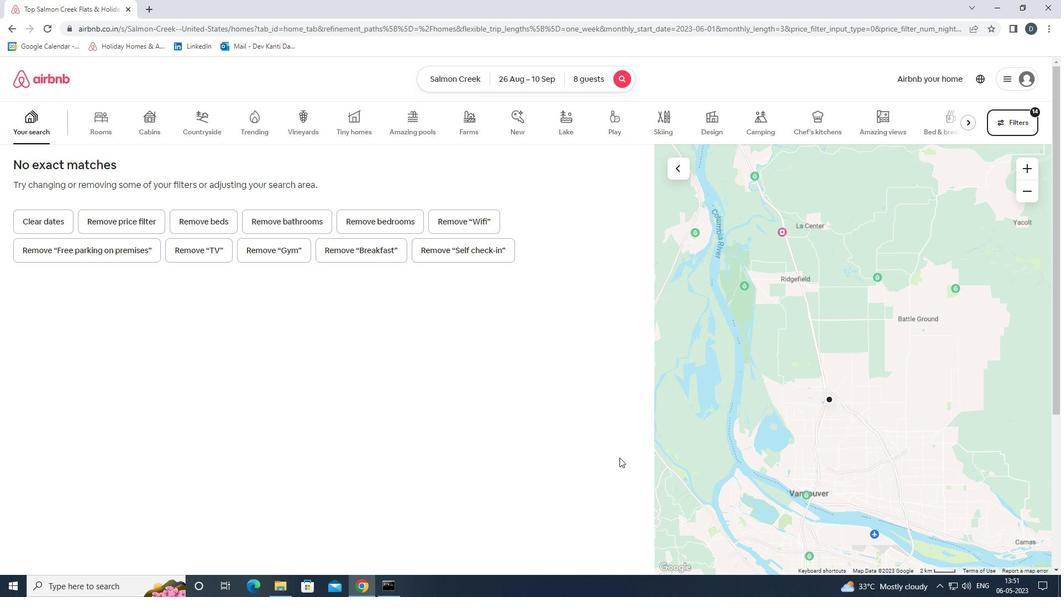 
